 Task: Find connections with filter location Promissão with filter topic #Knowyoursocialwith filter profile language French with filter current company International tractors limited with filter school Bhagalpur careers with filter industry Book and Periodical Publishing with filter service category Demand Generation with filter keywords title Massage Therapy
Action: Mouse moved to (224, 302)
Screenshot: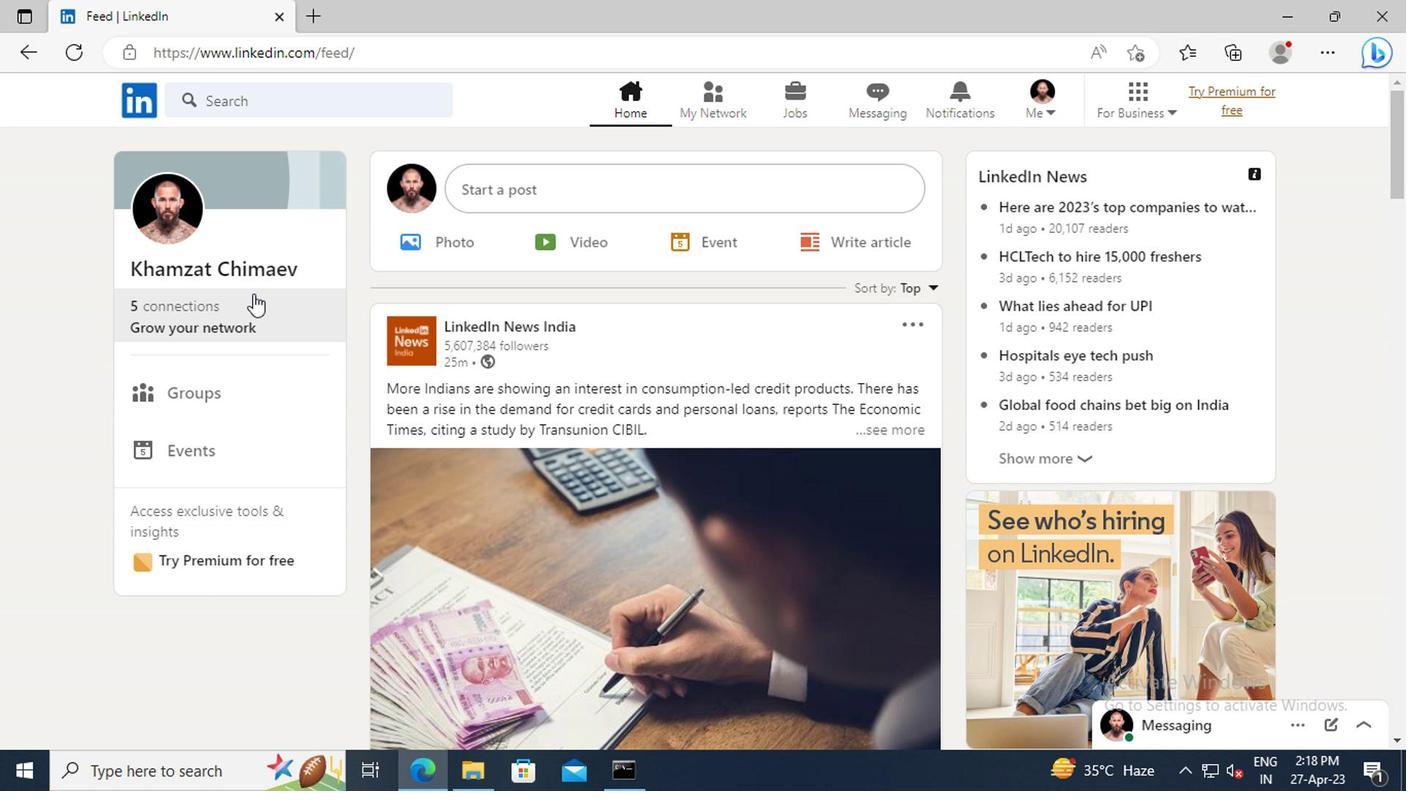 
Action: Mouse pressed left at (224, 302)
Screenshot: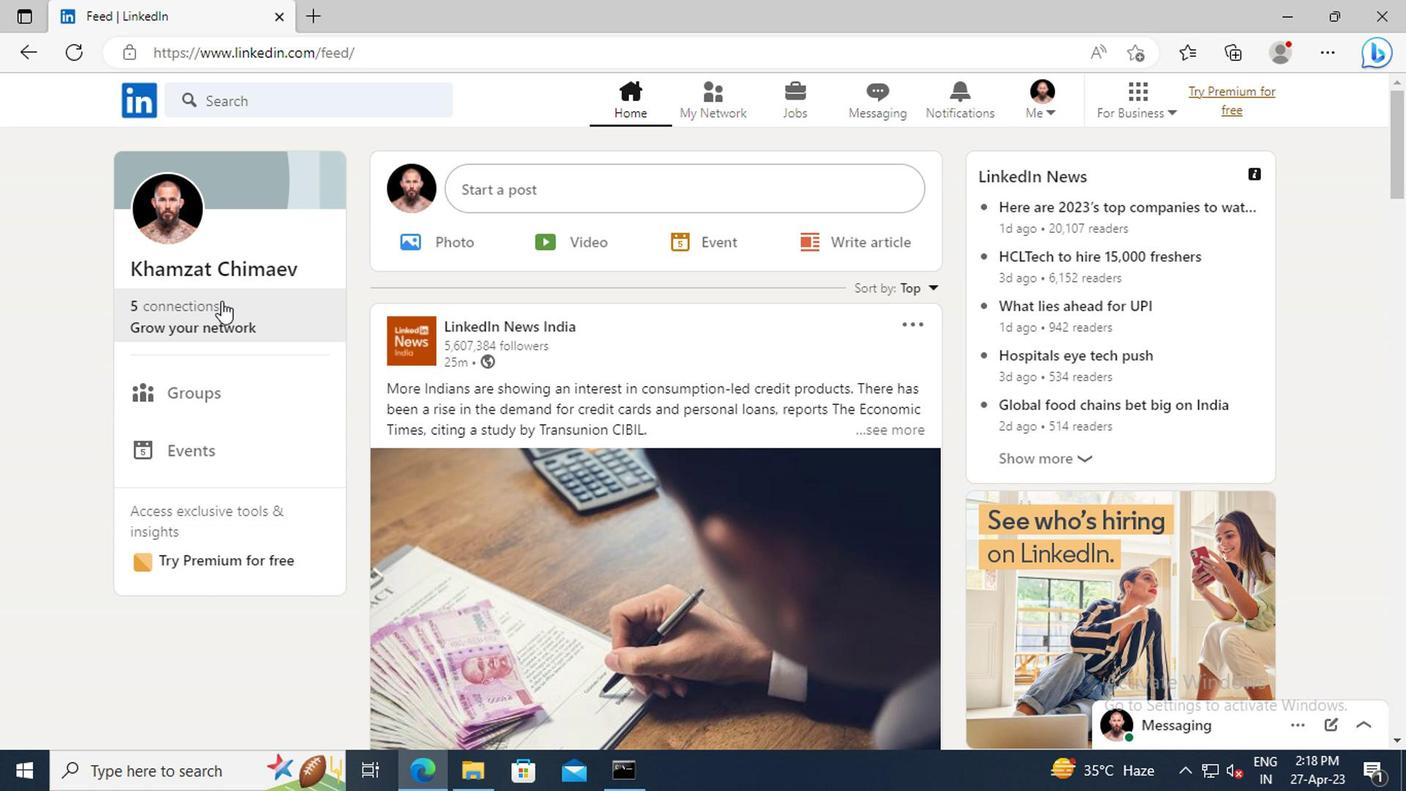 
Action: Mouse moved to (233, 221)
Screenshot: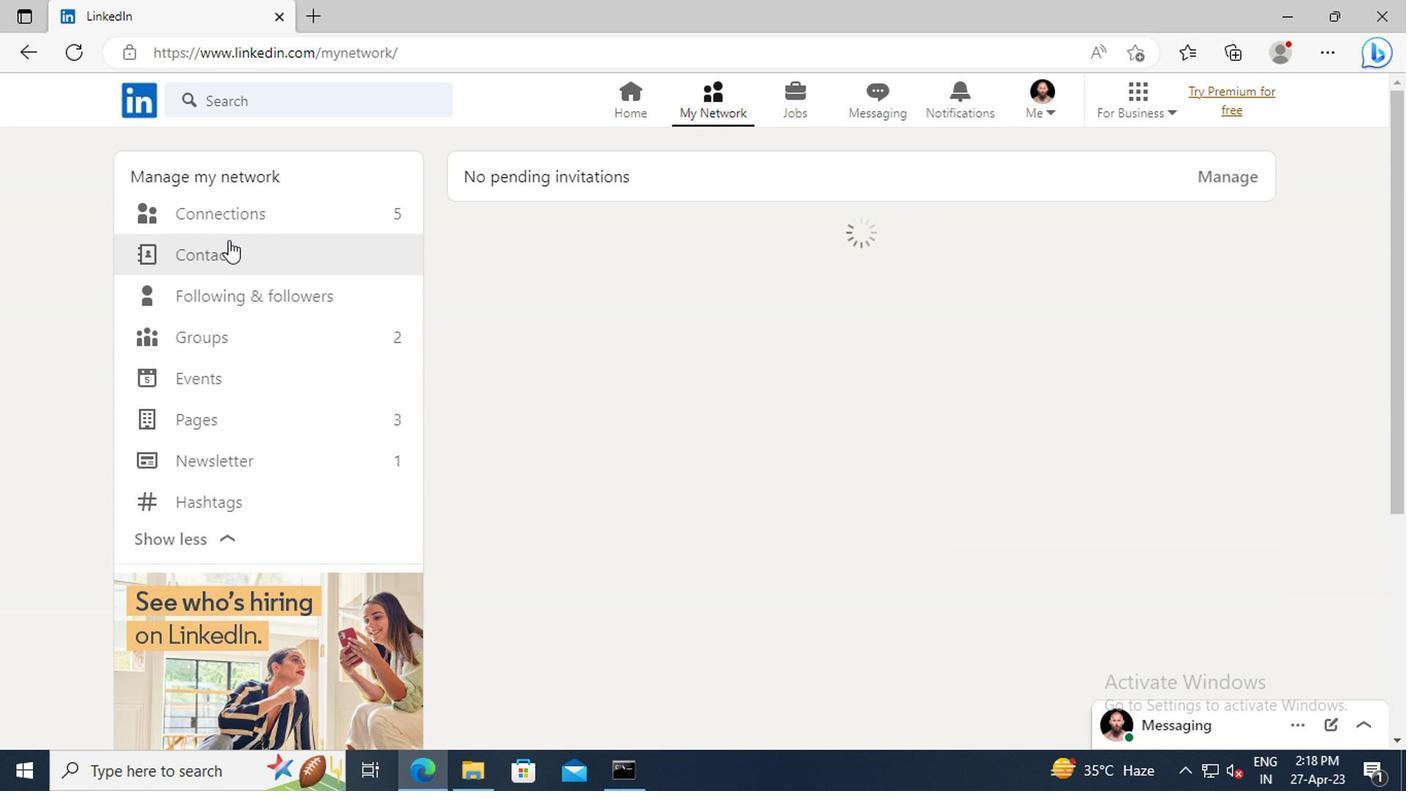 
Action: Mouse pressed left at (233, 221)
Screenshot: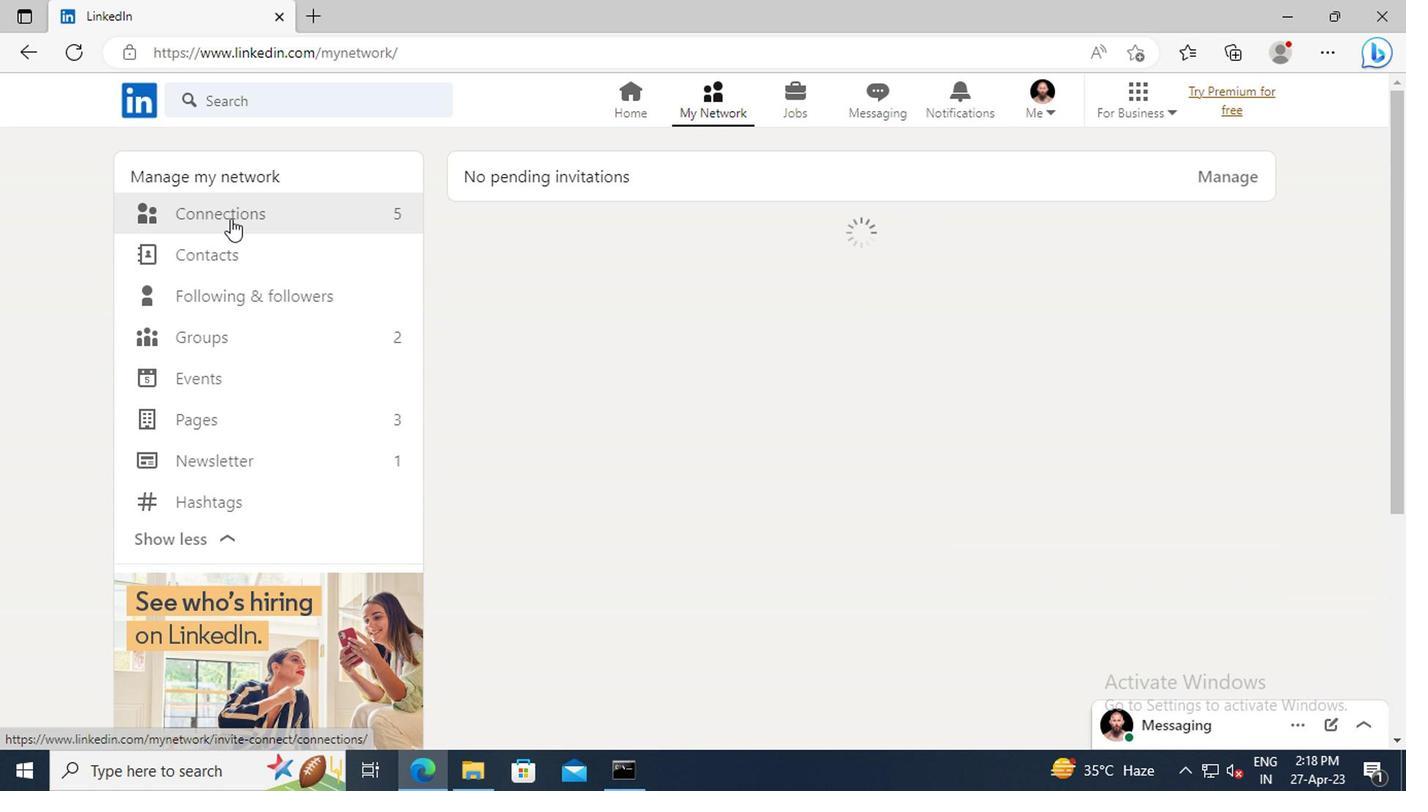 
Action: Mouse moved to (861, 221)
Screenshot: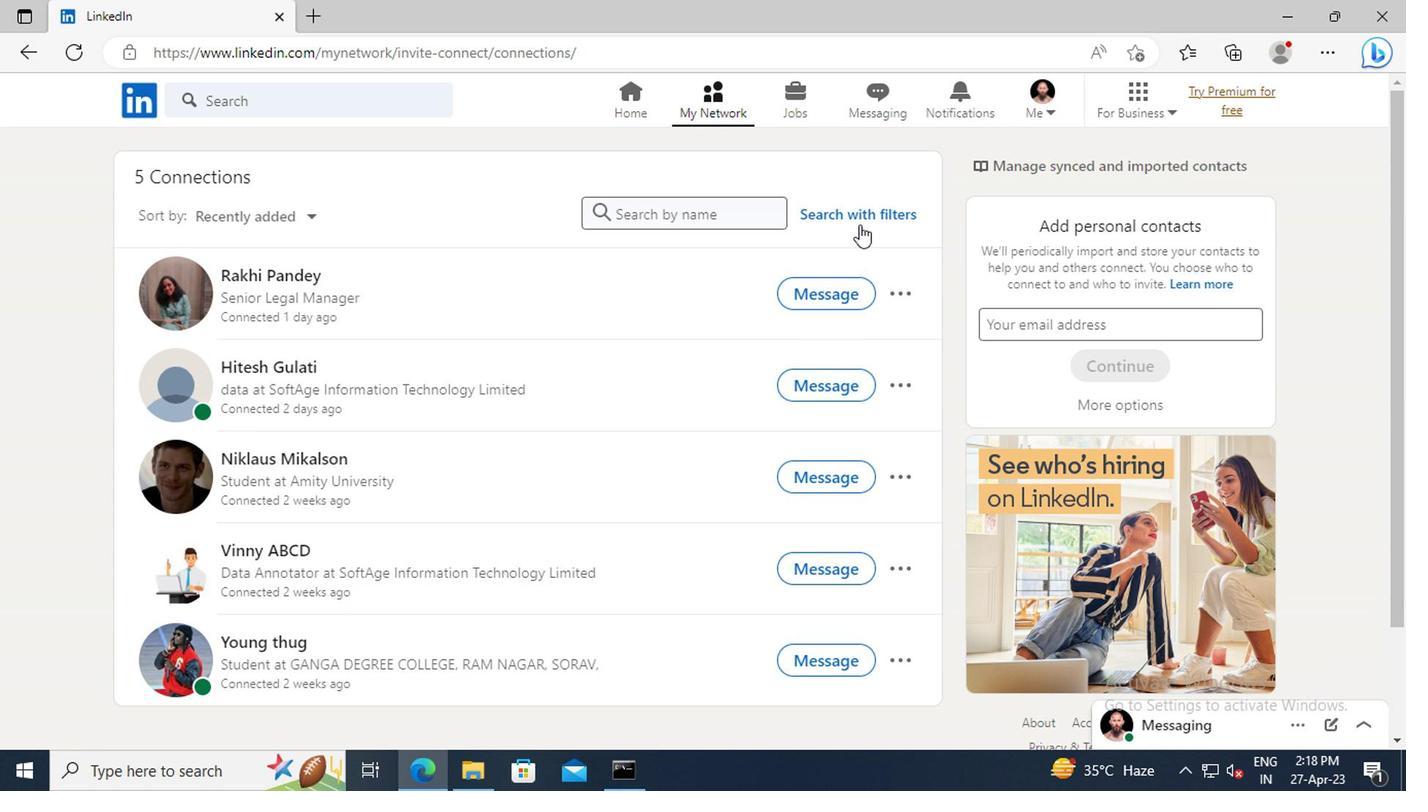 
Action: Mouse pressed left at (861, 221)
Screenshot: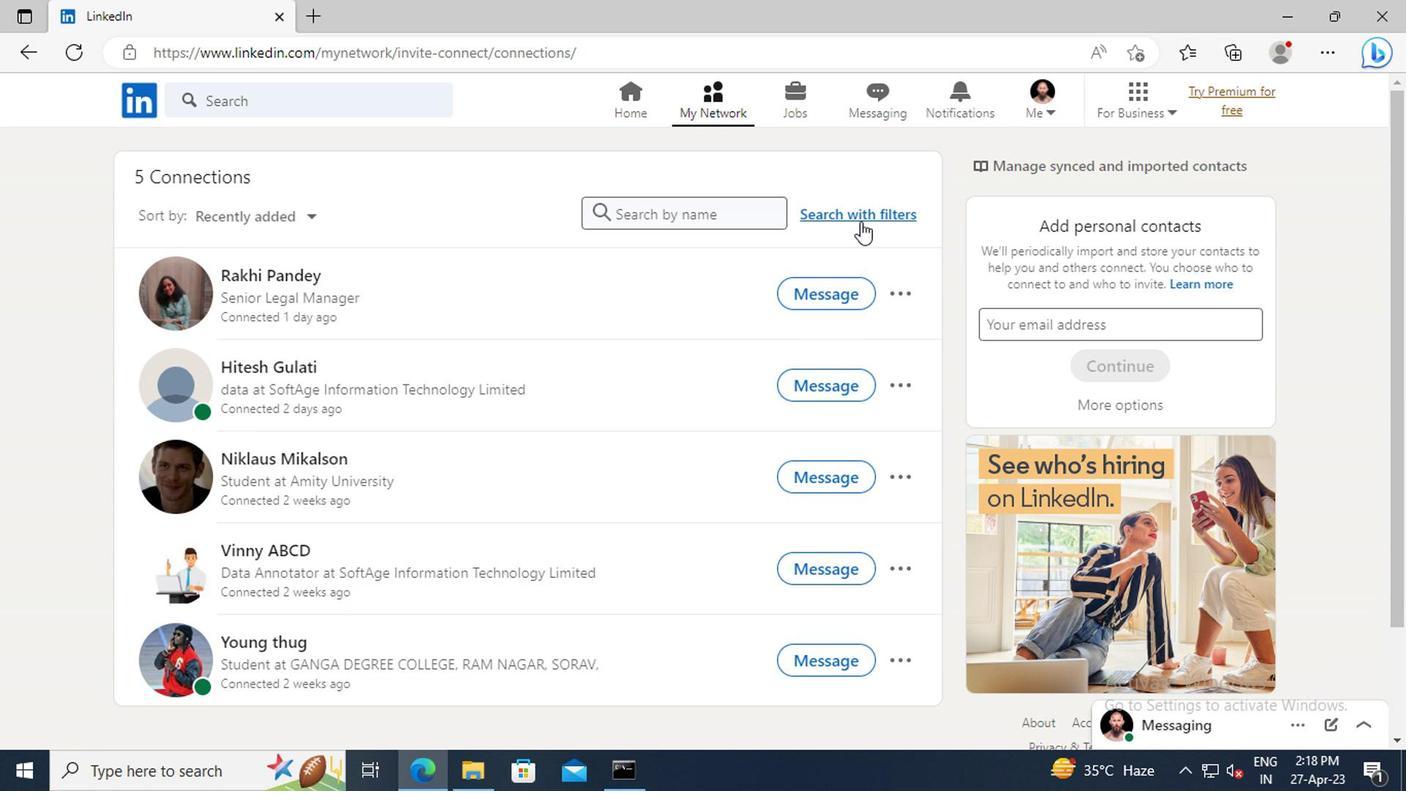 
Action: Mouse moved to (784, 169)
Screenshot: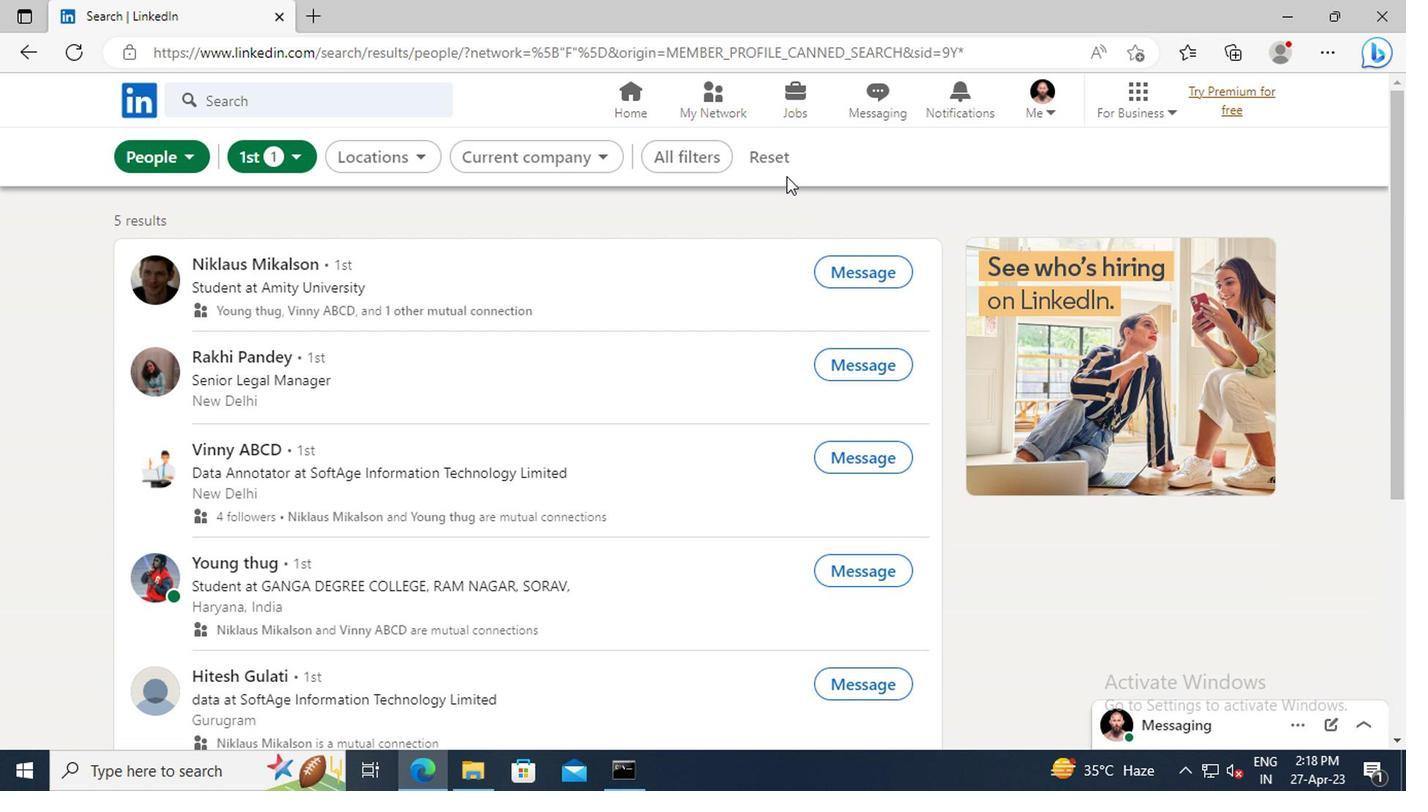
Action: Mouse pressed left at (784, 169)
Screenshot: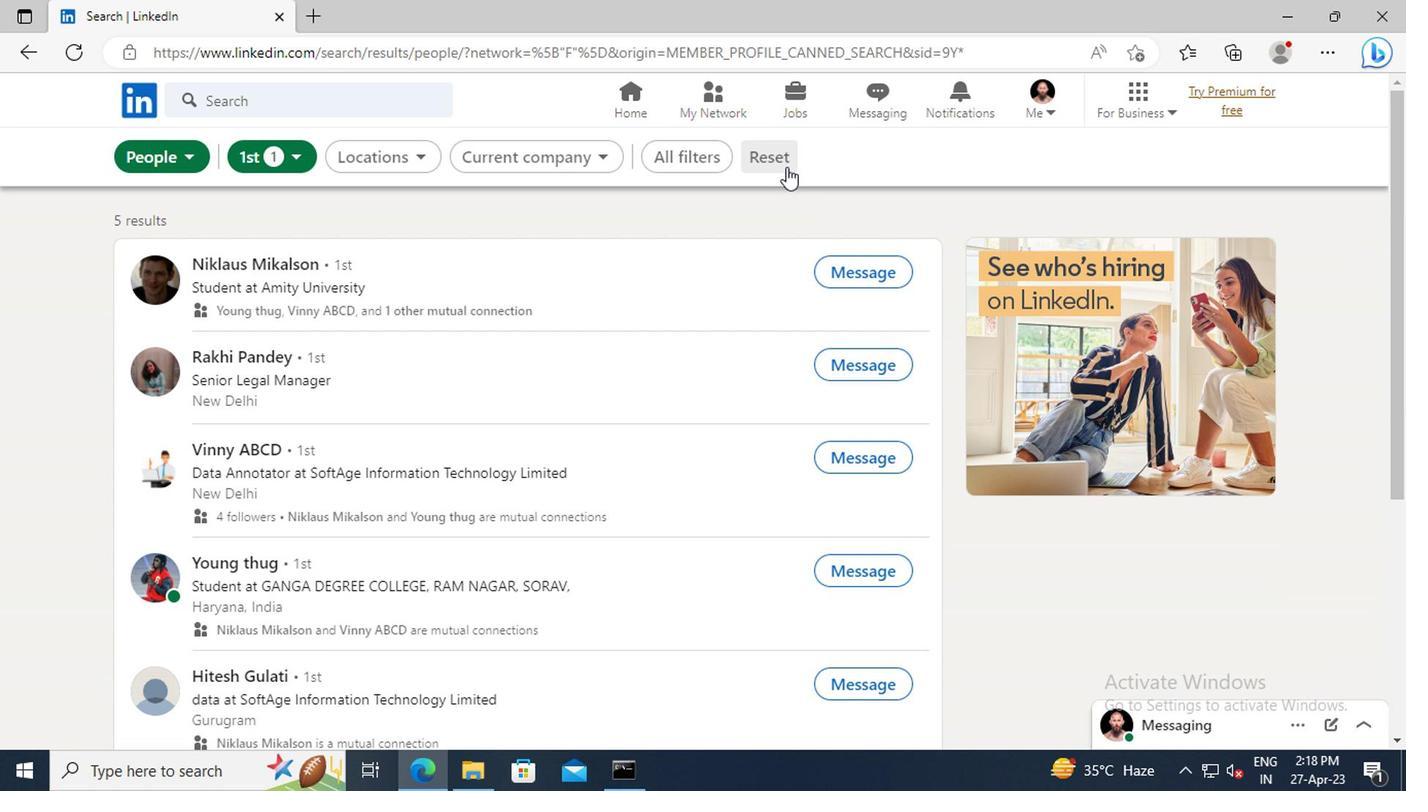 
Action: Mouse moved to (753, 163)
Screenshot: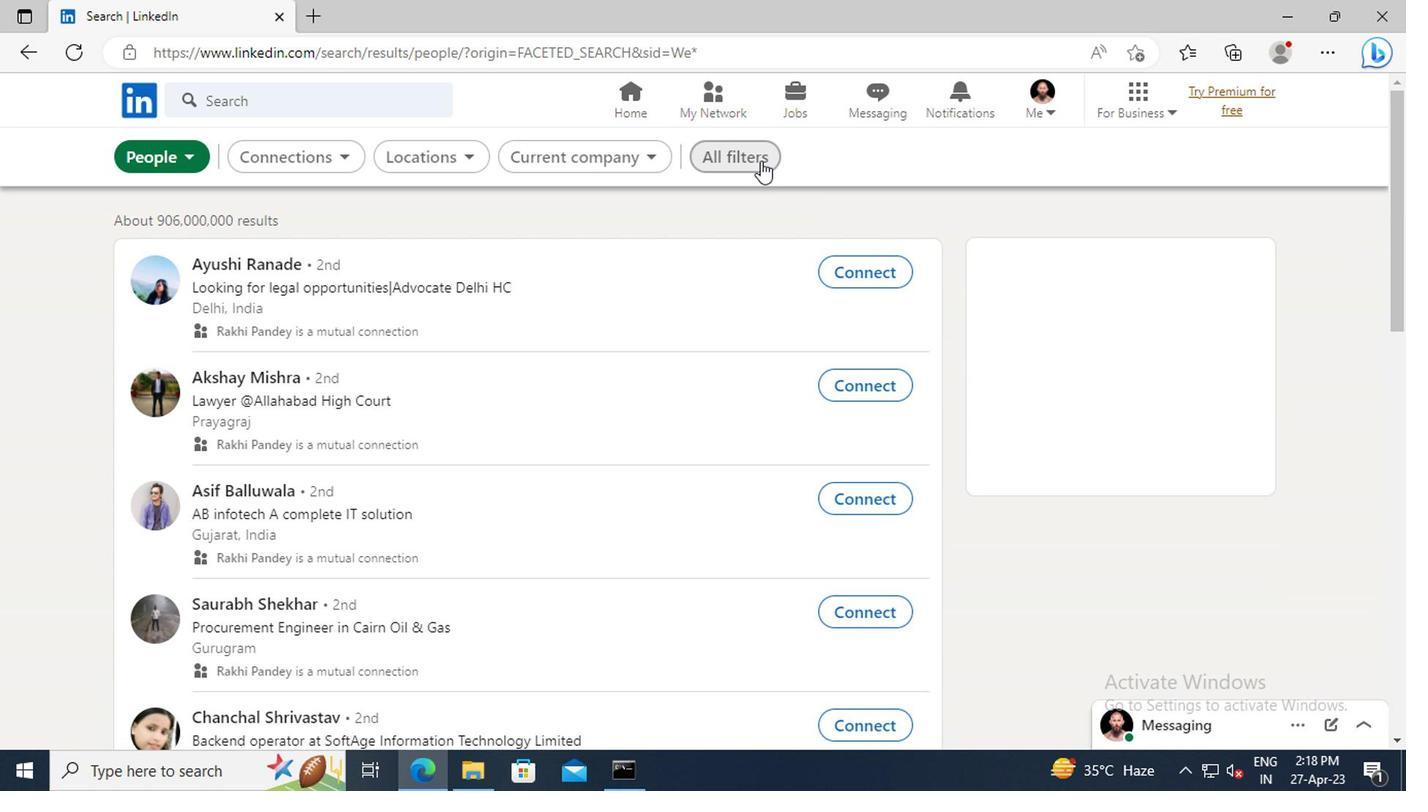 
Action: Mouse pressed left at (753, 163)
Screenshot: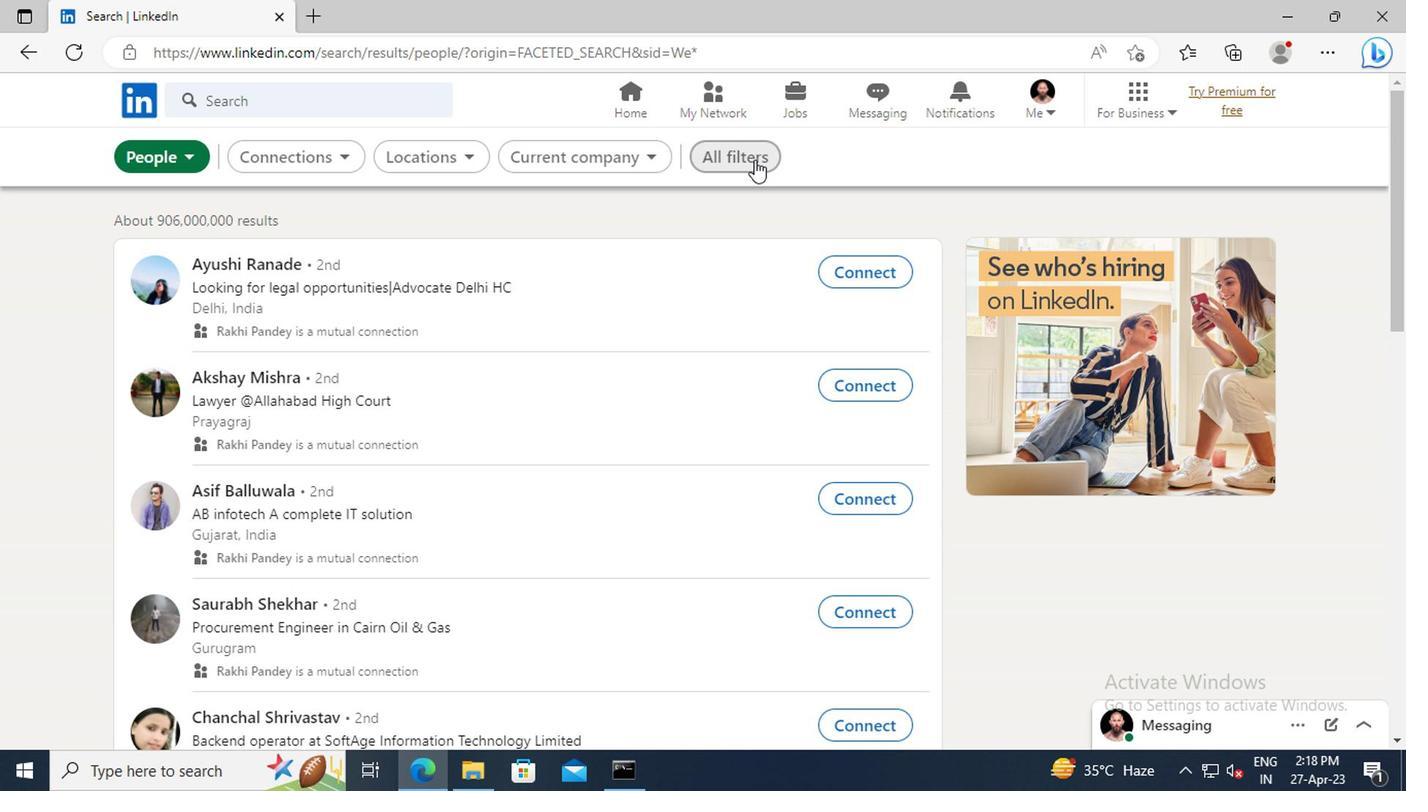 
Action: Mouse moved to (1102, 406)
Screenshot: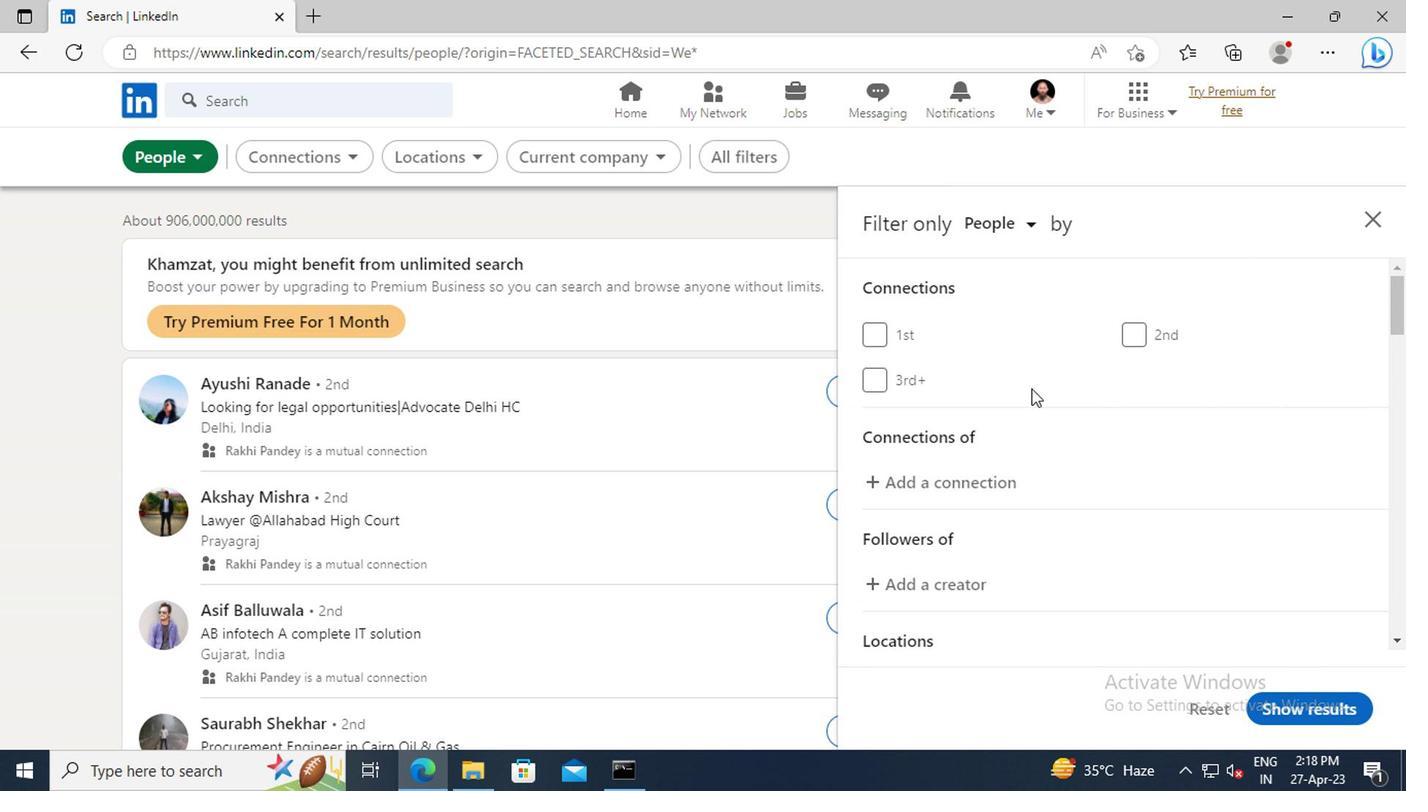 
Action: Mouse scrolled (1102, 405) with delta (0, 0)
Screenshot: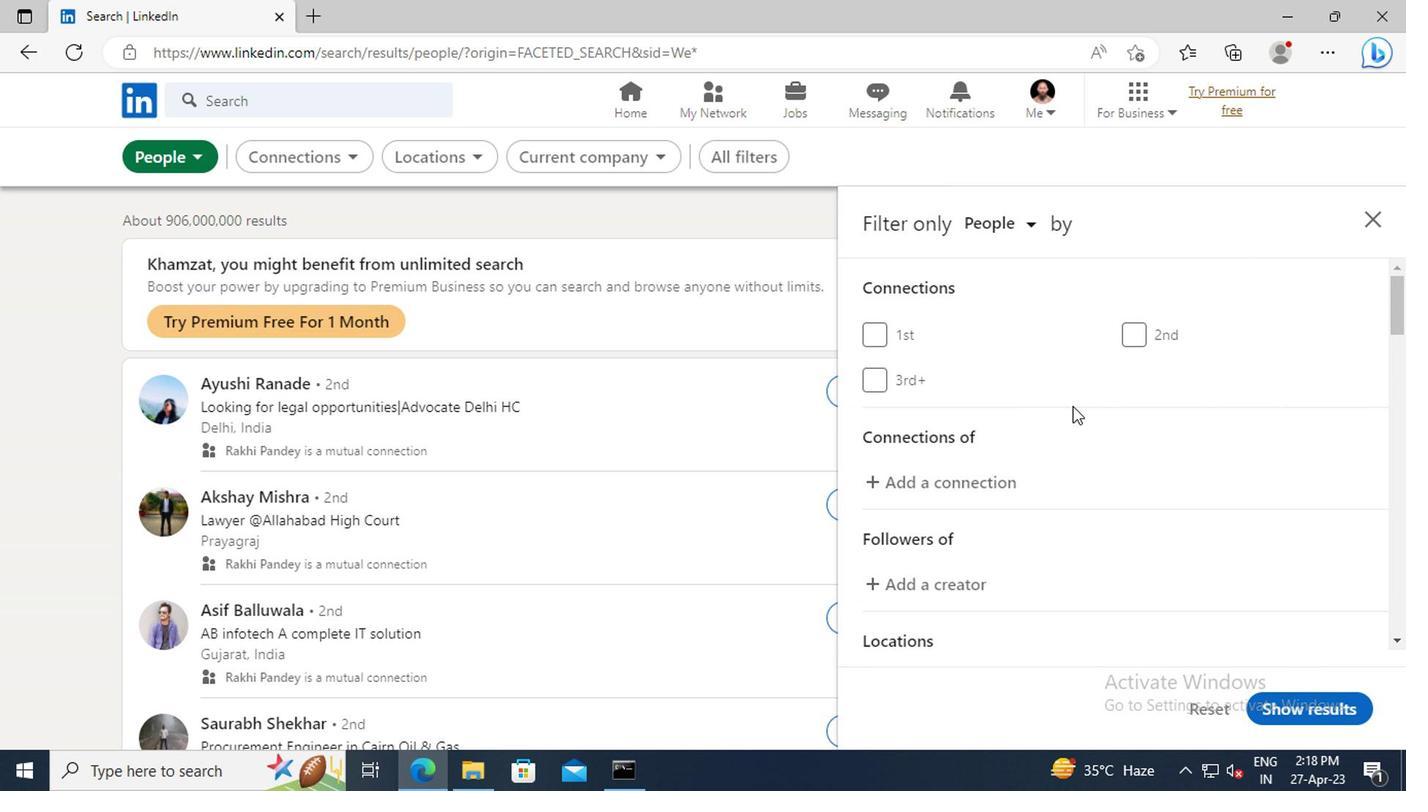 
Action: Mouse scrolled (1102, 405) with delta (0, 0)
Screenshot: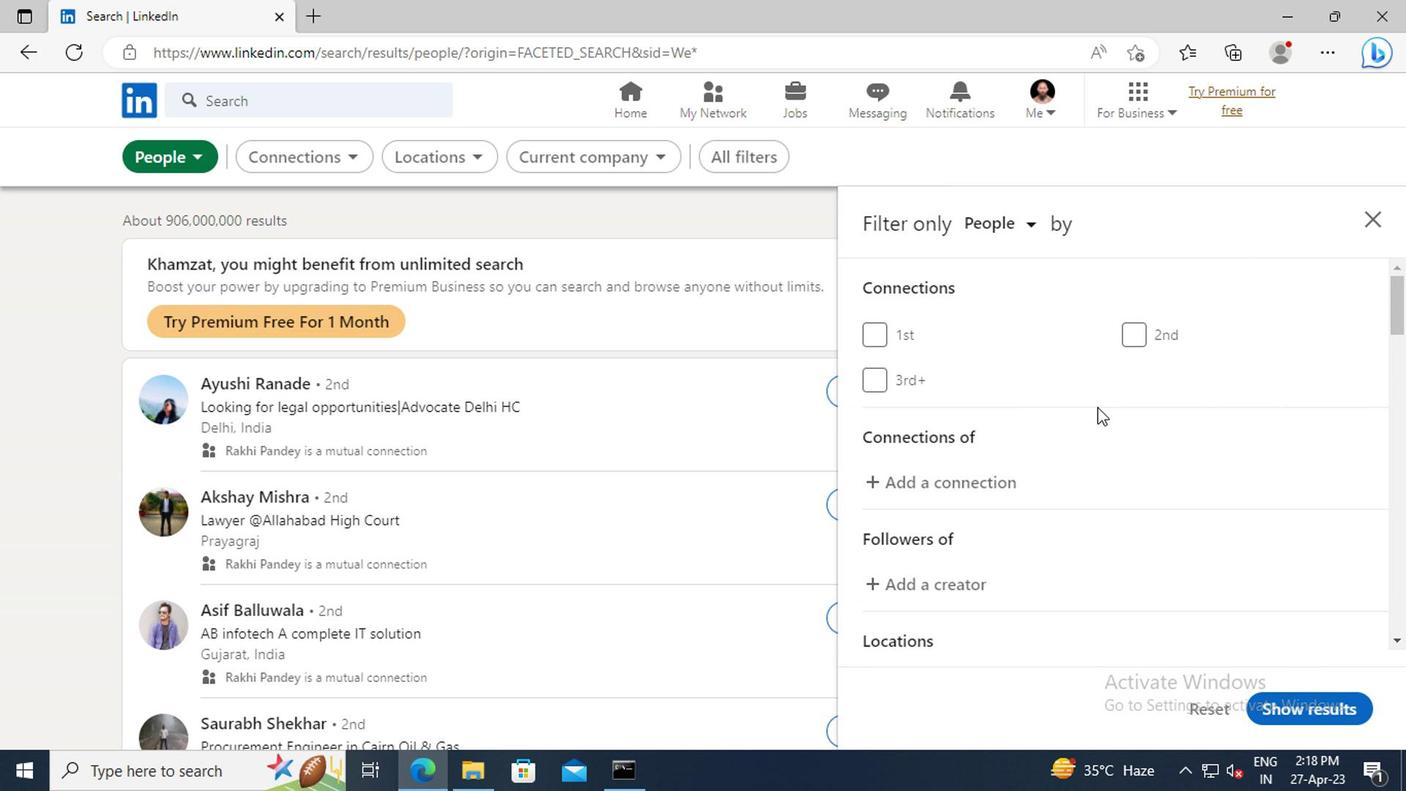 
Action: Mouse moved to (1102, 406)
Screenshot: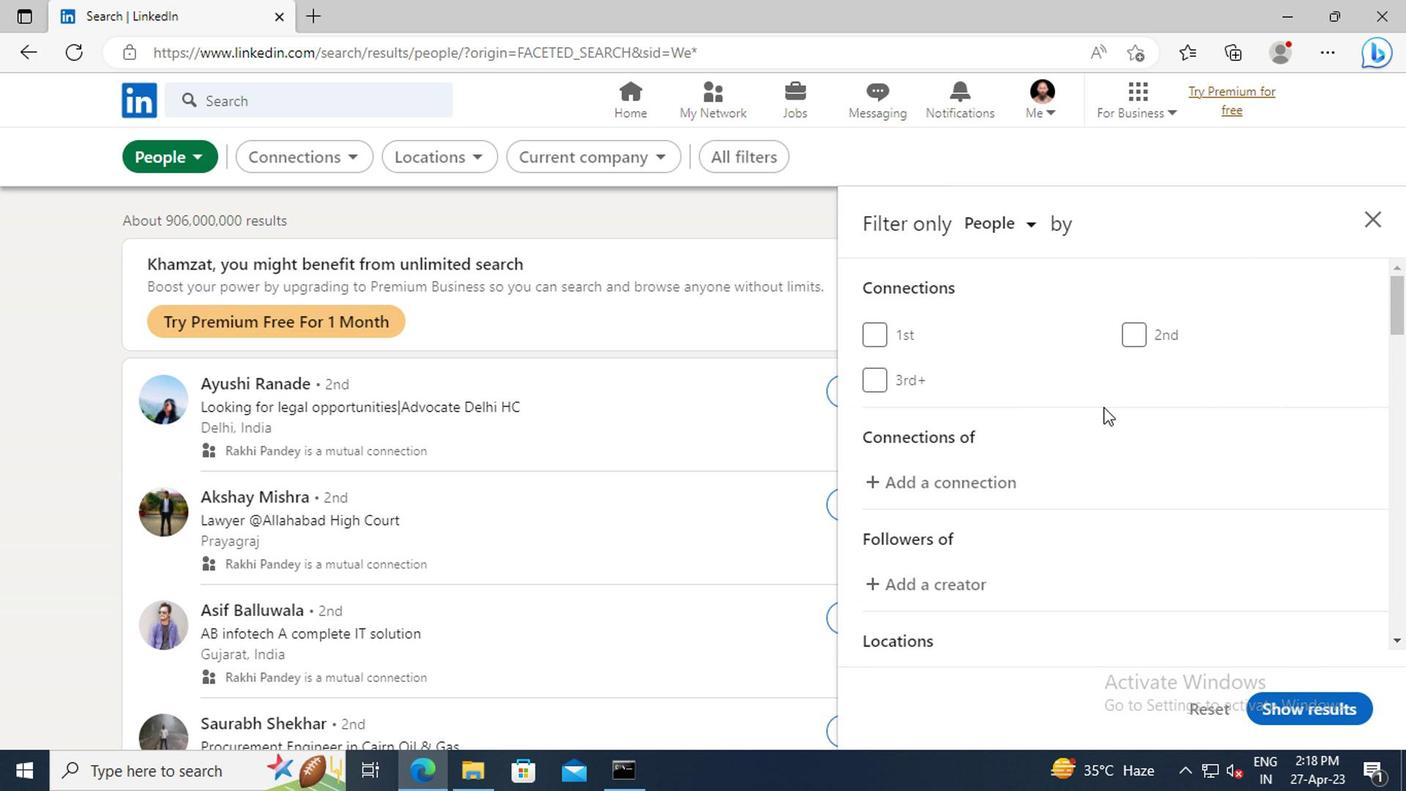 
Action: Mouse scrolled (1102, 405) with delta (0, 0)
Screenshot: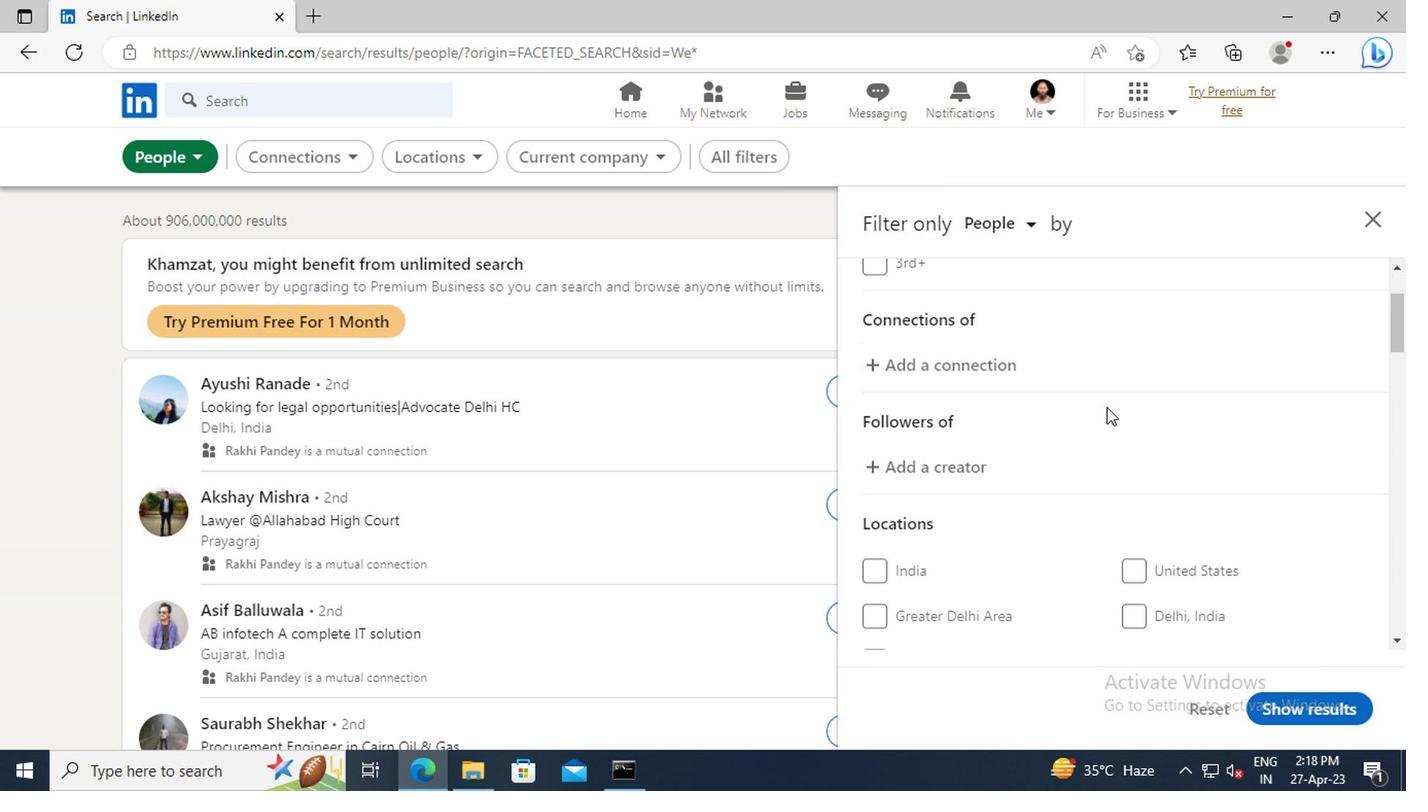 
Action: Mouse scrolled (1102, 405) with delta (0, 0)
Screenshot: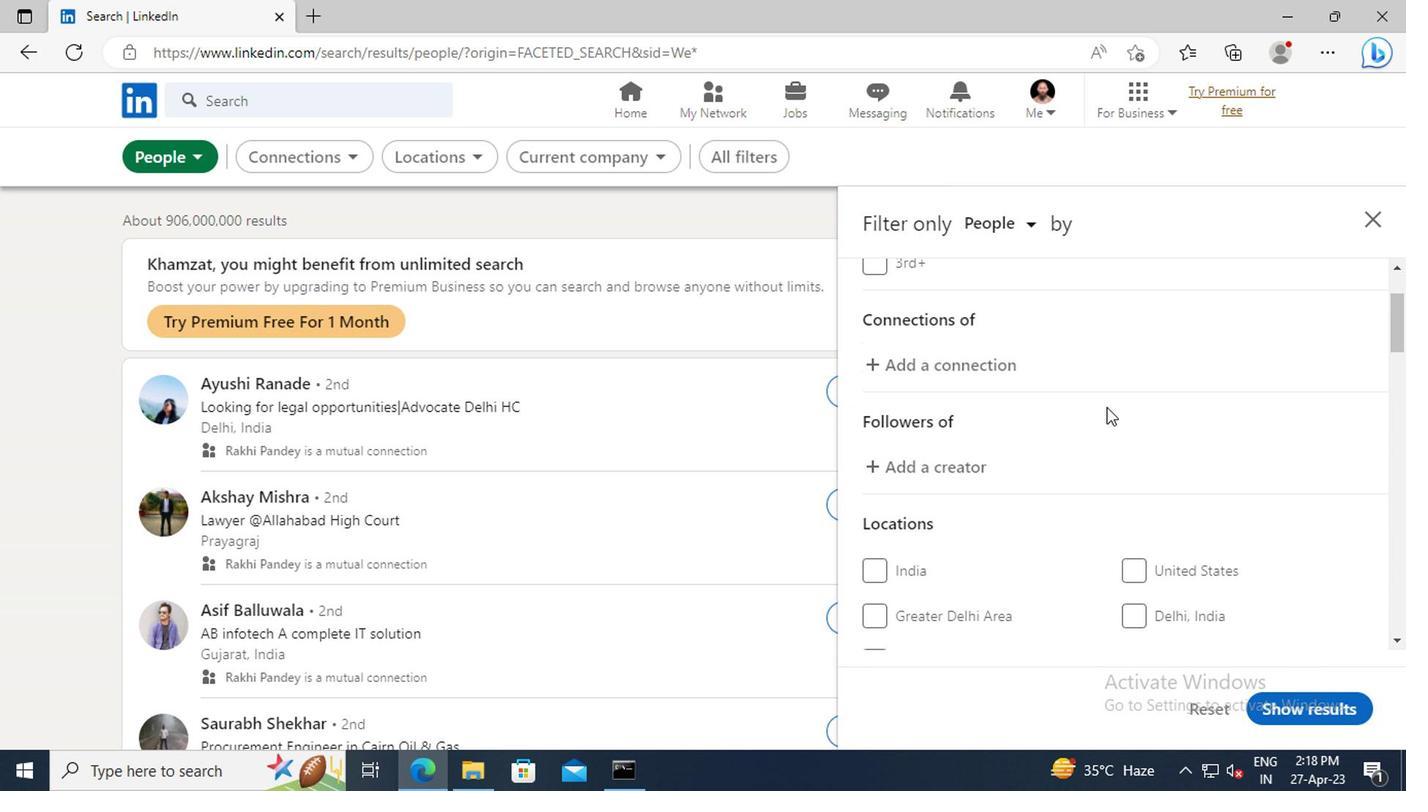 
Action: Mouse moved to (1163, 533)
Screenshot: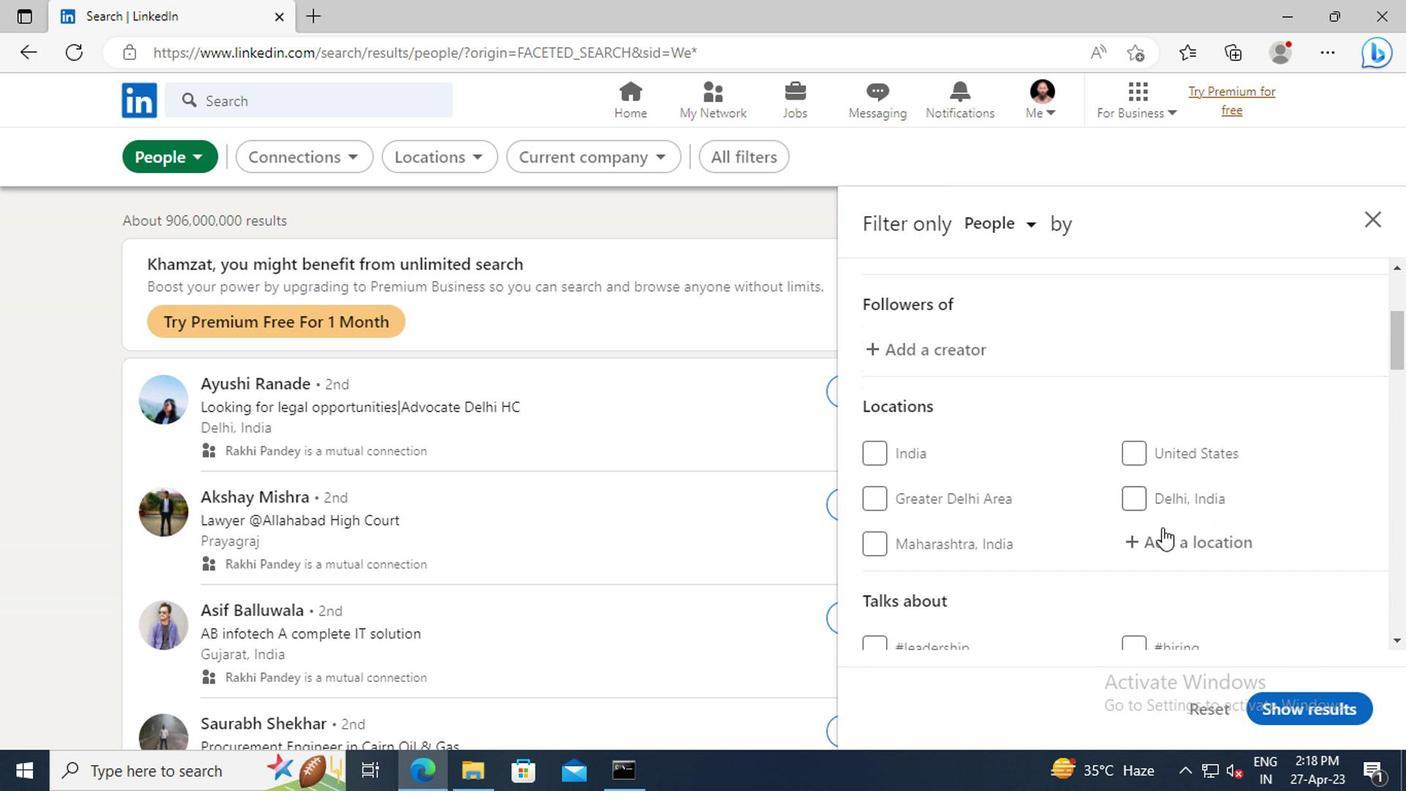 
Action: Mouse pressed left at (1163, 533)
Screenshot: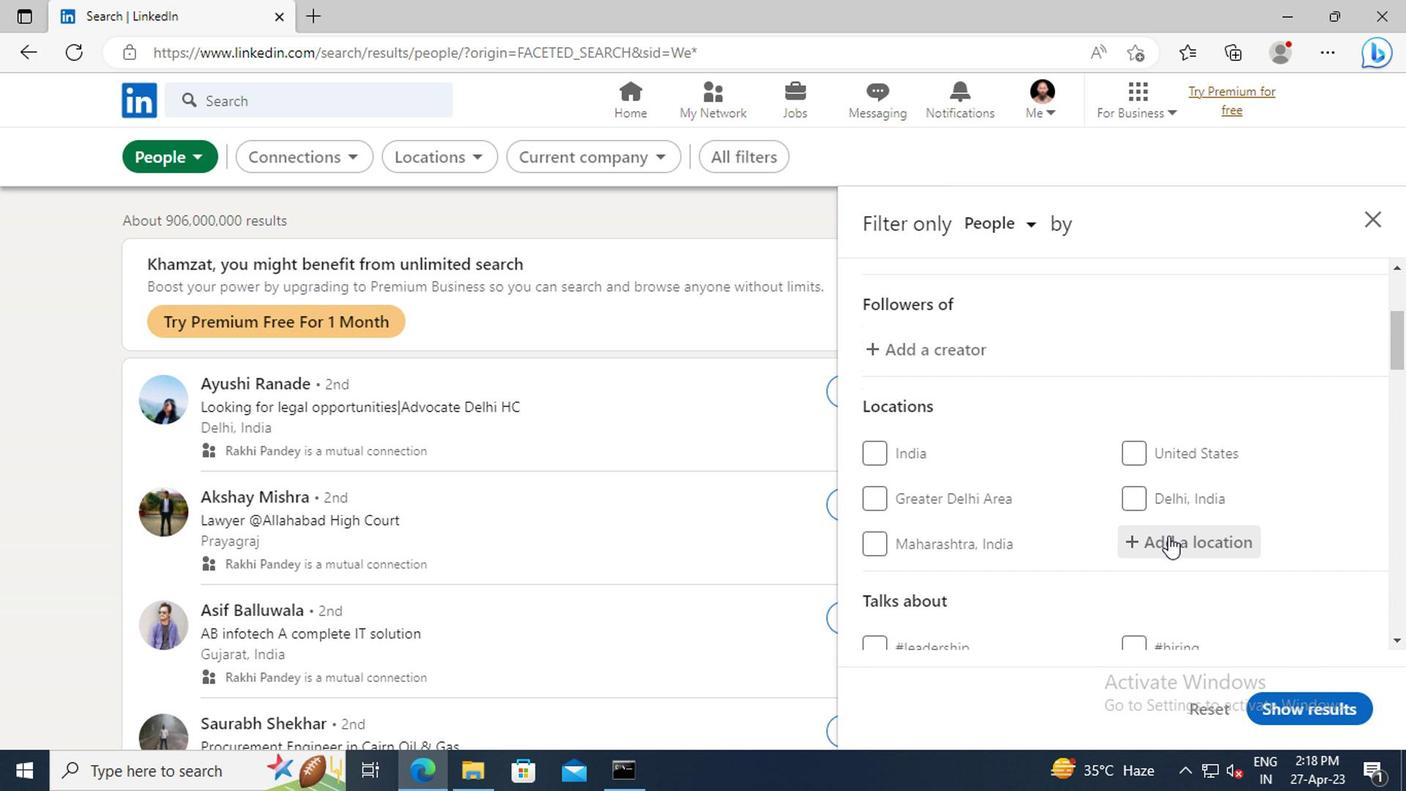 
Action: Key pressed <Key.shift>PROMISSAO
Screenshot: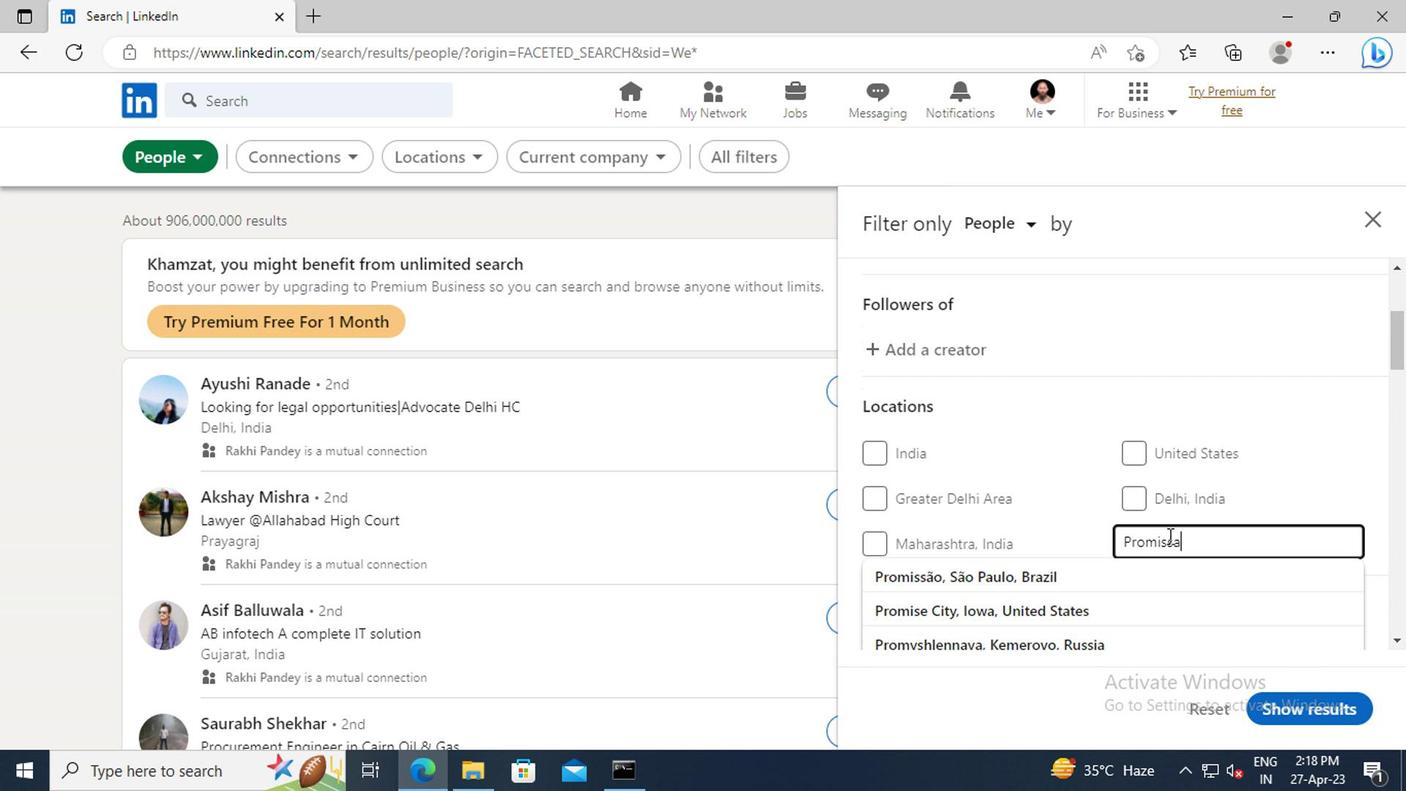 
Action: Mouse moved to (1168, 572)
Screenshot: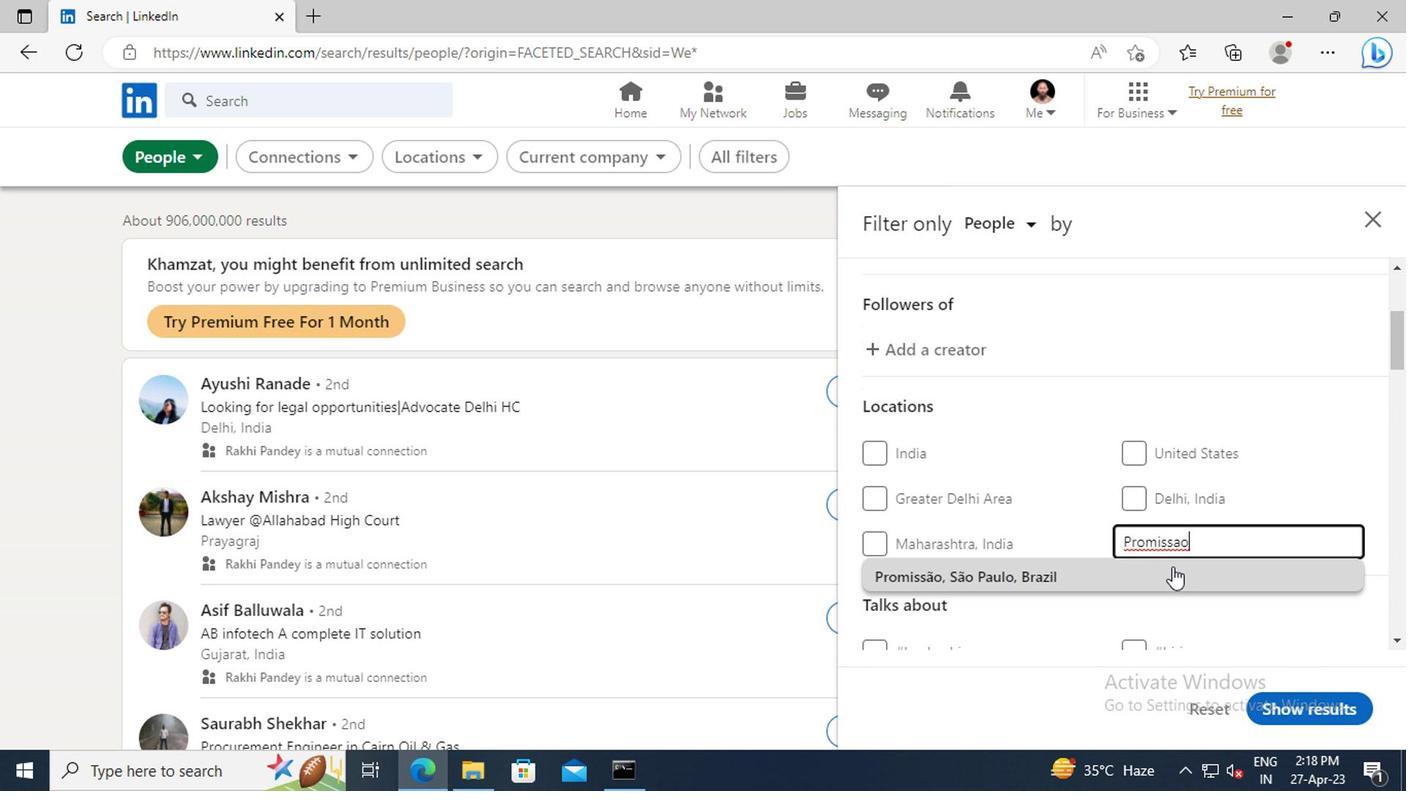 
Action: Mouse pressed left at (1168, 572)
Screenshot: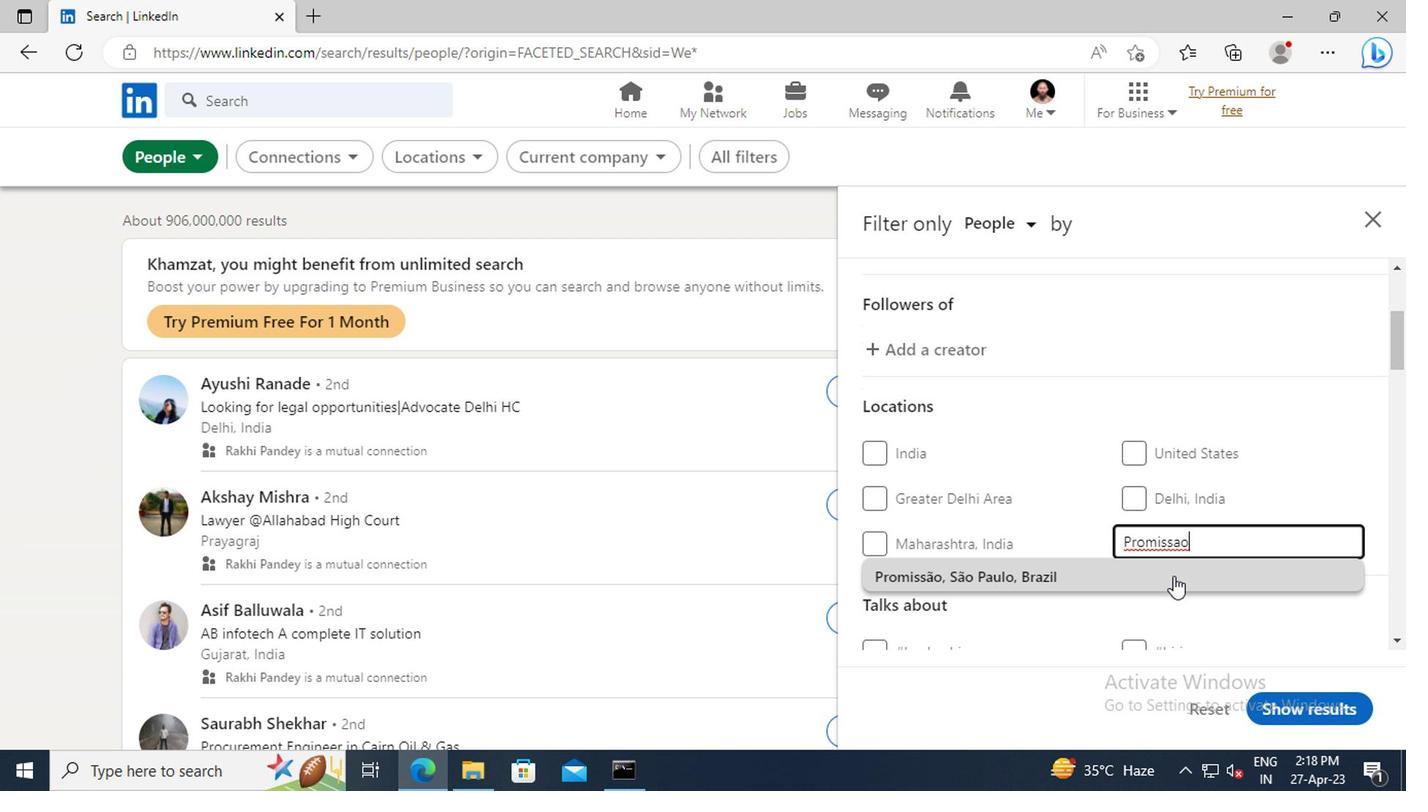 
Action: Mouse moved to (1198, 479)
Screenshot: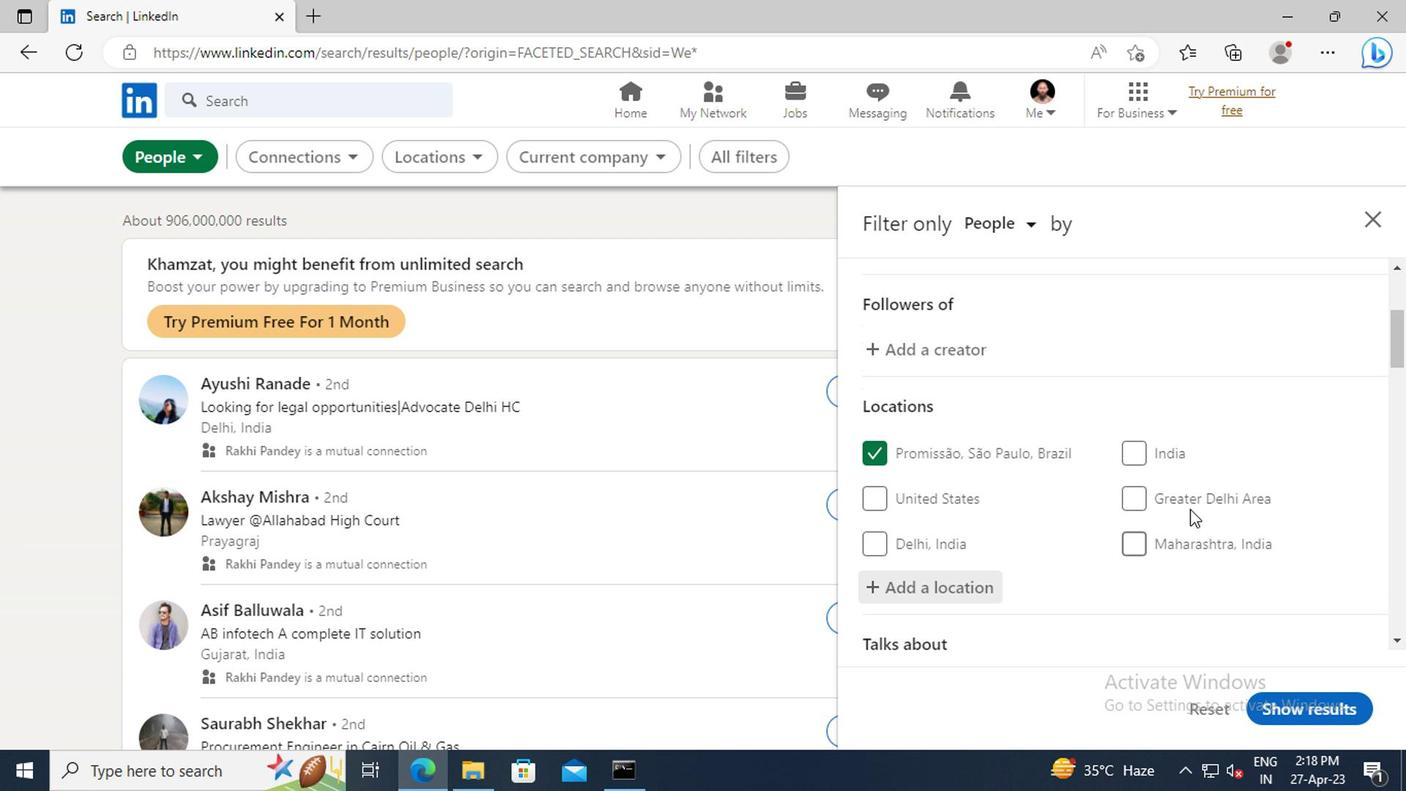 
Action: Mouse scrolled (1198, 479) with delta (0, 0)
Screenshot: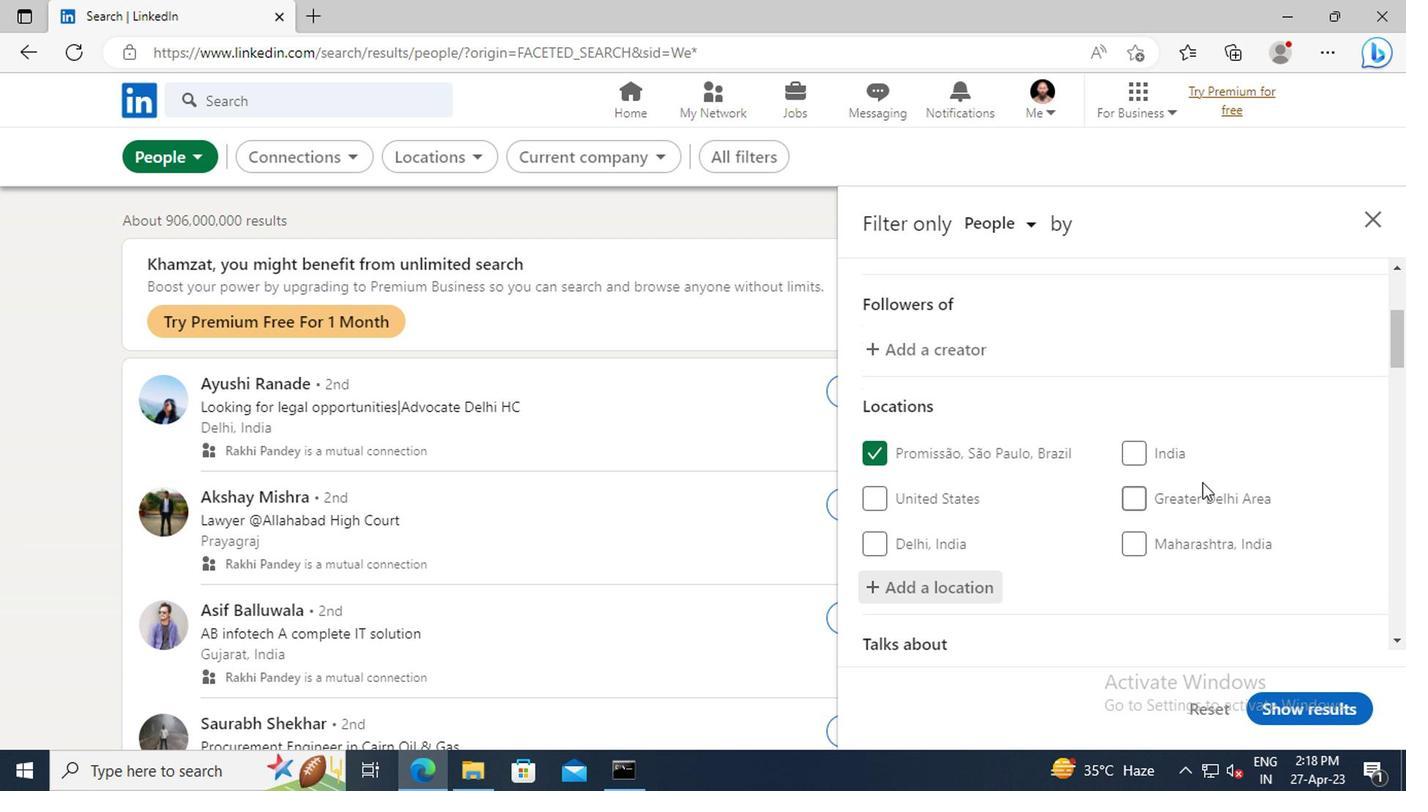 
Action: Mouse scrolled (1198, 479) with delta (0, 0)
Screenshot: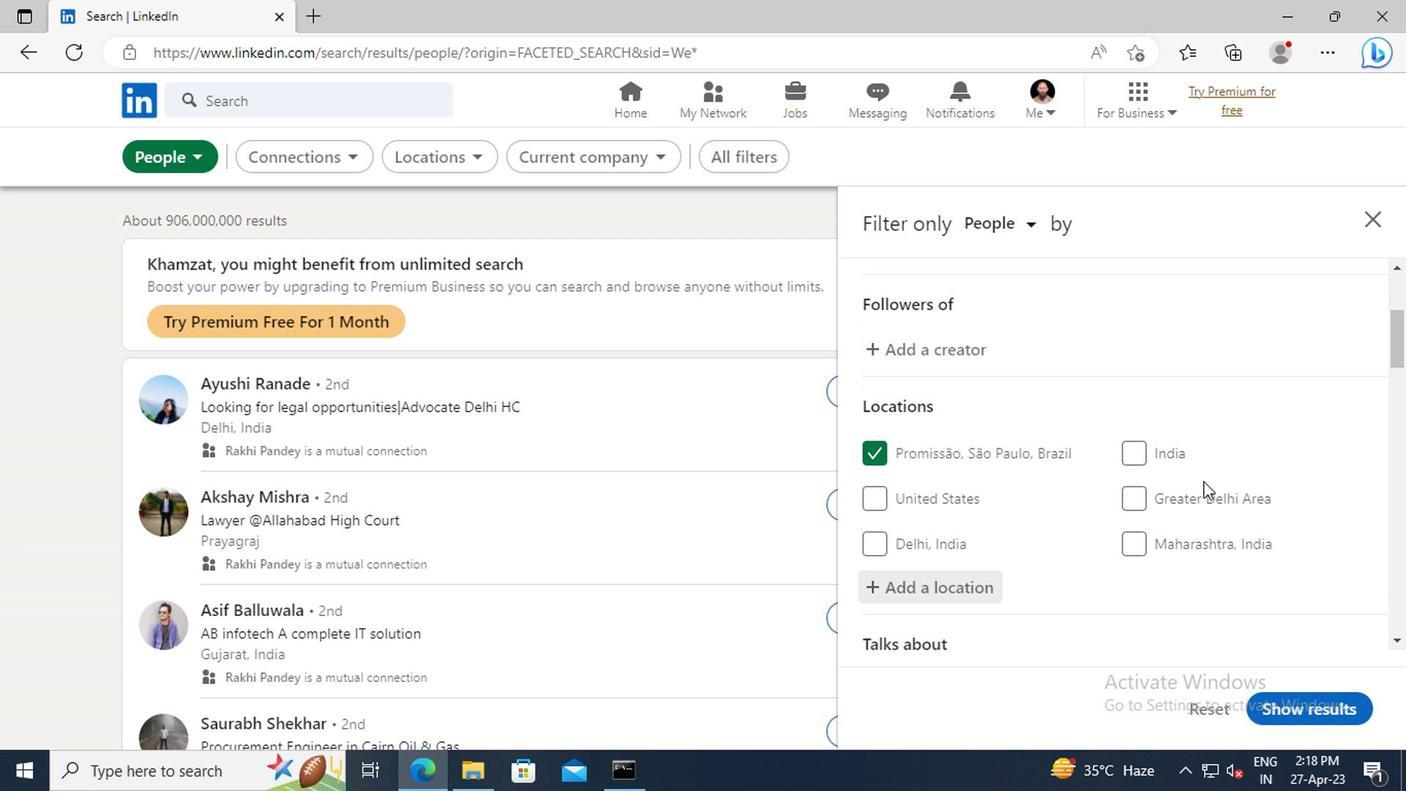 
Action: Mouse scrolled (1198, 479) with delta (0, 0)
Screenshot: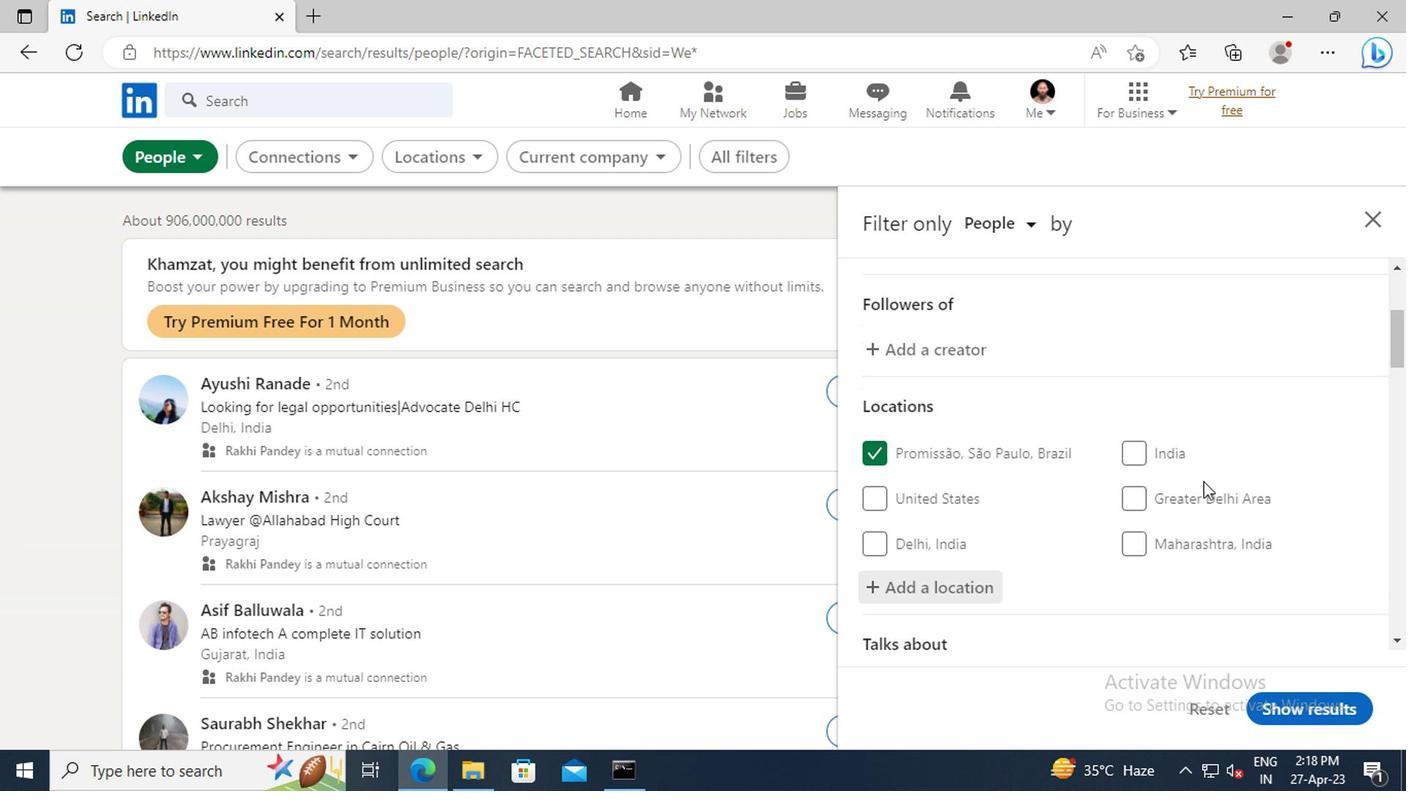 
Action: Mouse scrolled (1198, 479) with delta (0, 0)
Screenshot: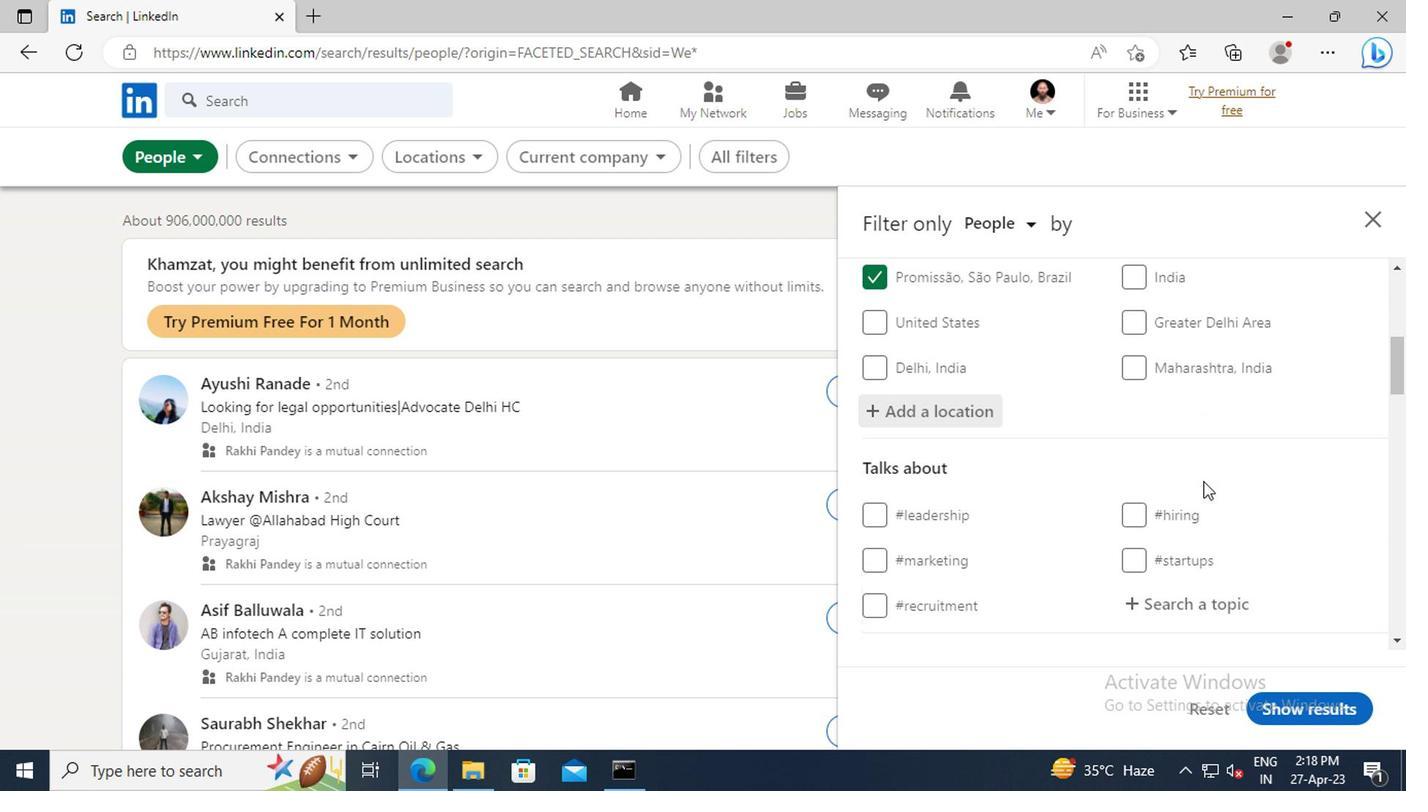
Action: Mouse scrolled (1198, 479) with delta (0, 0)
Screenshot: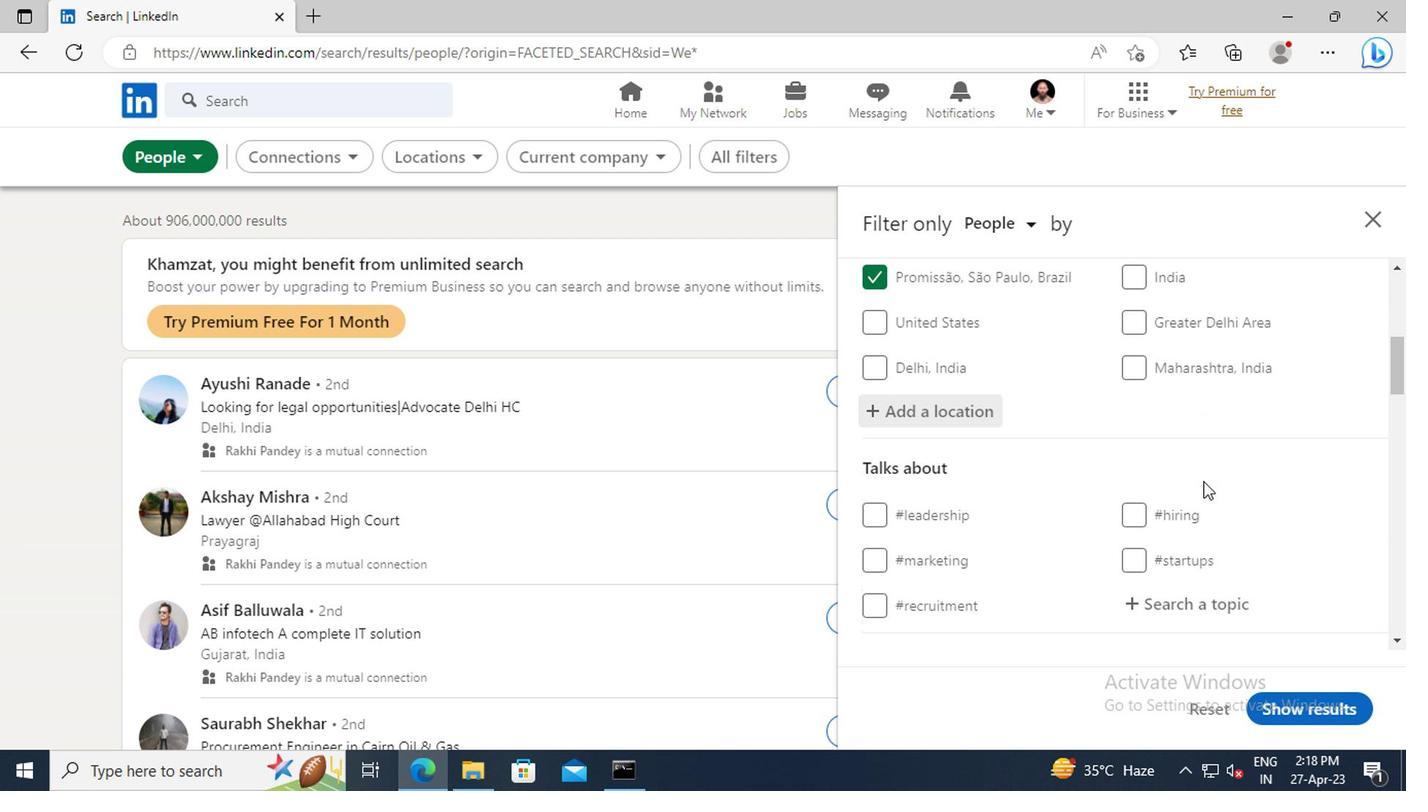 
Action: Mouse moved to (1194, 493)
Screenshot: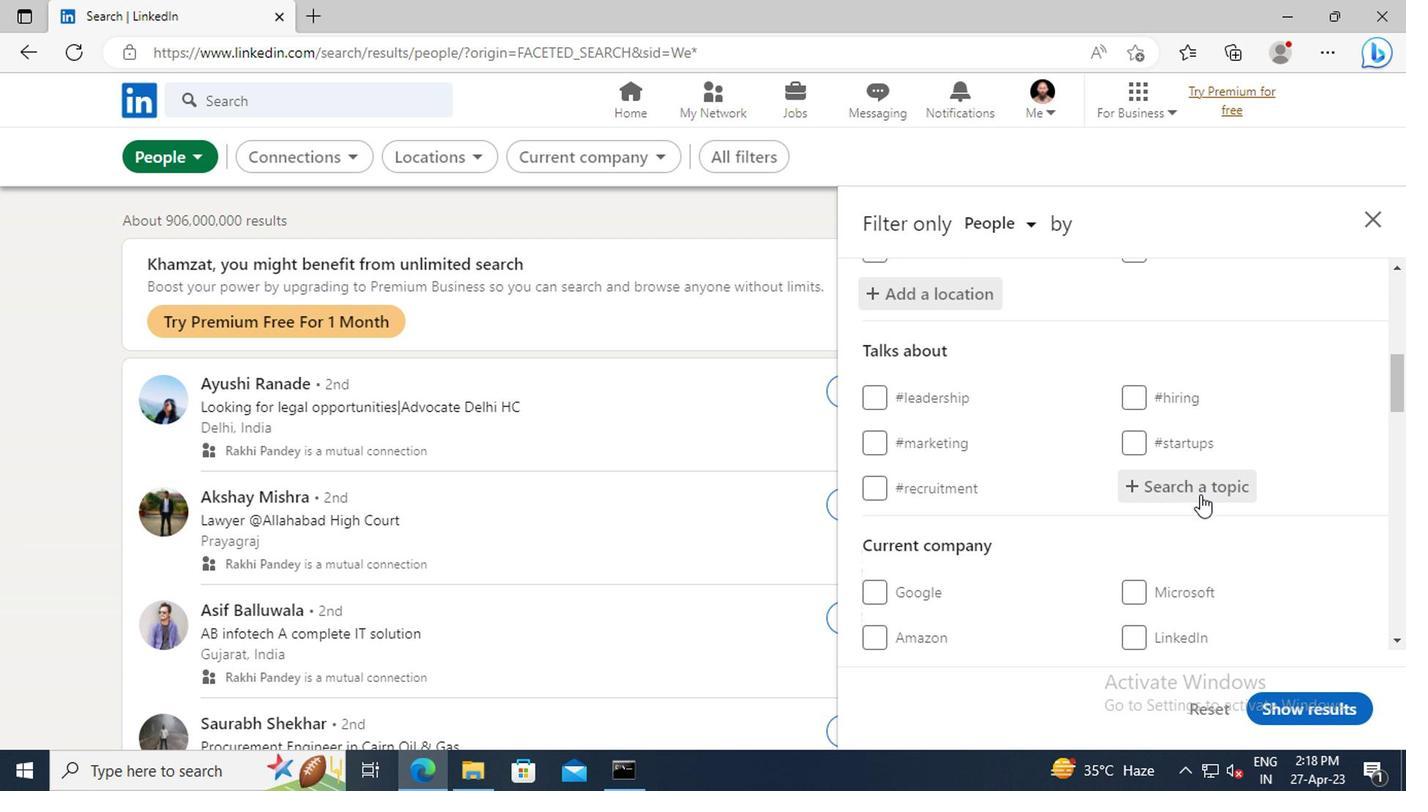 
Action: Mouse pressed left at (1194, 493)
Screenshot: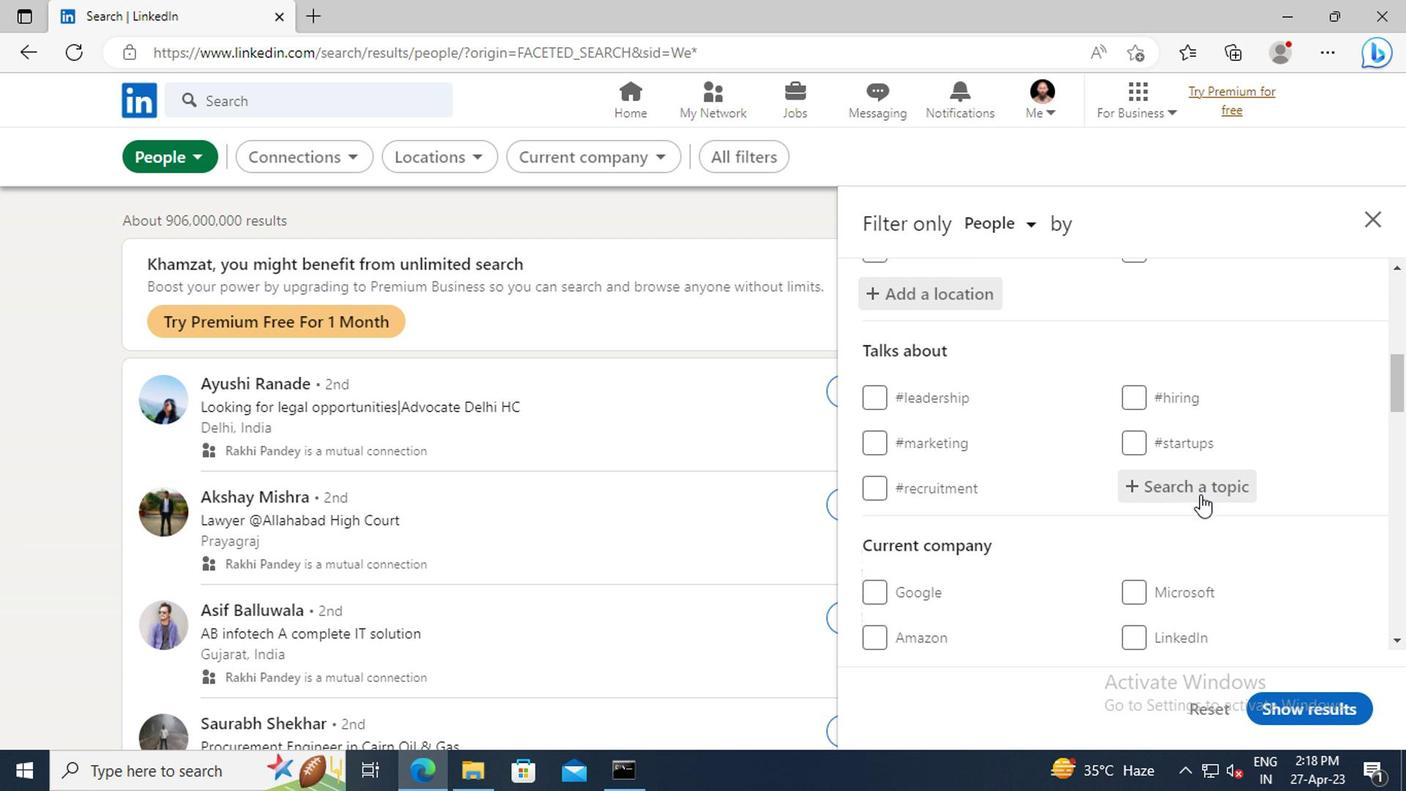 
Action: Key pressed <Key.shift>#KNOWYOURSOCIALWITH<Key.enter>
Screenshot: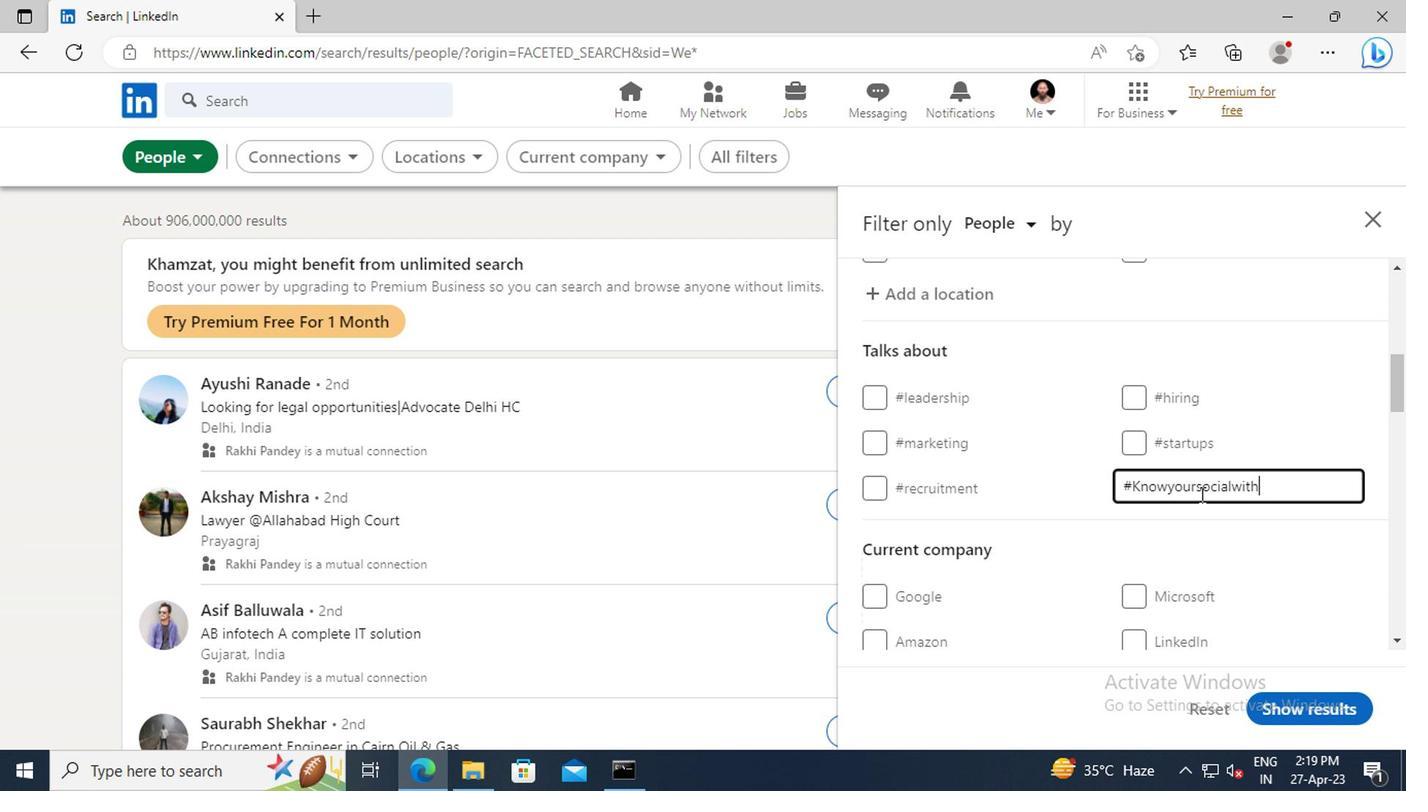
Action: Mouse moved to (1175, 480)
Screenshot: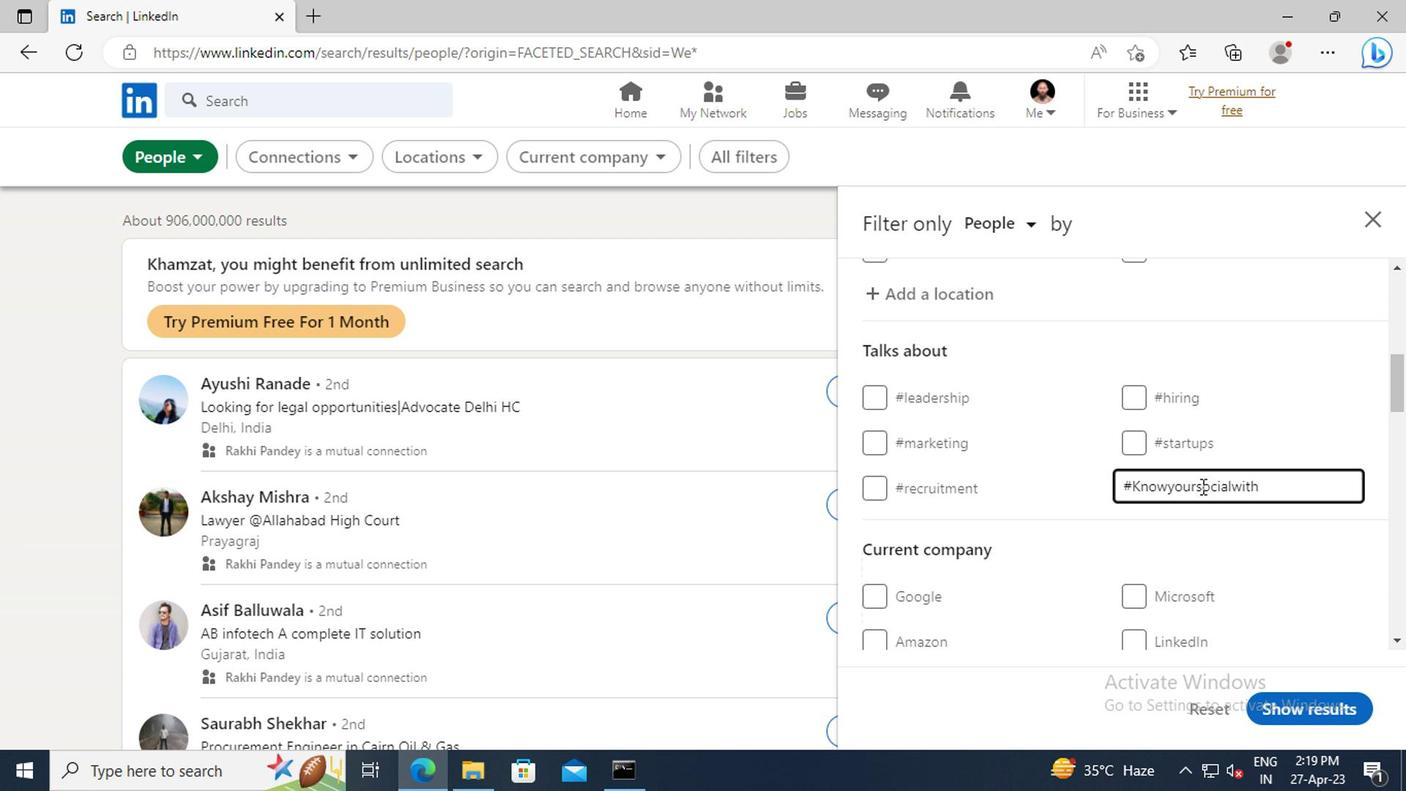 
Action: Mouse scrolled (1175, 479) with delta (0, 0)
Screenshot: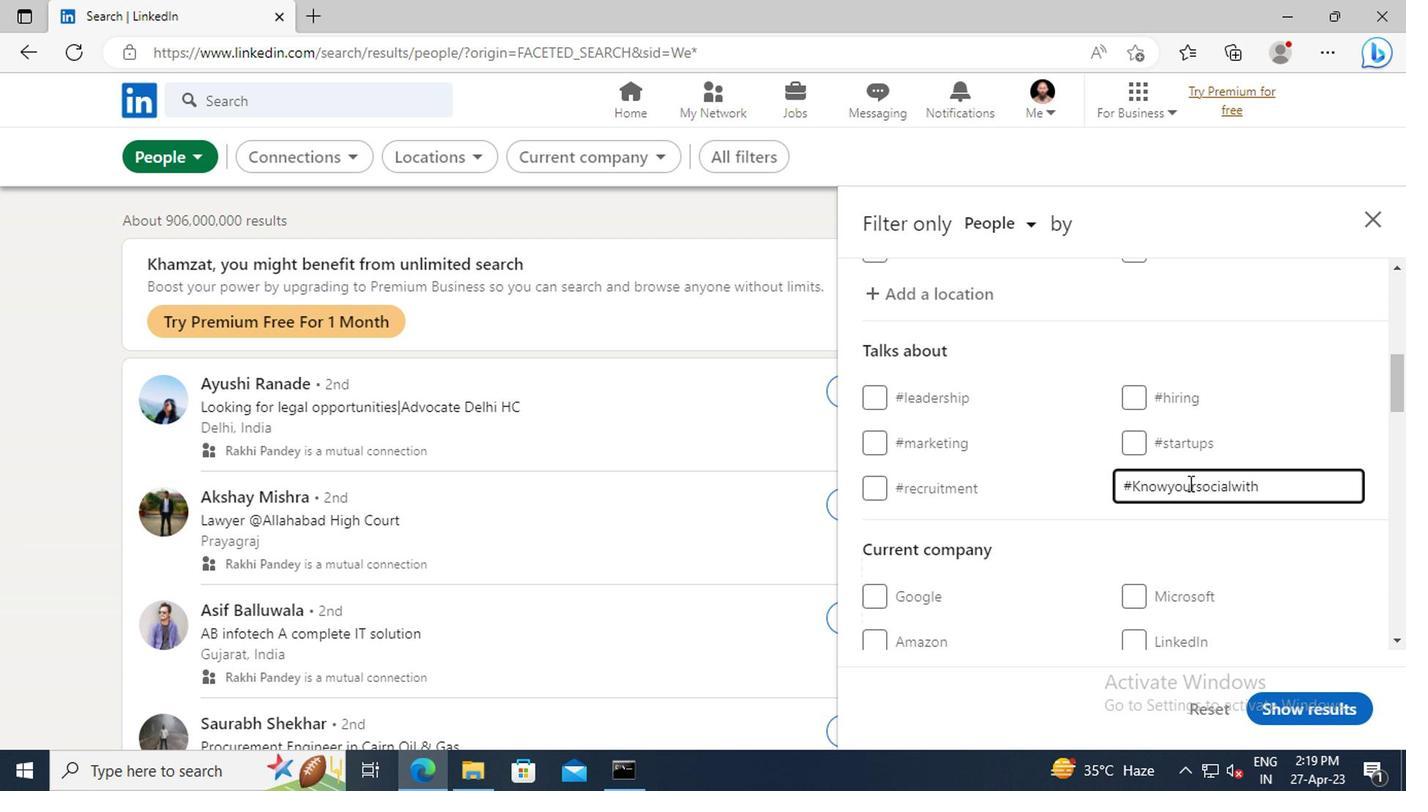 
Action: Mouse scrolled (1175, 479) with delta (0, 0)
Screenshot: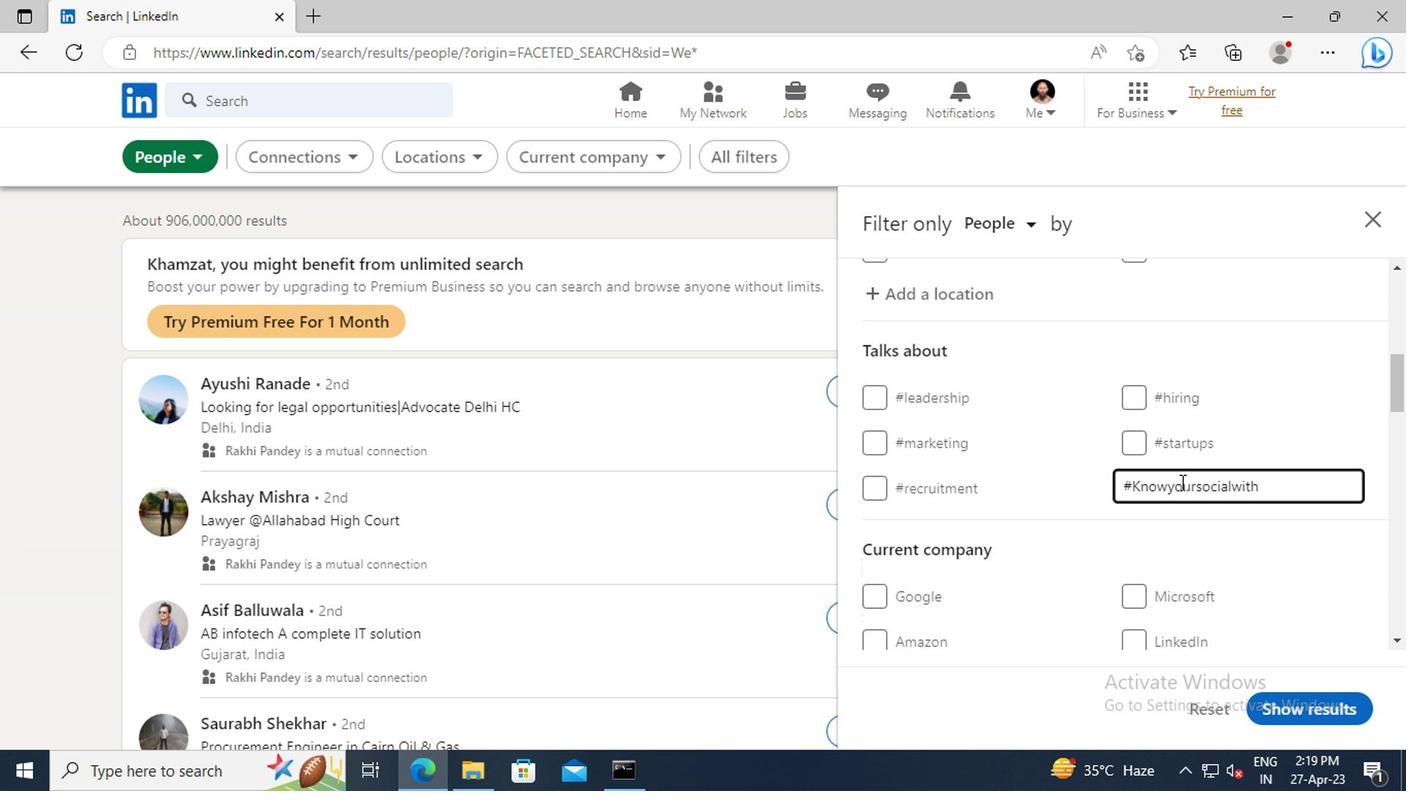 
Action: Mouse scrolled (1175, 479) with delta (0, 0)
Screenshot: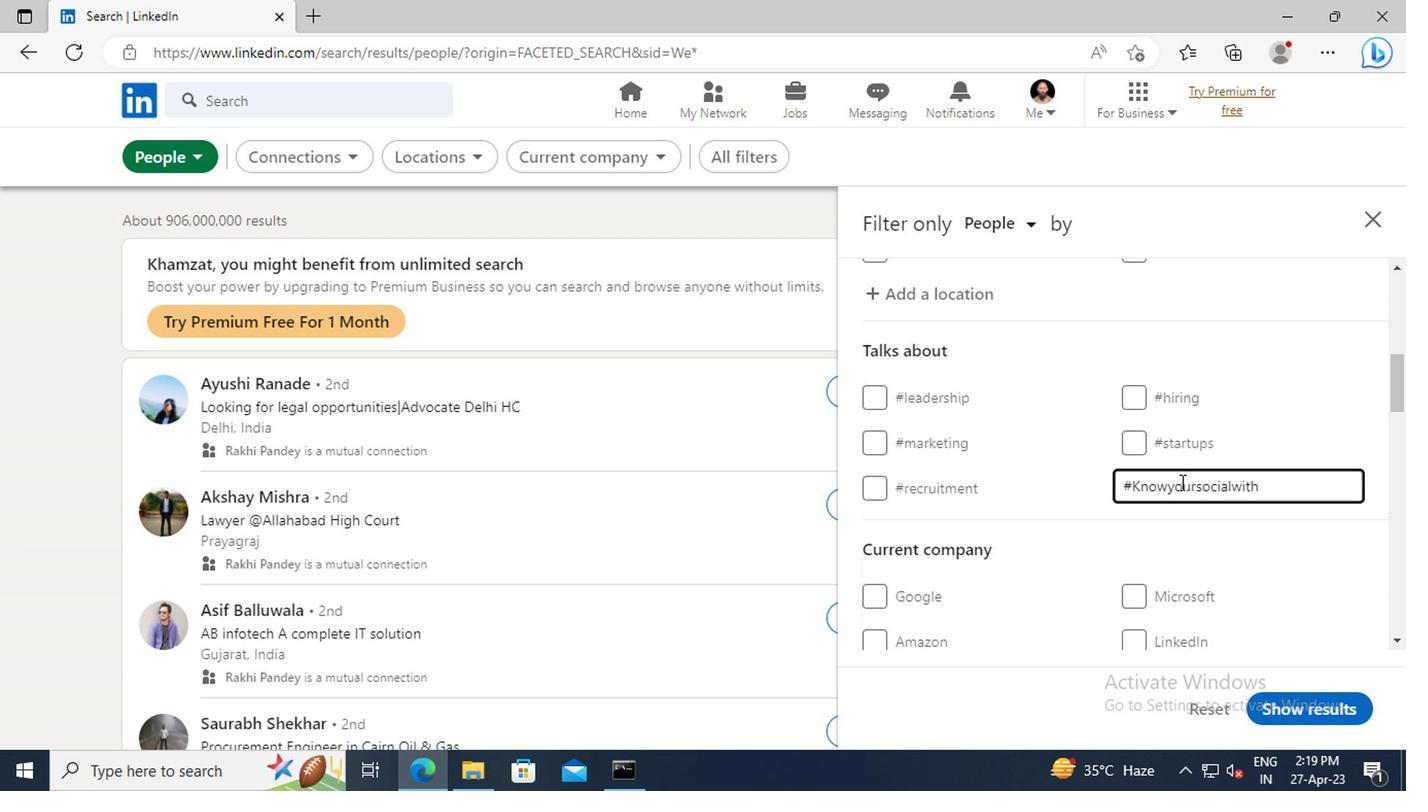 
Action: Mouse scrolled (1175, 479) with delta (0, 0)
Screenshot: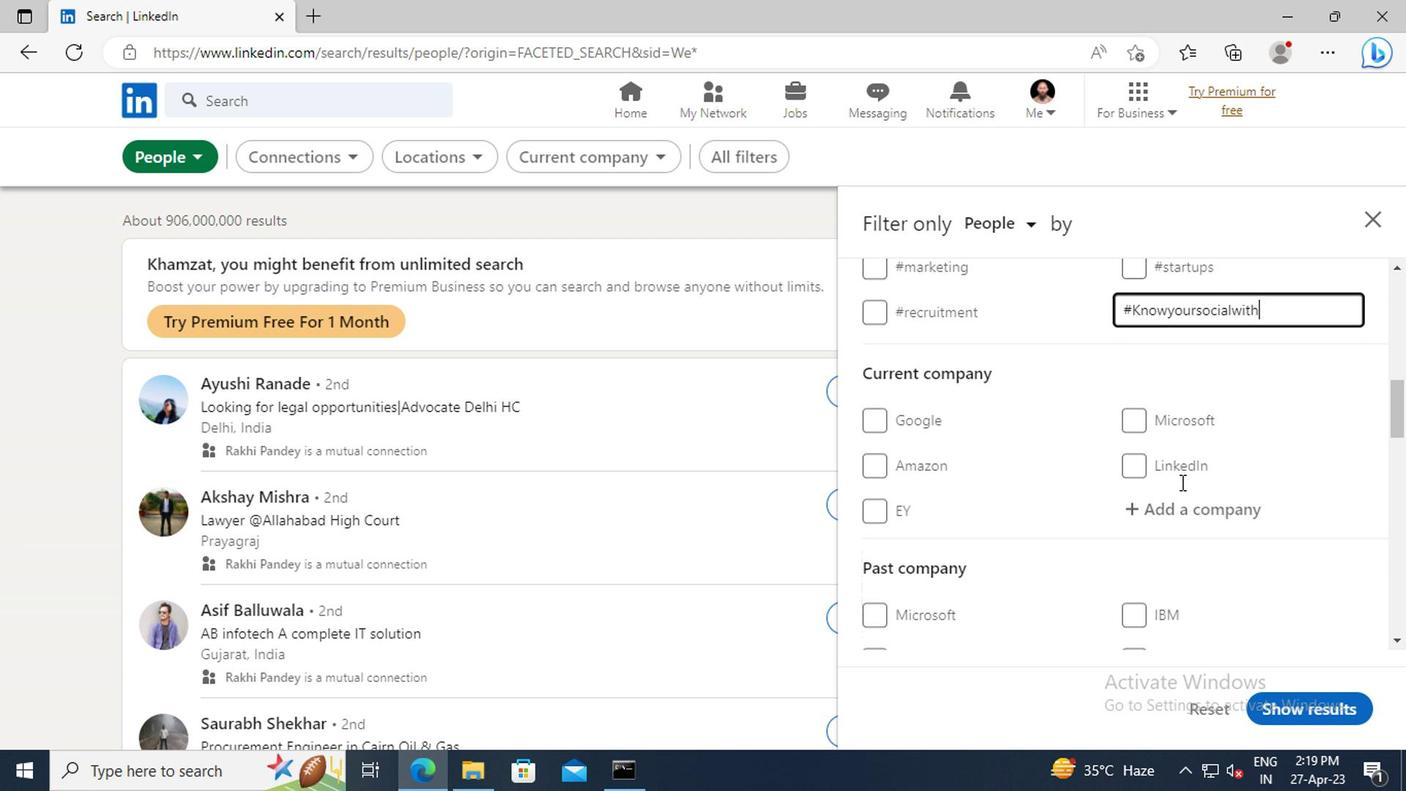 
Action: Mouse scrolled (1175, 479) with delta (0, 0)
Screenshot: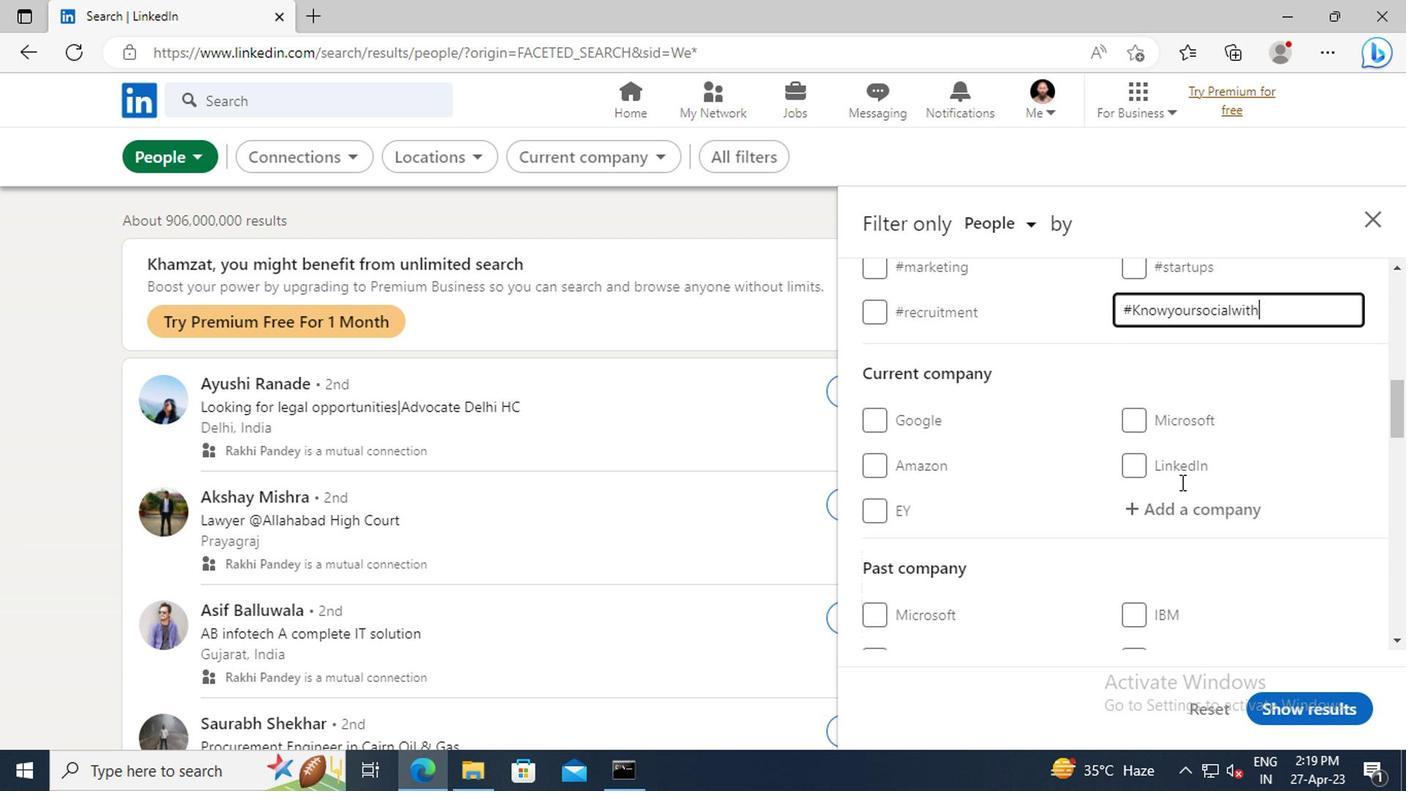 
Action: Mouse scrolled (1175, 479) with delta (0, 0)
Screenshot: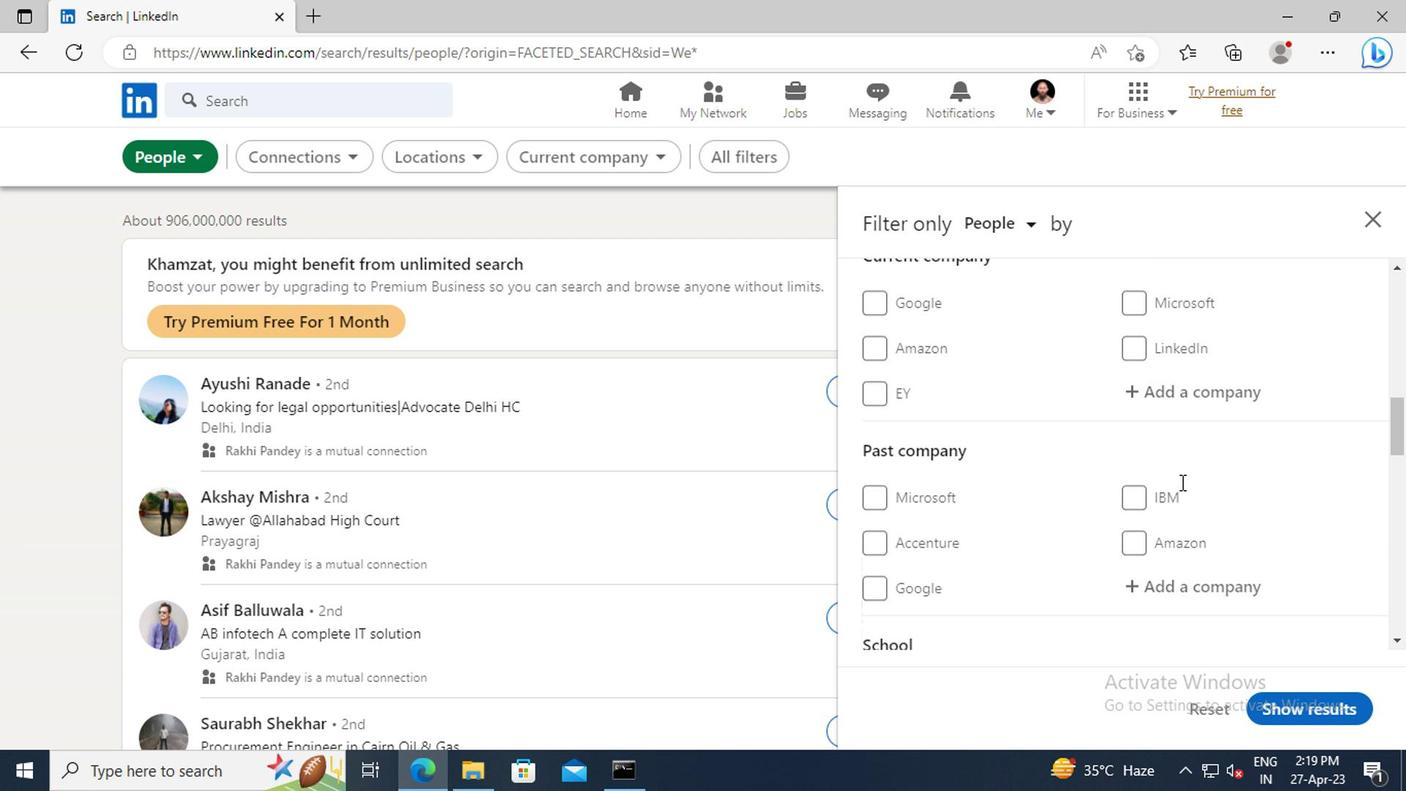 
Action: Mouse scrolled (1175, 479) with delta (0, 0)
Screenshot: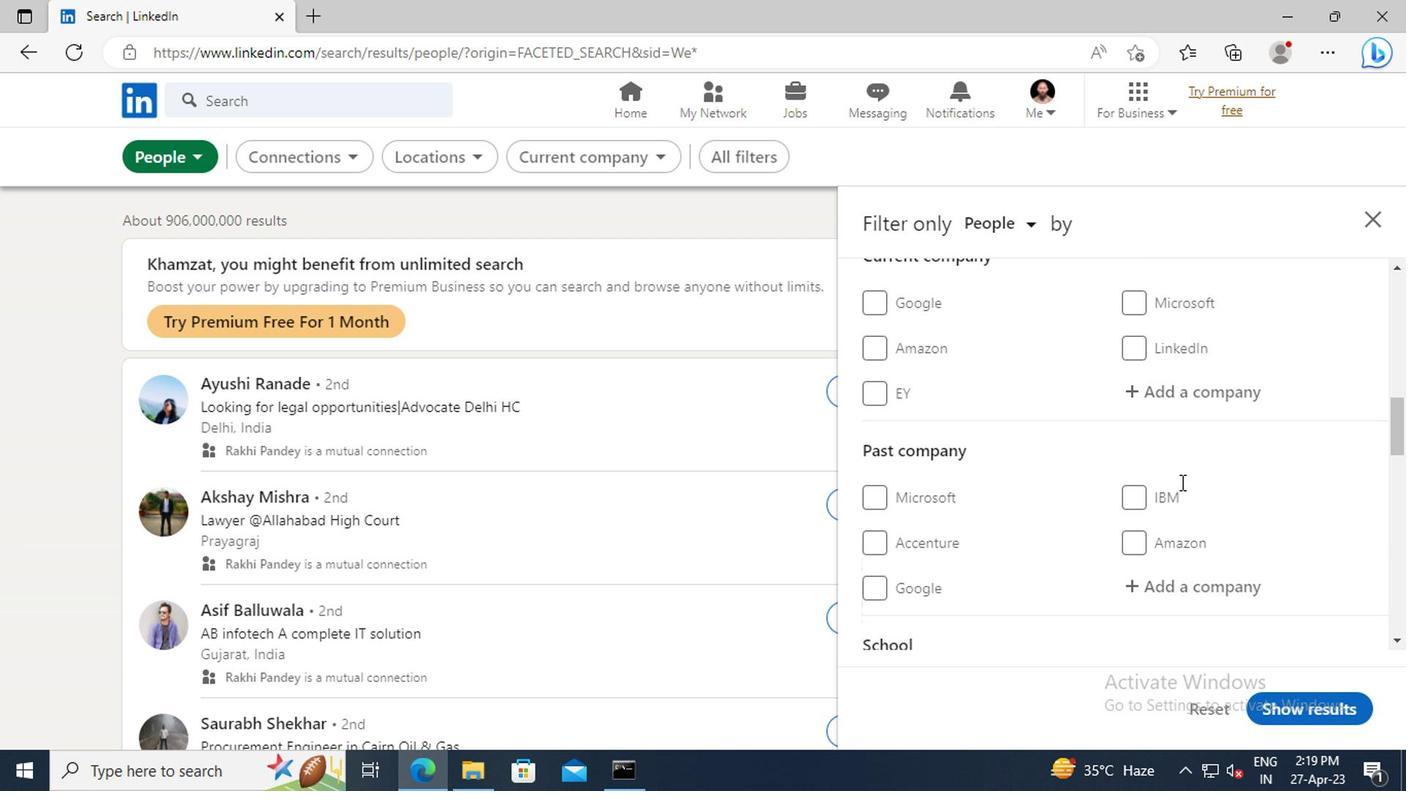 
Action: Mouse scrolled (1175, 479) with delta (0, 0)
Screenshot: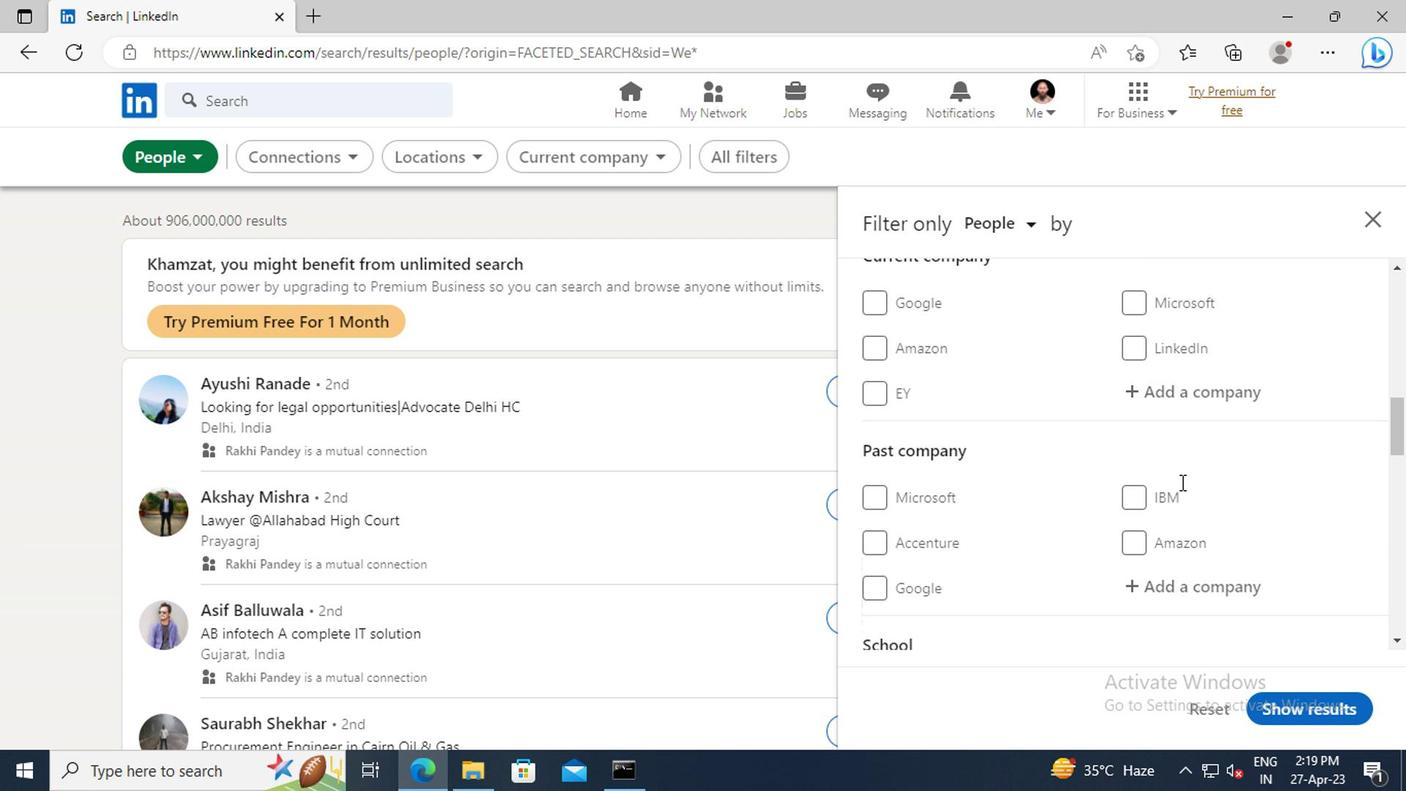 
Action: Mouse scrolled (1175, 479) with delta (0, 0)
Screenshot: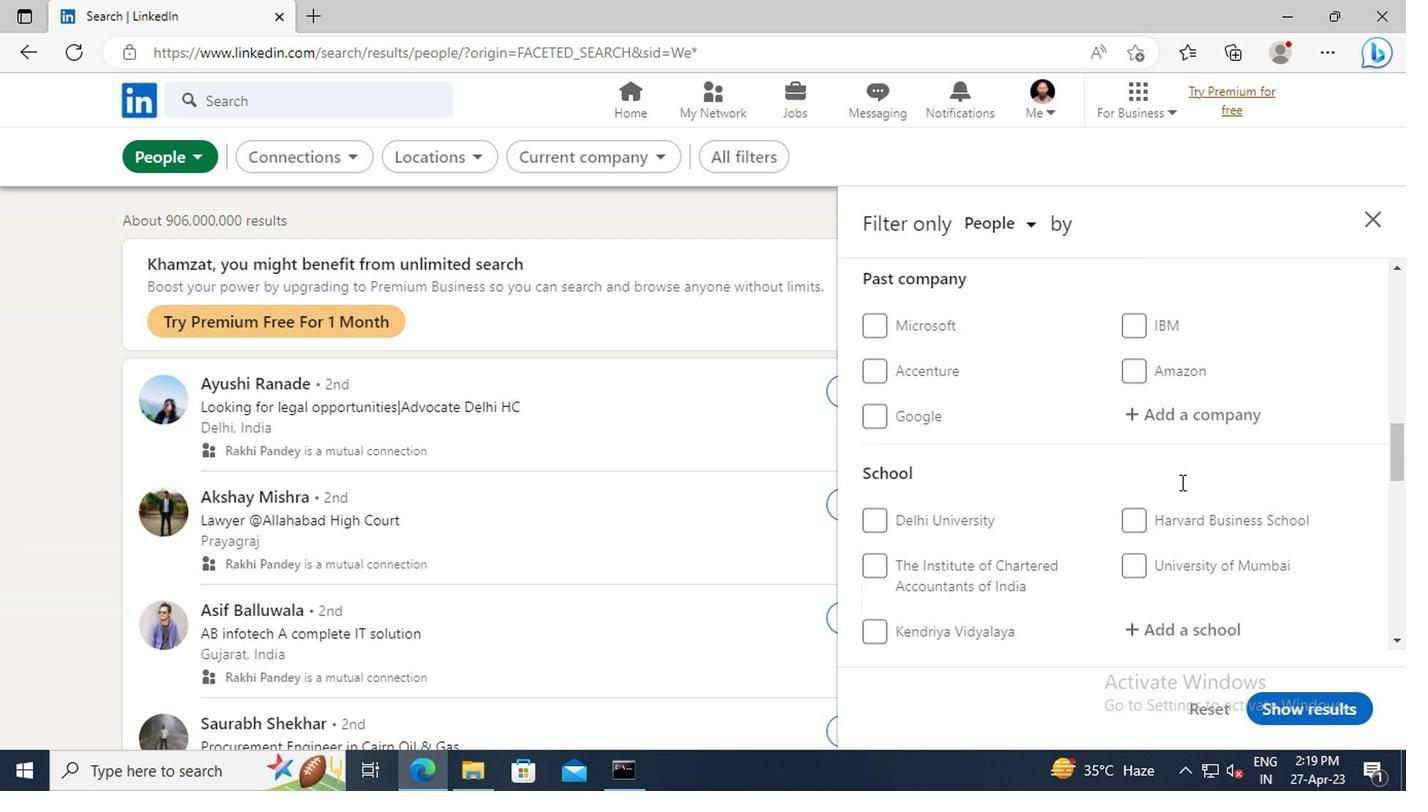 
Action: Mouse scrolled (1175, 479) with delta (0, 0)
Screenshot: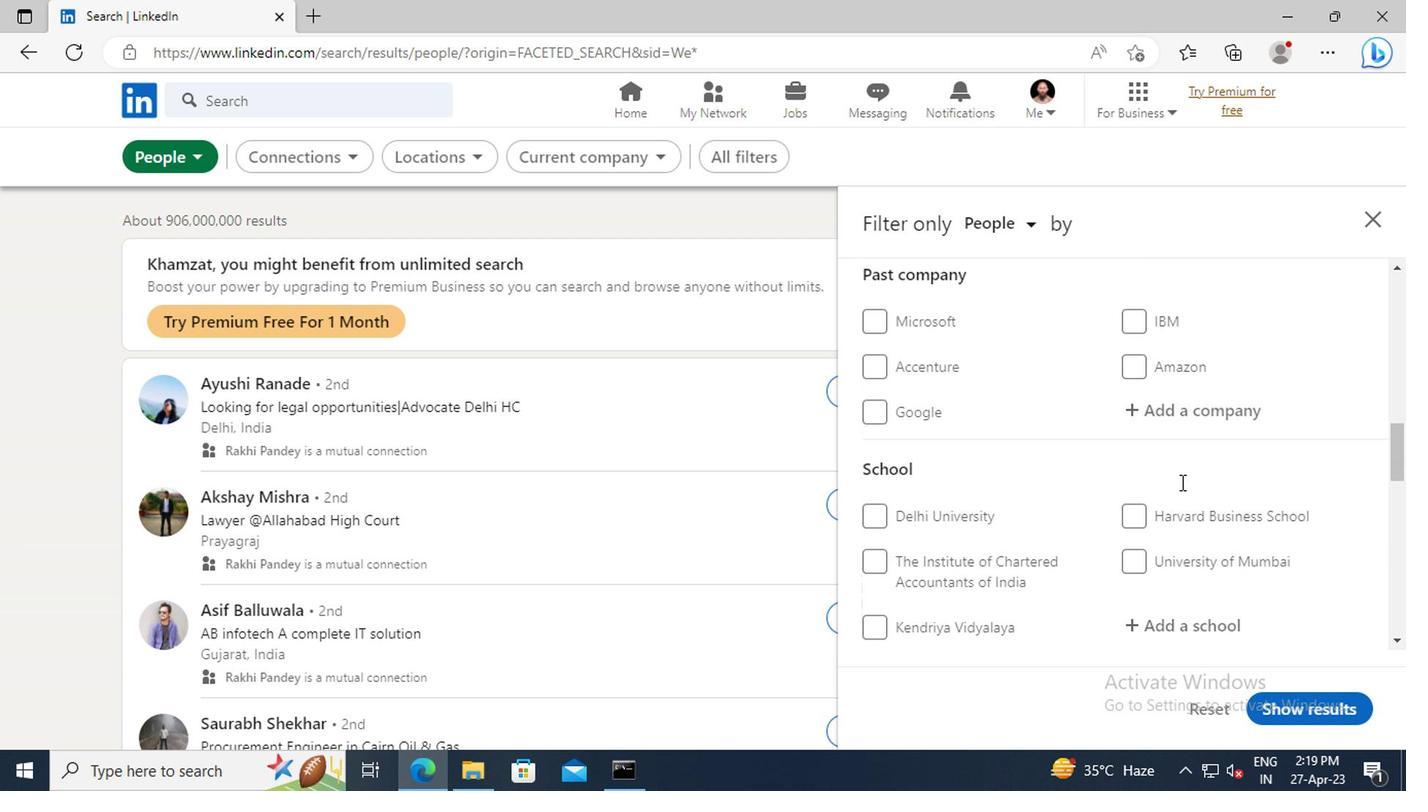 
Action: Mouse scrolled (1175, 479) with delta (0, 0)
Screenshot: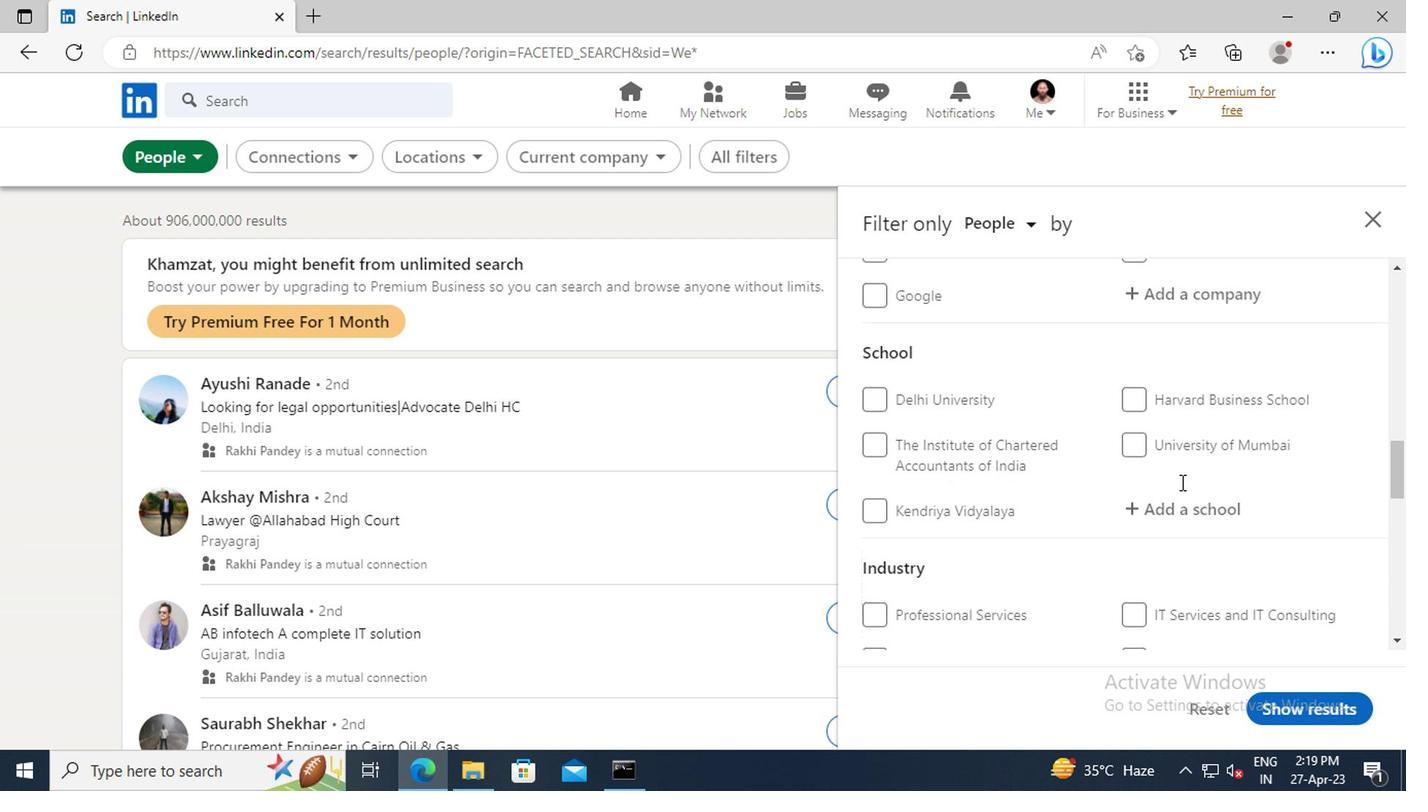 
Action: Mouse scrolled (1175, 479) with delta (0, 0)
Screenshot: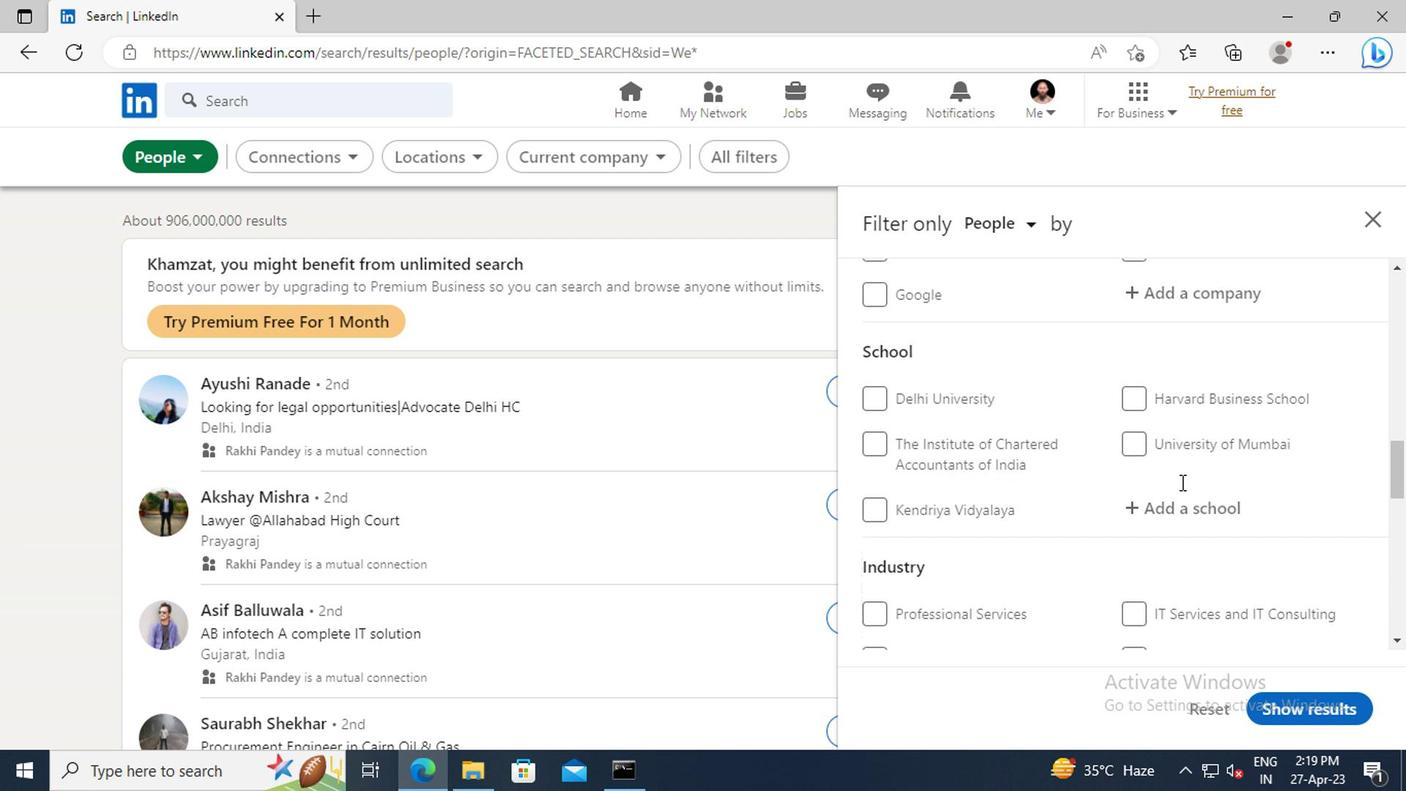 
Action: Mouse scrolled (1175, 479) with delta (0, 0)
Screenshot: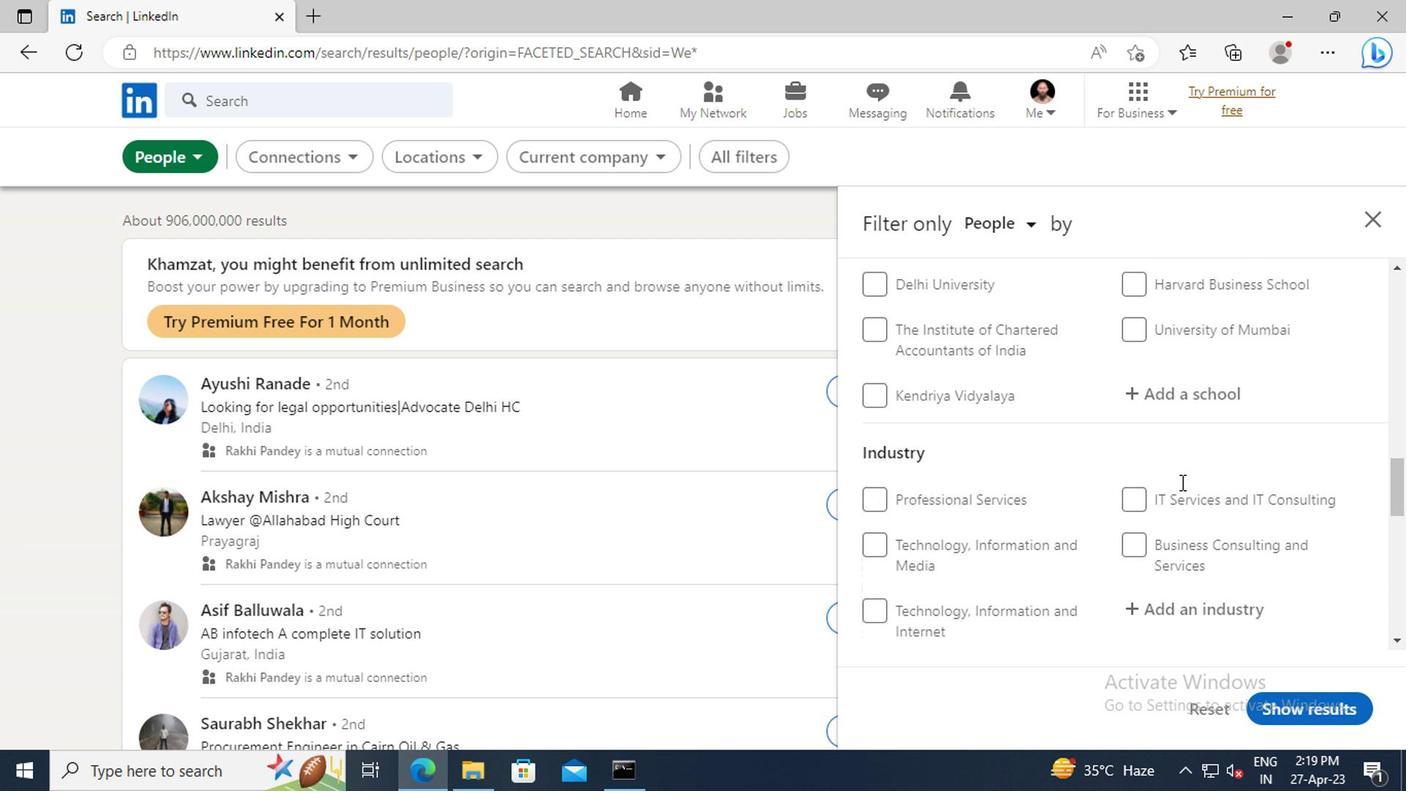 
Action: Mouse scrolled (1175, 479) with delta (0, 0)
Screenshot: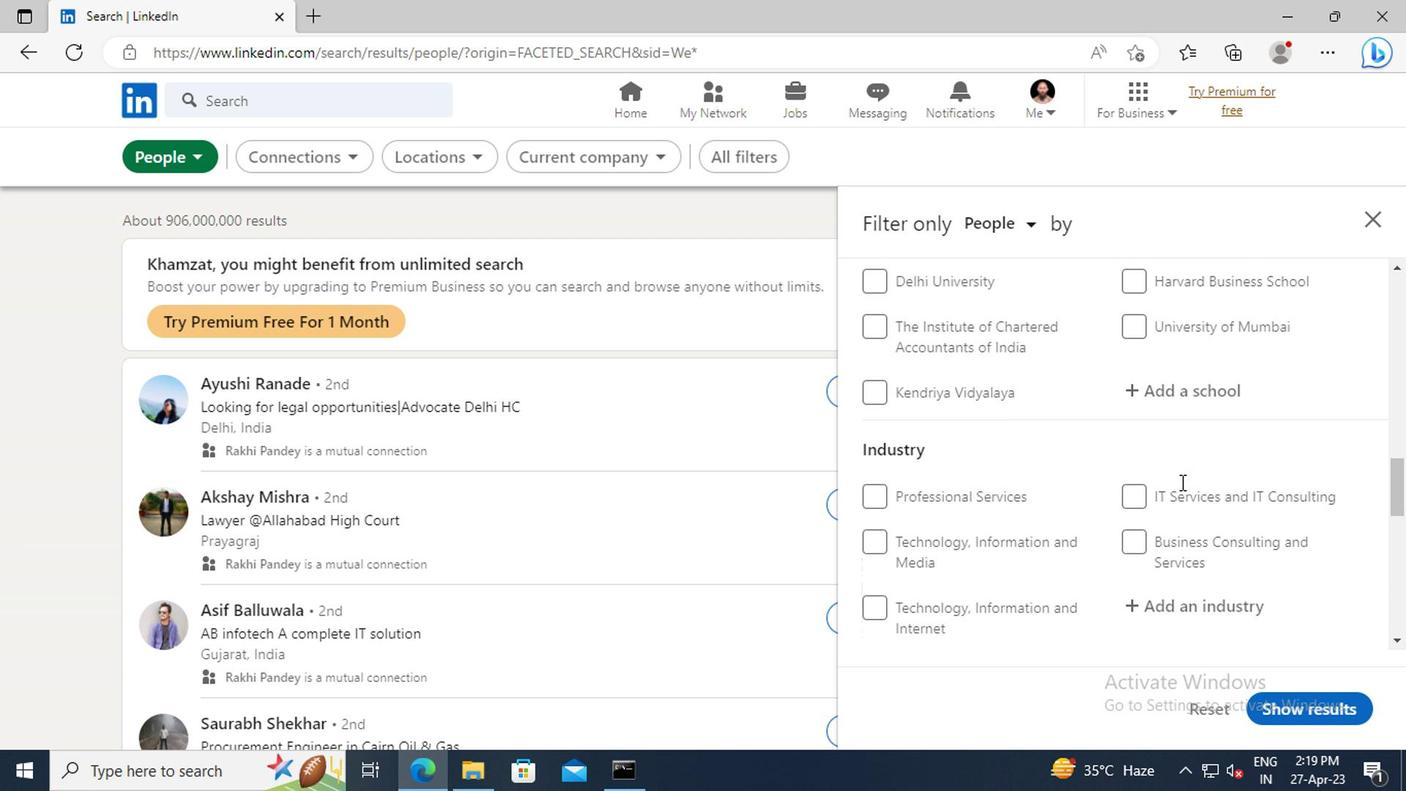
Action: Mouse scrolled (1175, 479) with delta (0, 0)
Screenshot: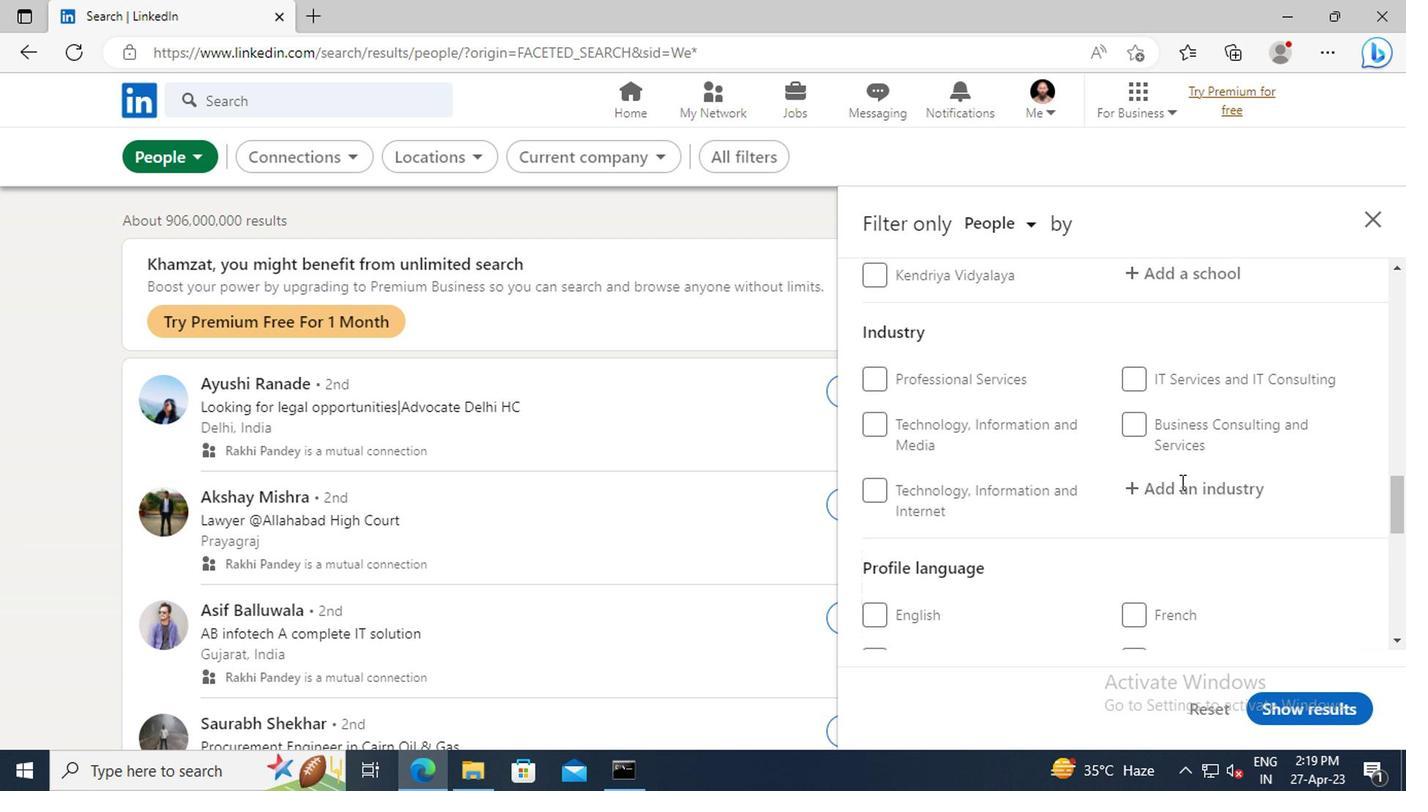 
Action: Mouse scrolled (1175, 479) with delta (0, 0)
Screenshot: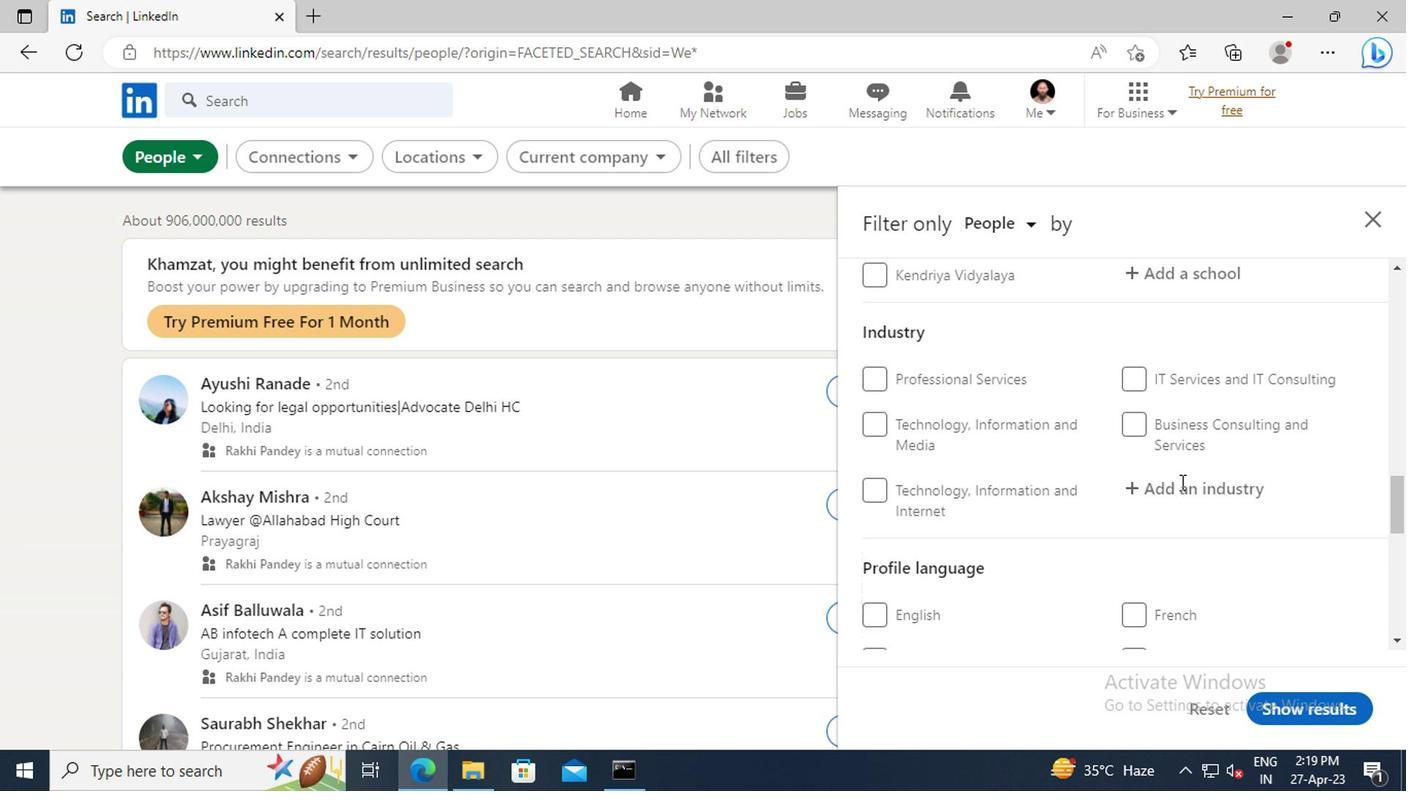 
Action: Mouse moved to (1132, 501)
Screenshot: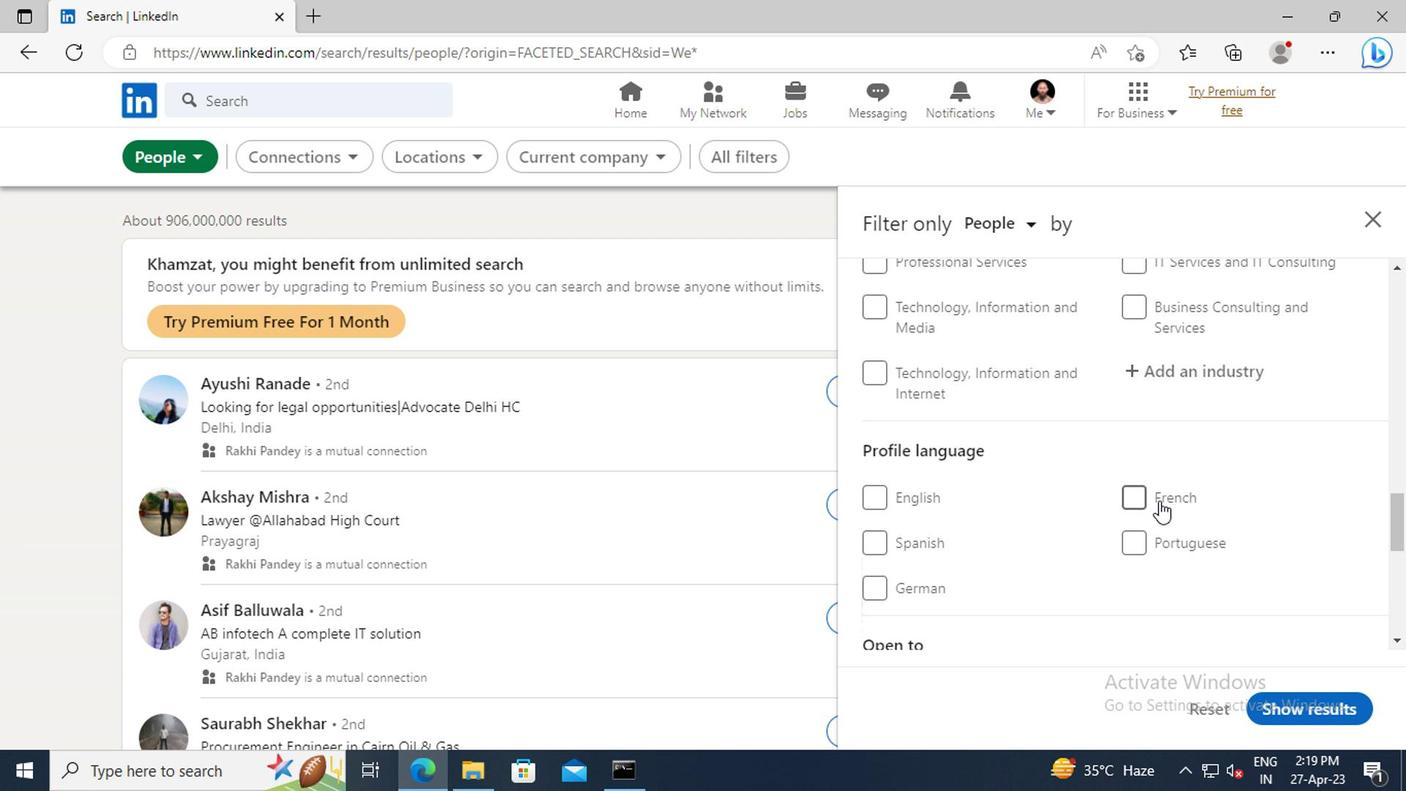 
Action: Mouse pressed left at (1132, 501)
Screenshot: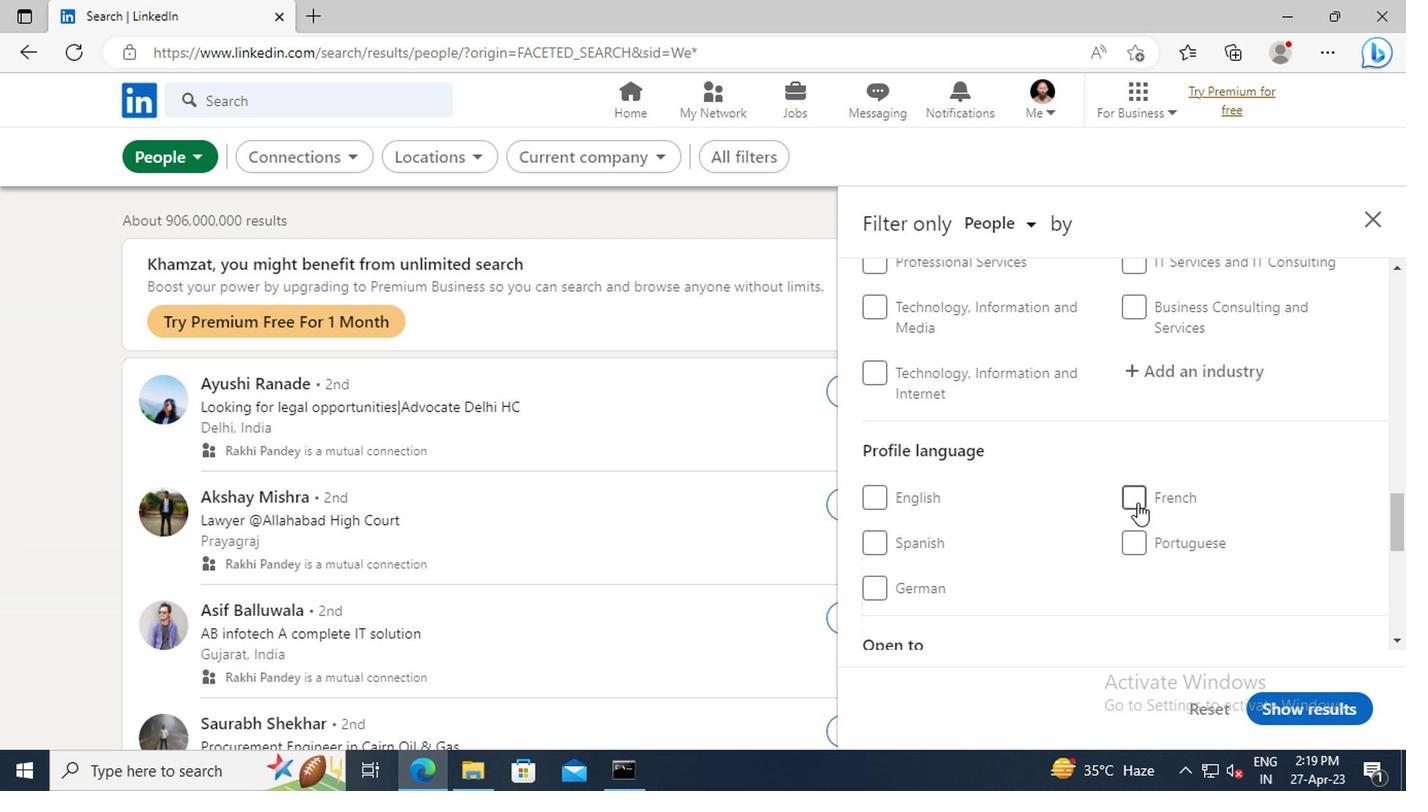 
Action: Mouse moved to (1160, 484)
Screenshot: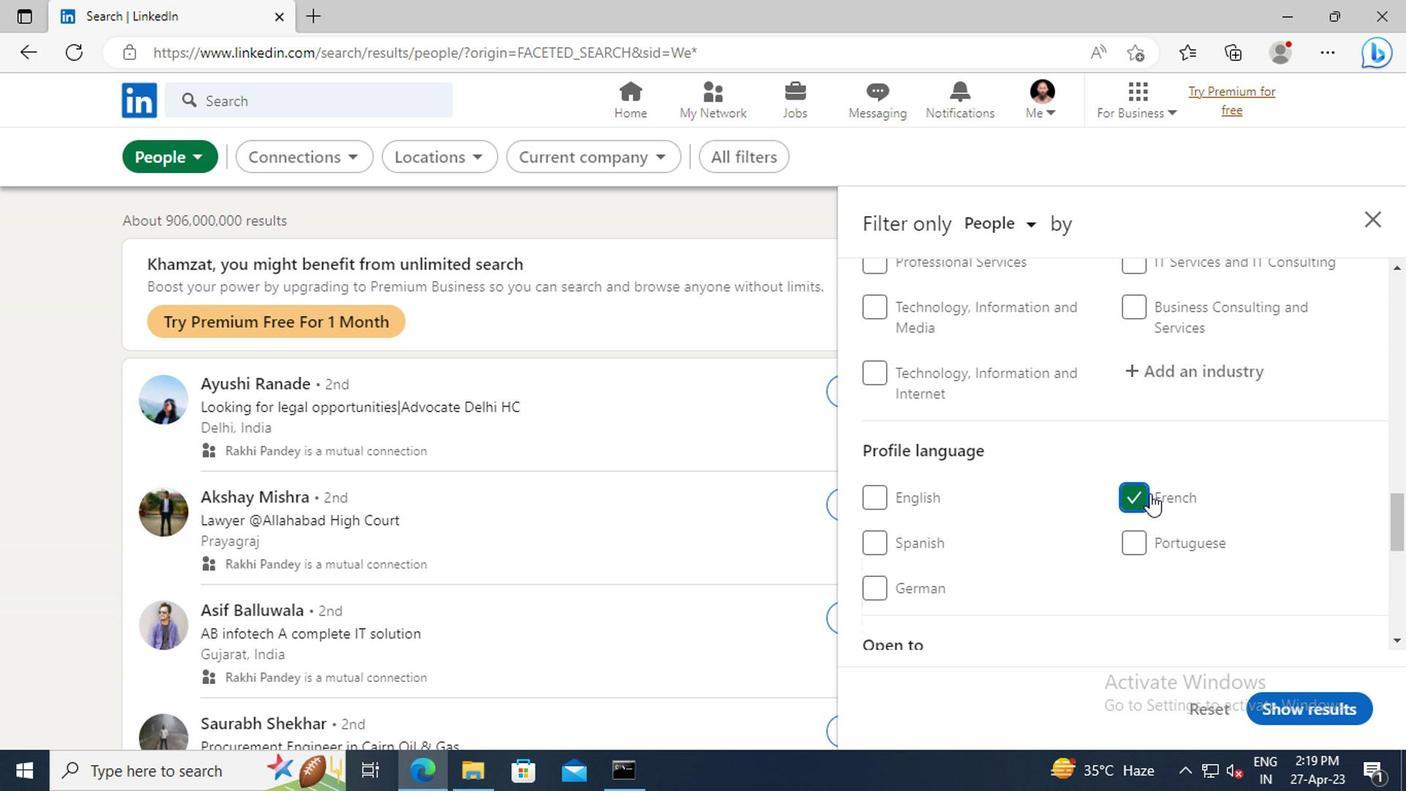 
Action: Mouse scrolled (1160, 484) with delta (0, 0)
Screenshot: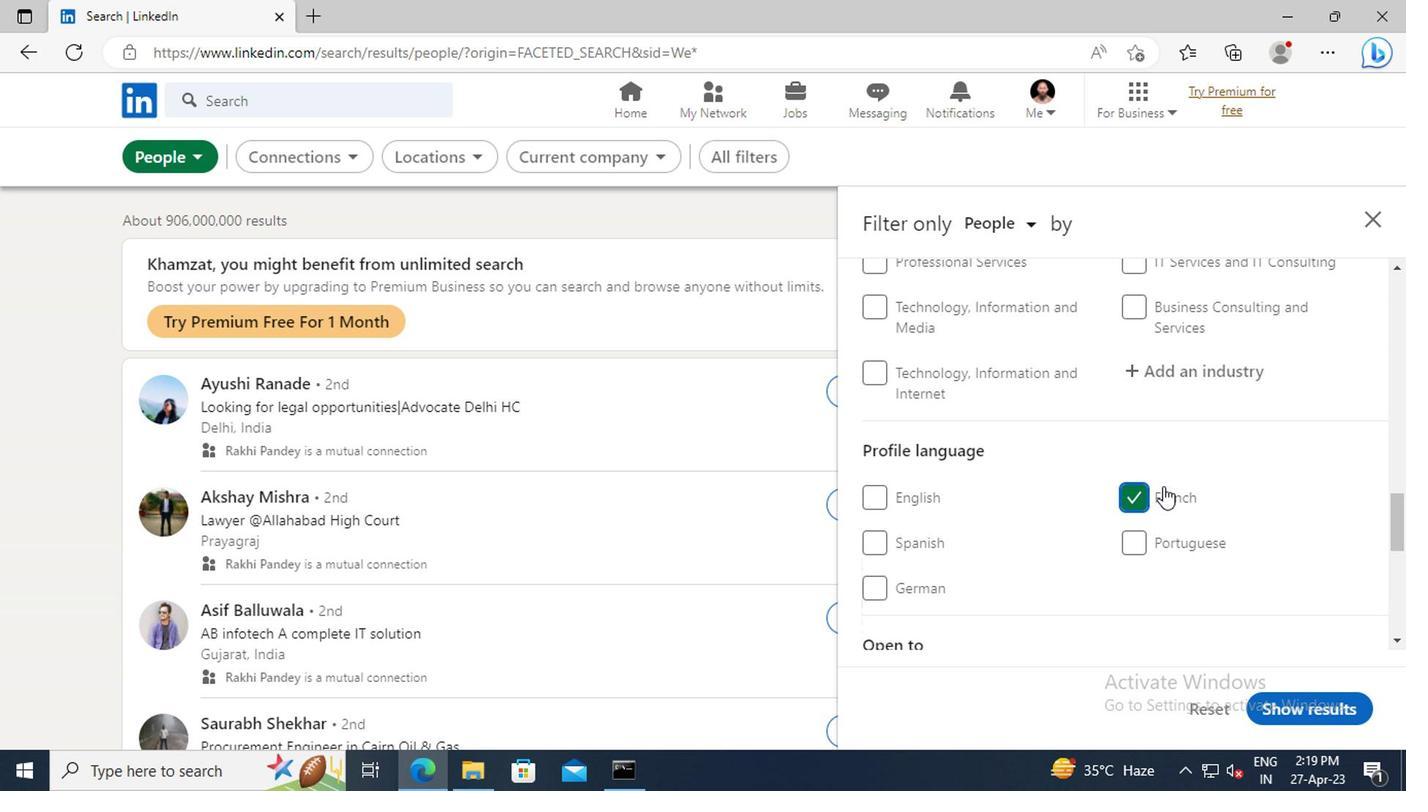 
Action: Mouse scrolled (1160, 484) with delta (0, 0)
Screenshot: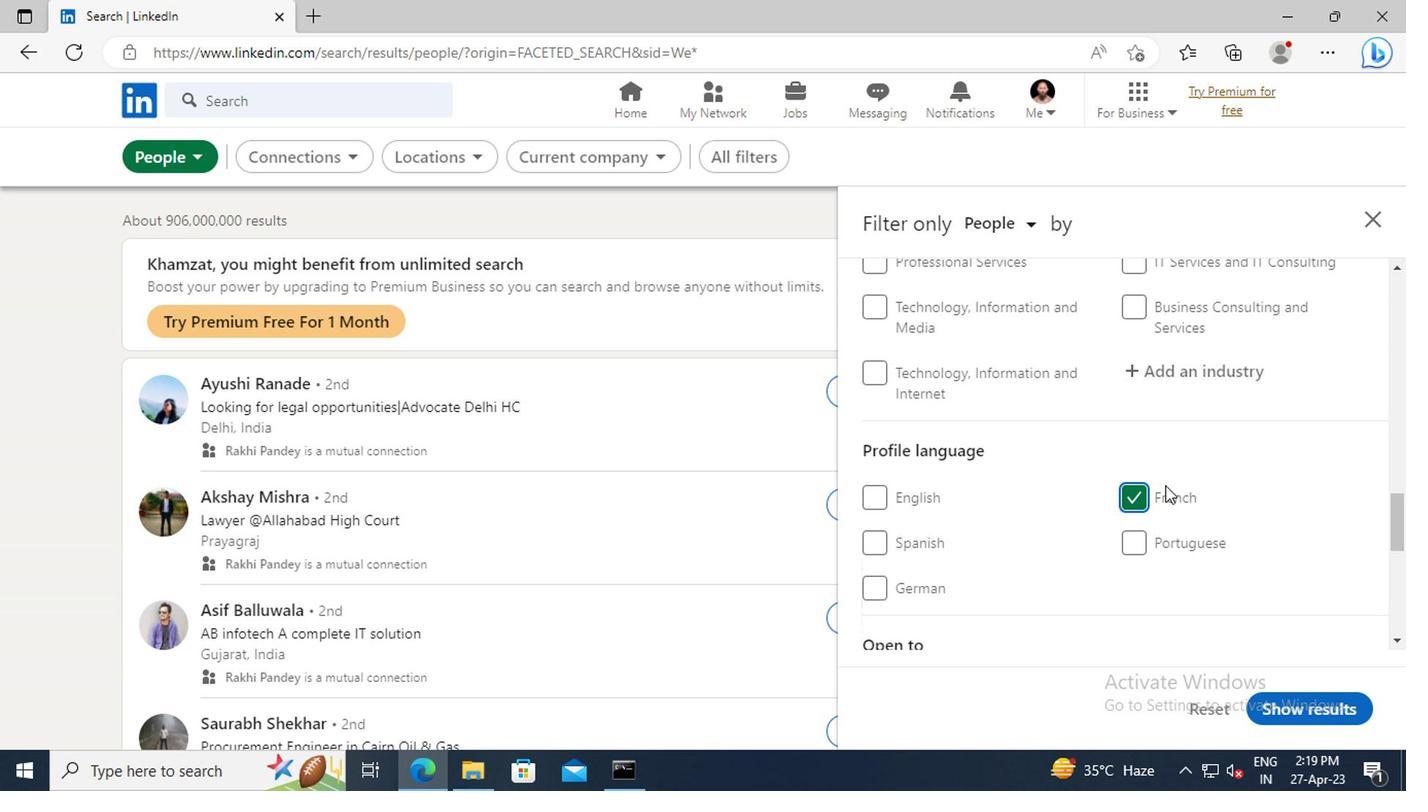 
Action: Mouse scrolled (1160, 484) with delta (0, 0)
Screenshot: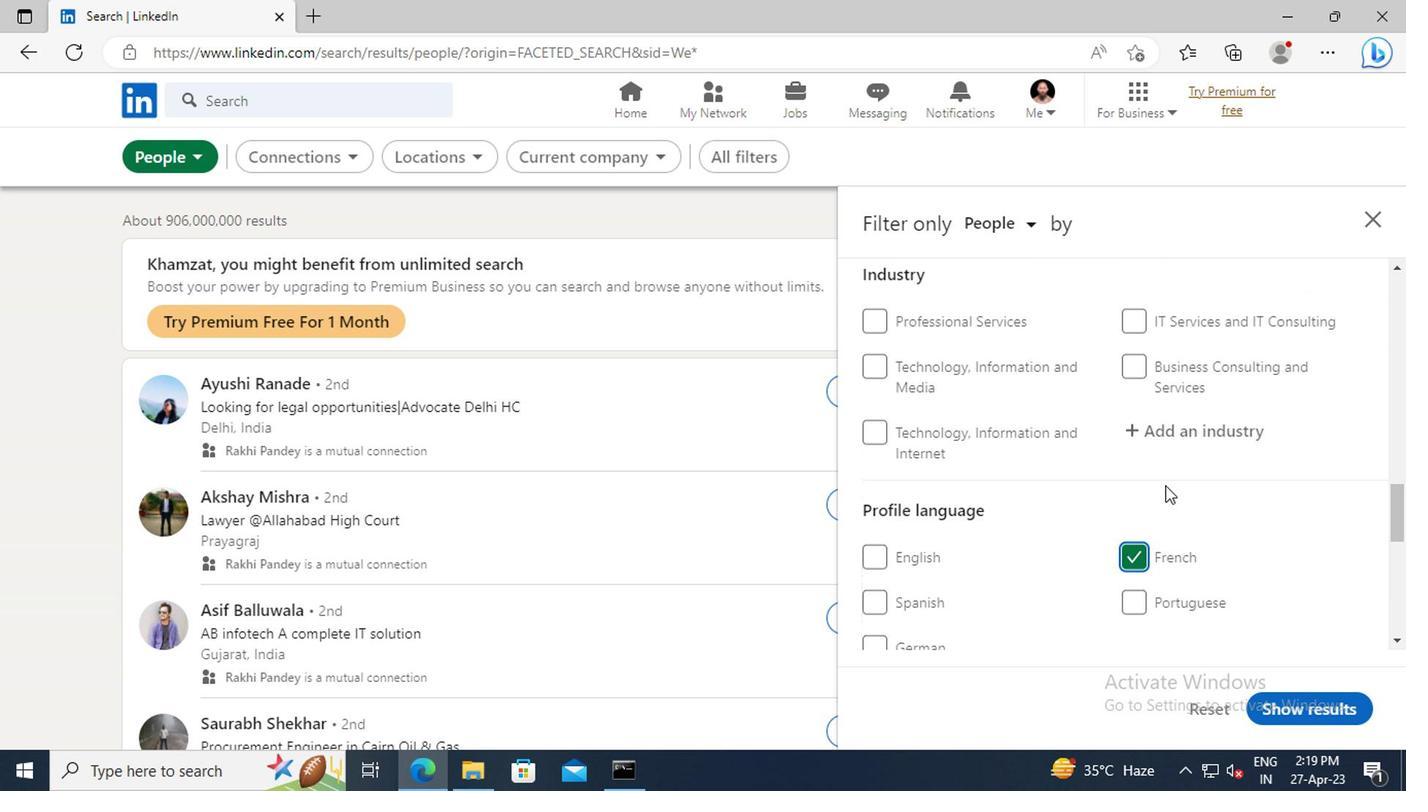 
Action: Mouse scrolled (1160, 484) with delta (0, 0)
Screenshot: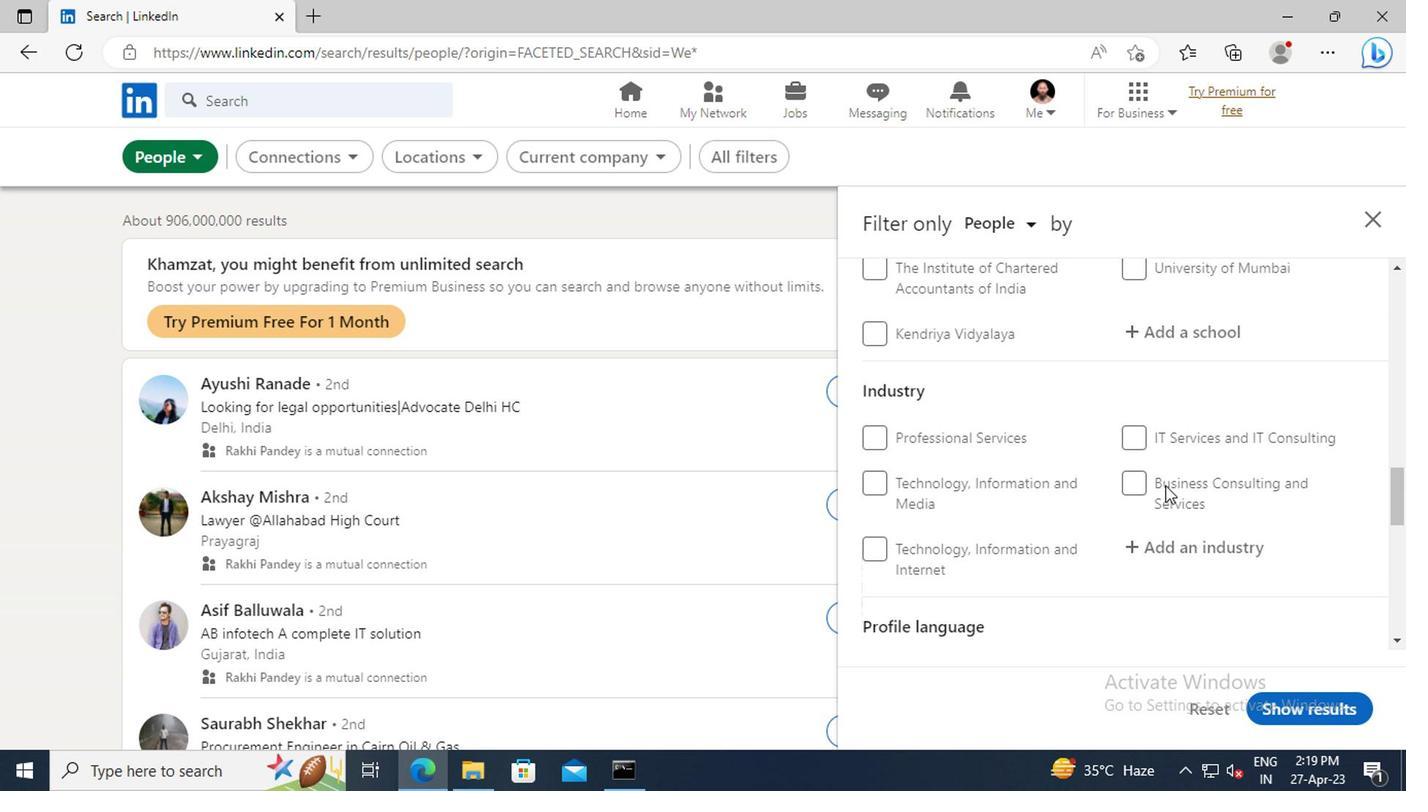 
Action: Mouse scrolled (1160, 484) with delta (0, 0)
Screenshot: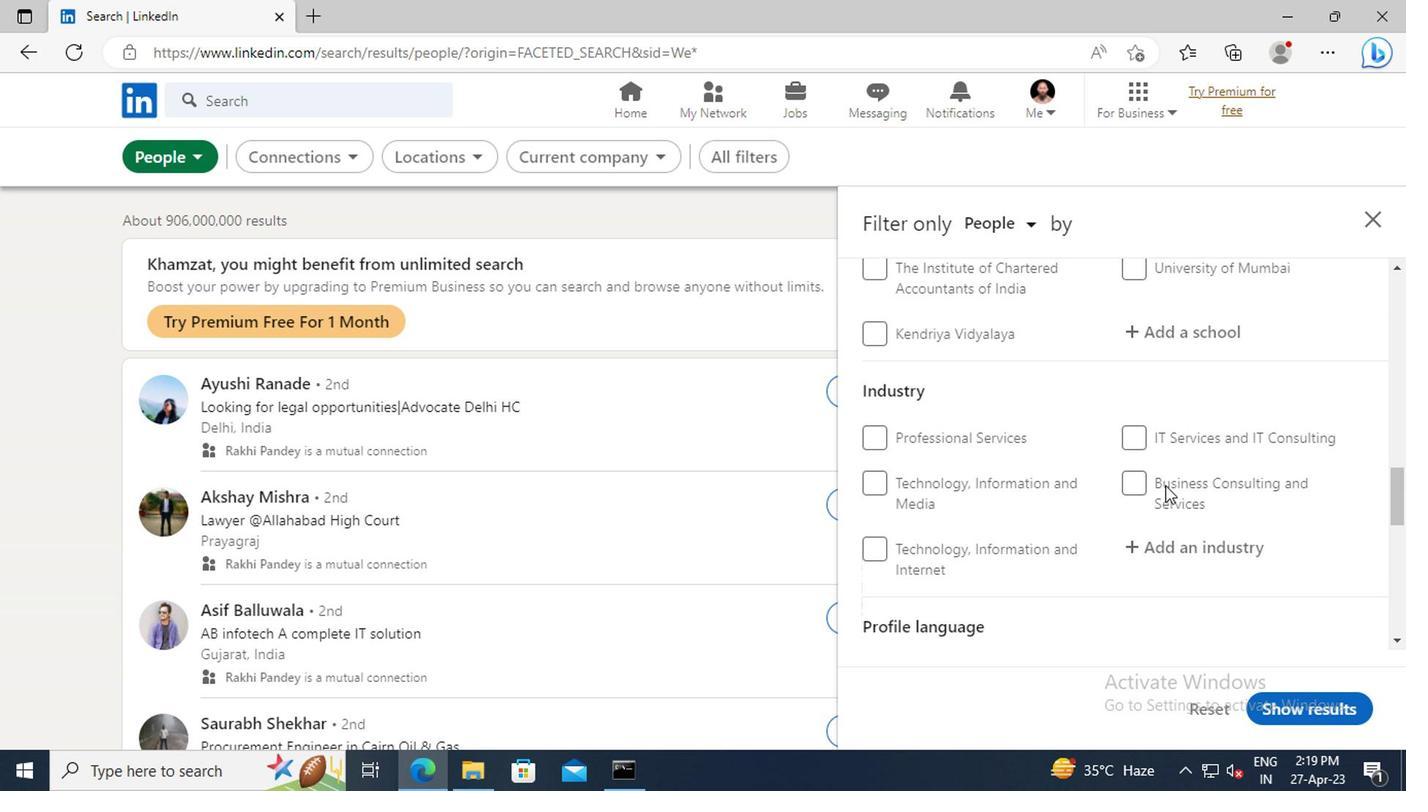 
Action: Mouse scrolled (1160, 484) with delta (0, 0)
Screenshot: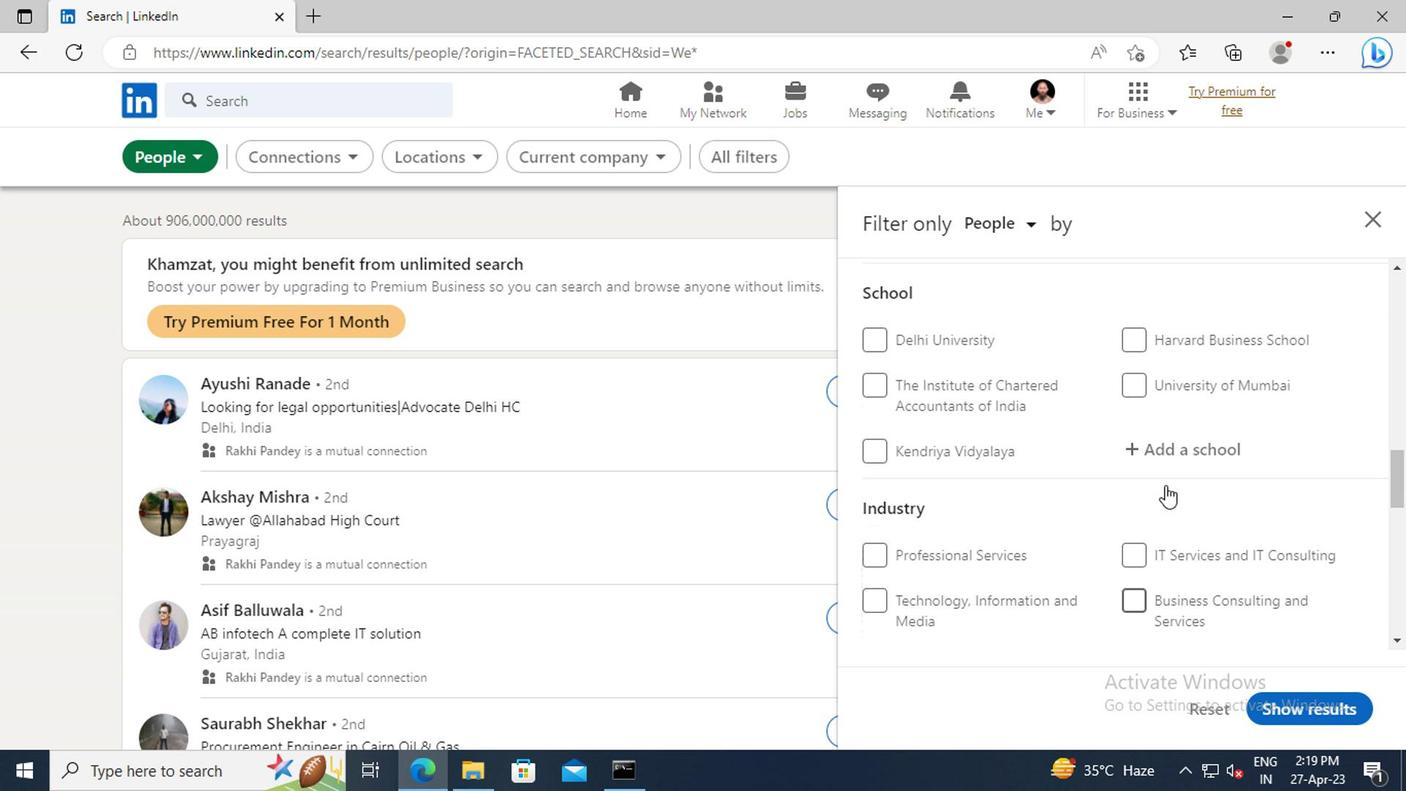 
Action: Mouse scrolled (1160, 484) with delta (0, 0)
Screenshot: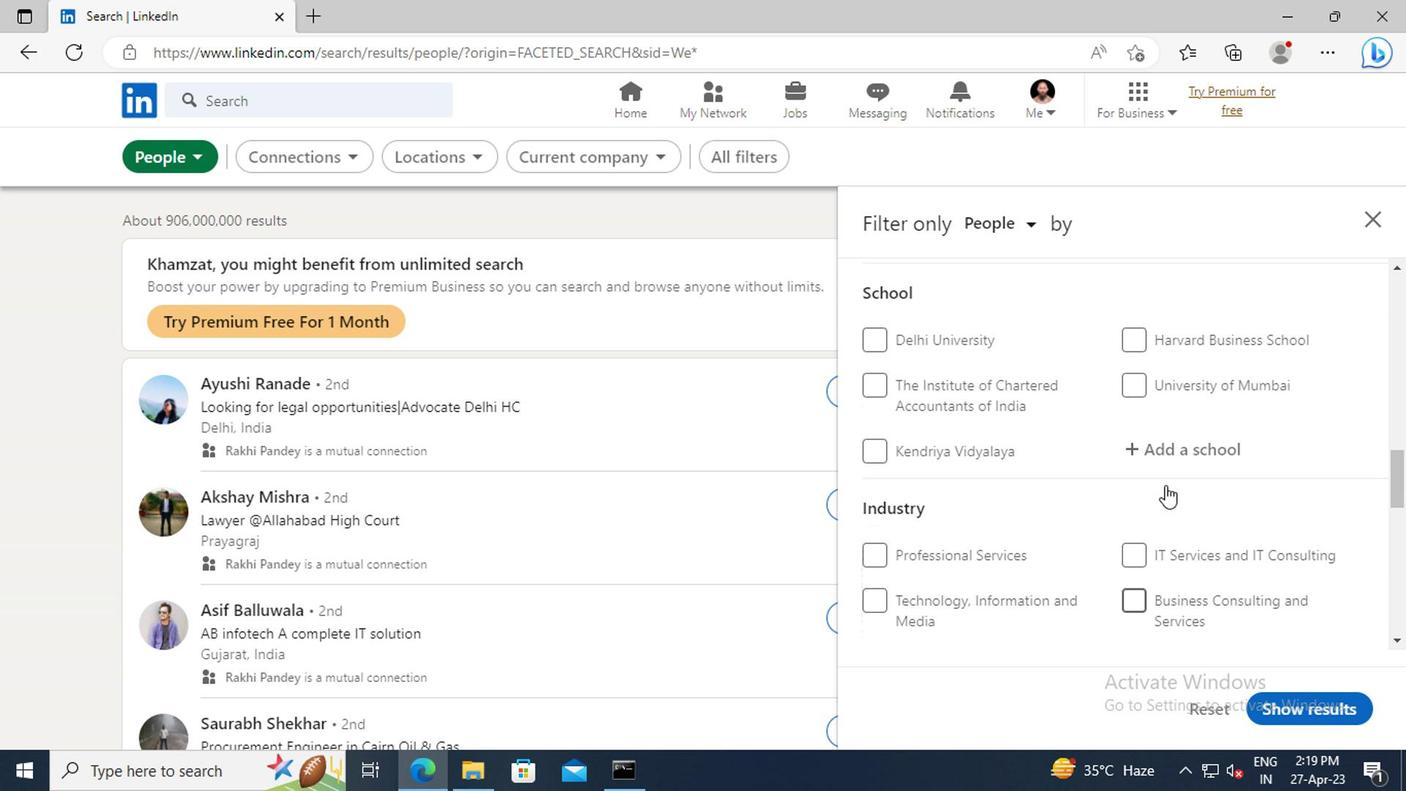 
Action: Mouse moved to (1160, 484)
Screenshot: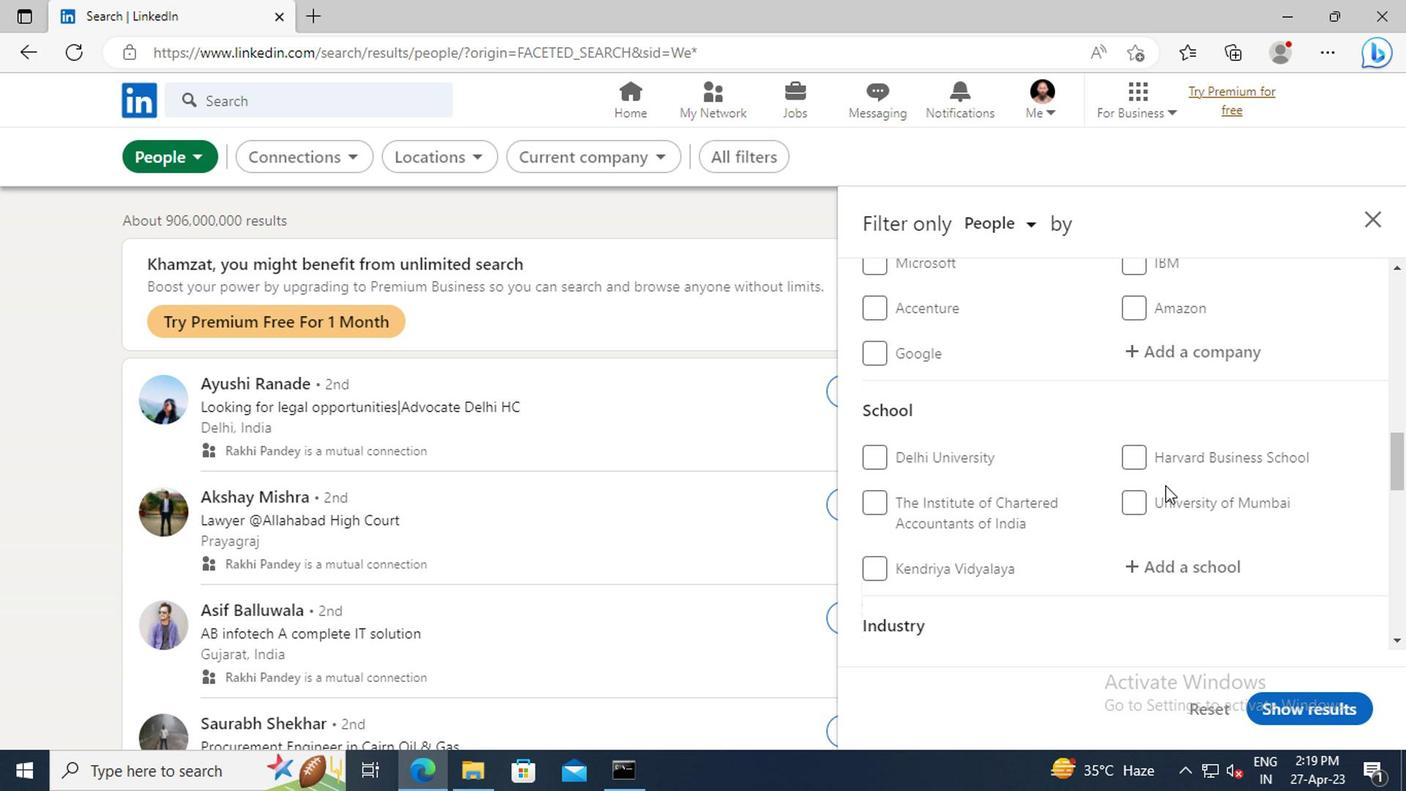 
Action: Mouse scrolled (1160, 484) with delta (0, 0)
Screenshot: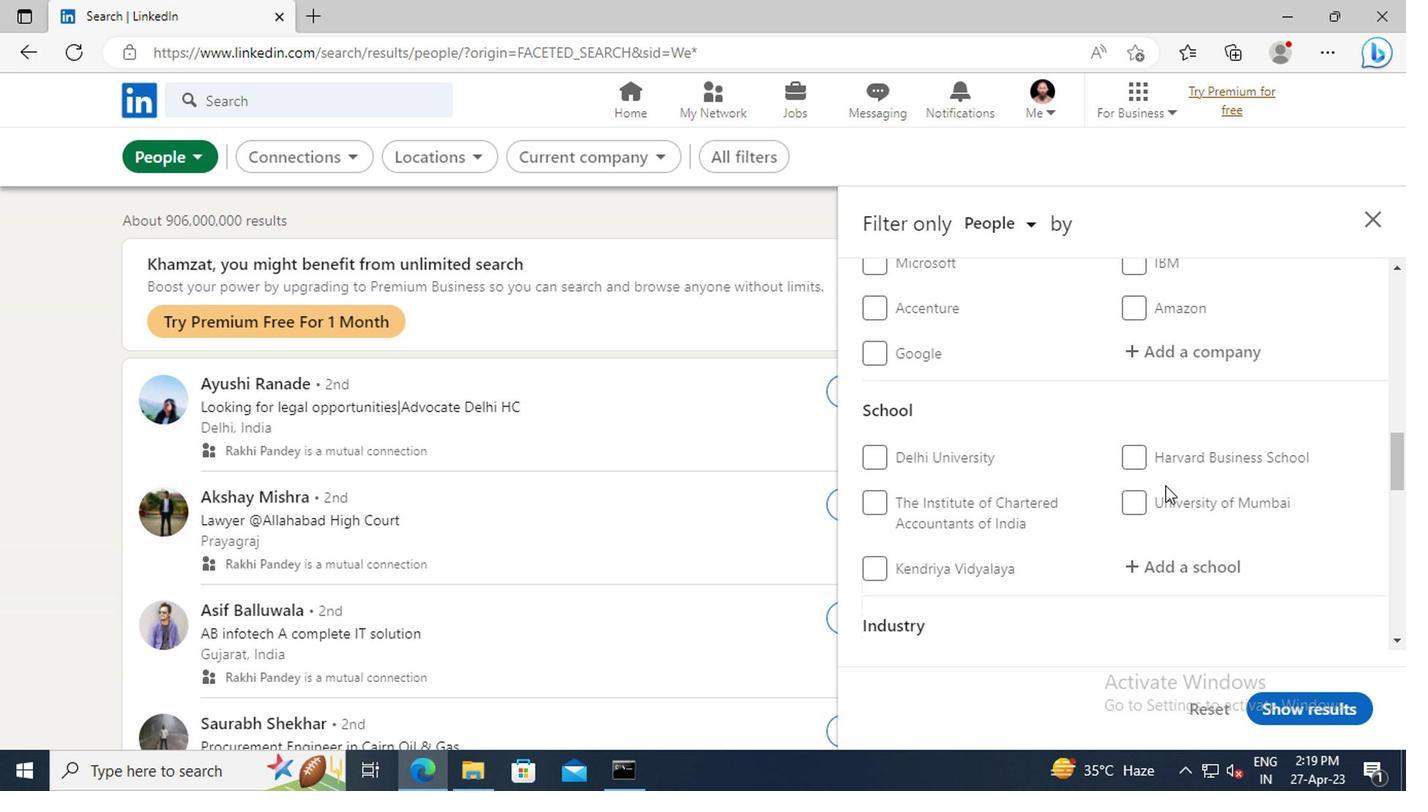 
Action: Mouse scrolled (1160, 484) with delta (0, 0)
Screenshot: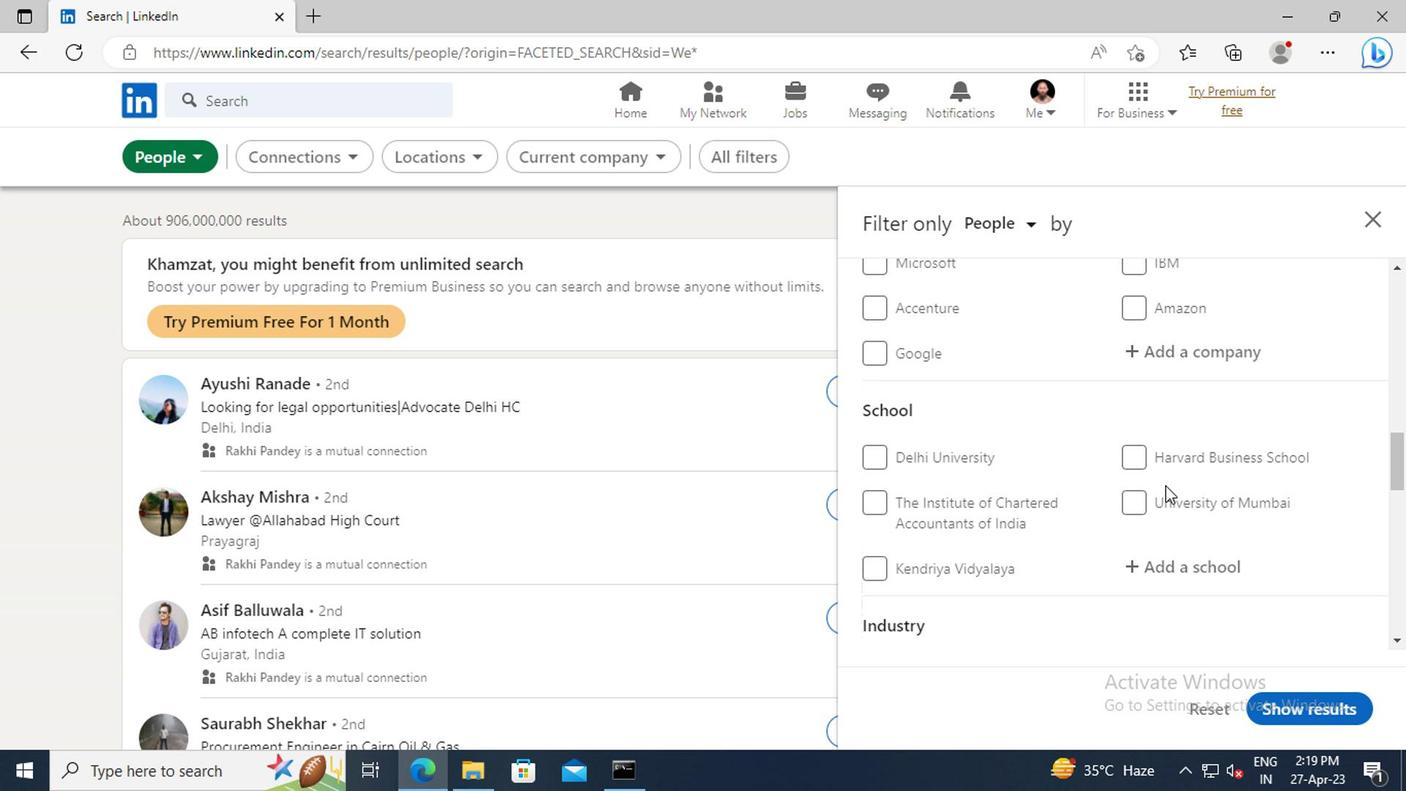 
Action: Mouse scrolled (1160, 484) with delta (0, 0)
Screenshot: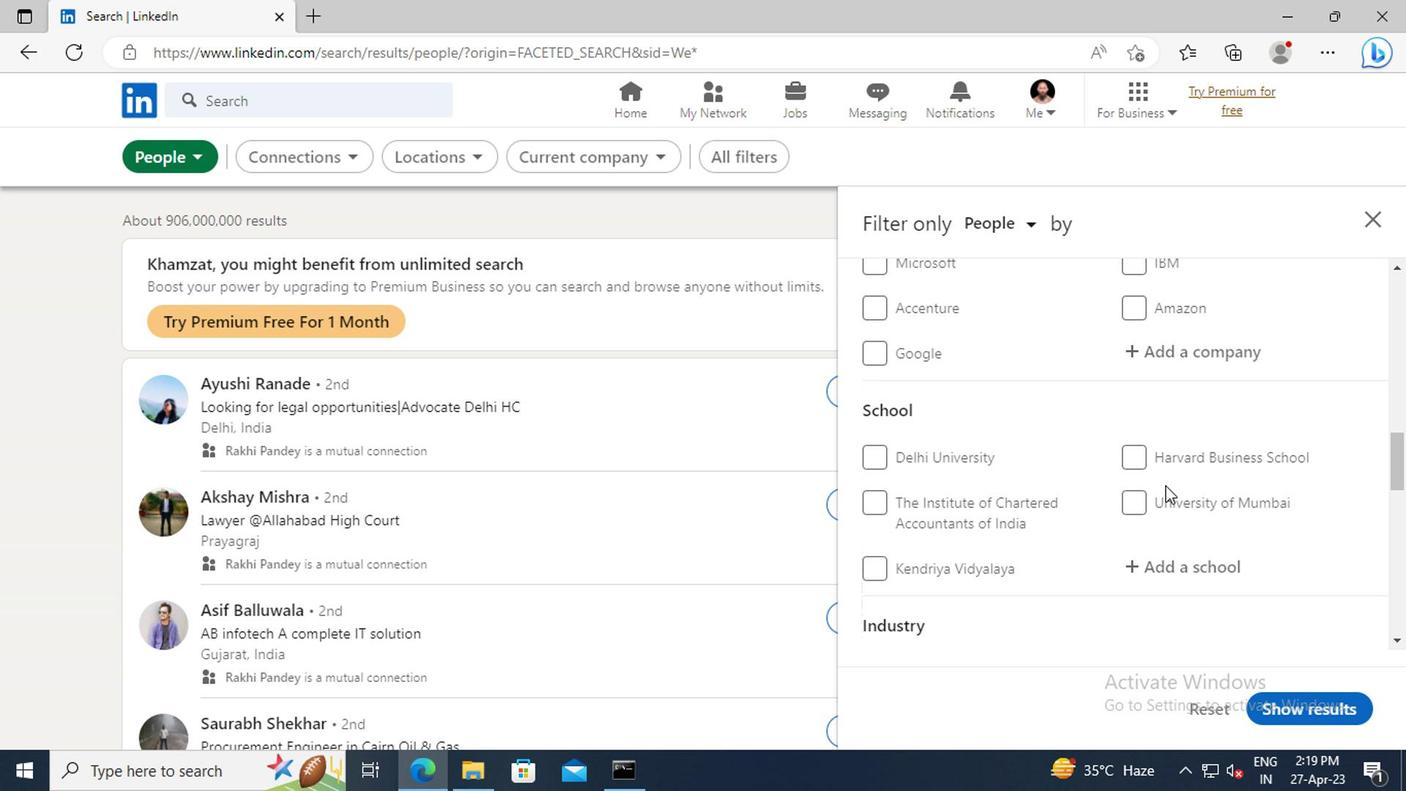 
Action: Mouse scrolled (1160, 484) with delta (0, 0)
Screenshot: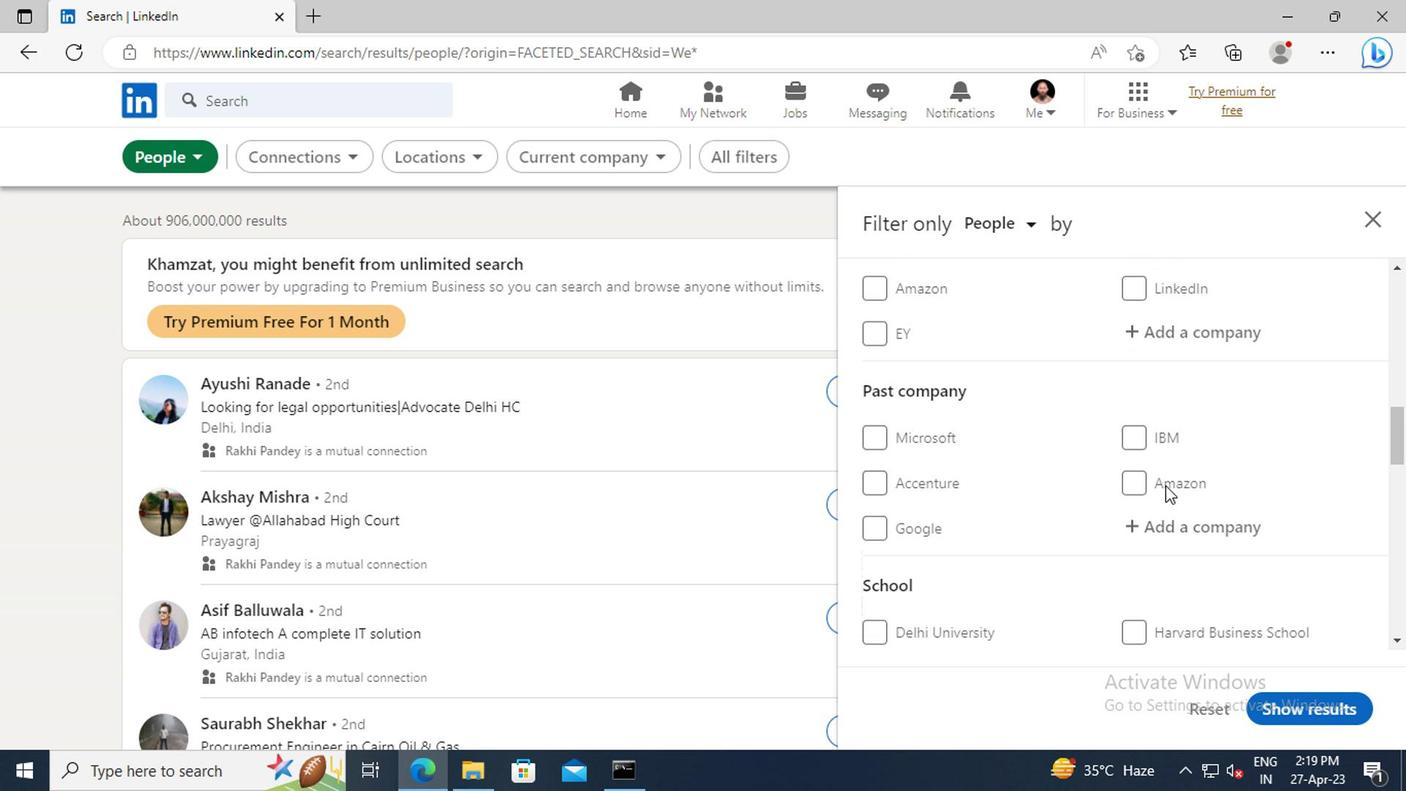 
Action: Mouse scrolled (1160, 484) with delta (0, 0)
Screenshot: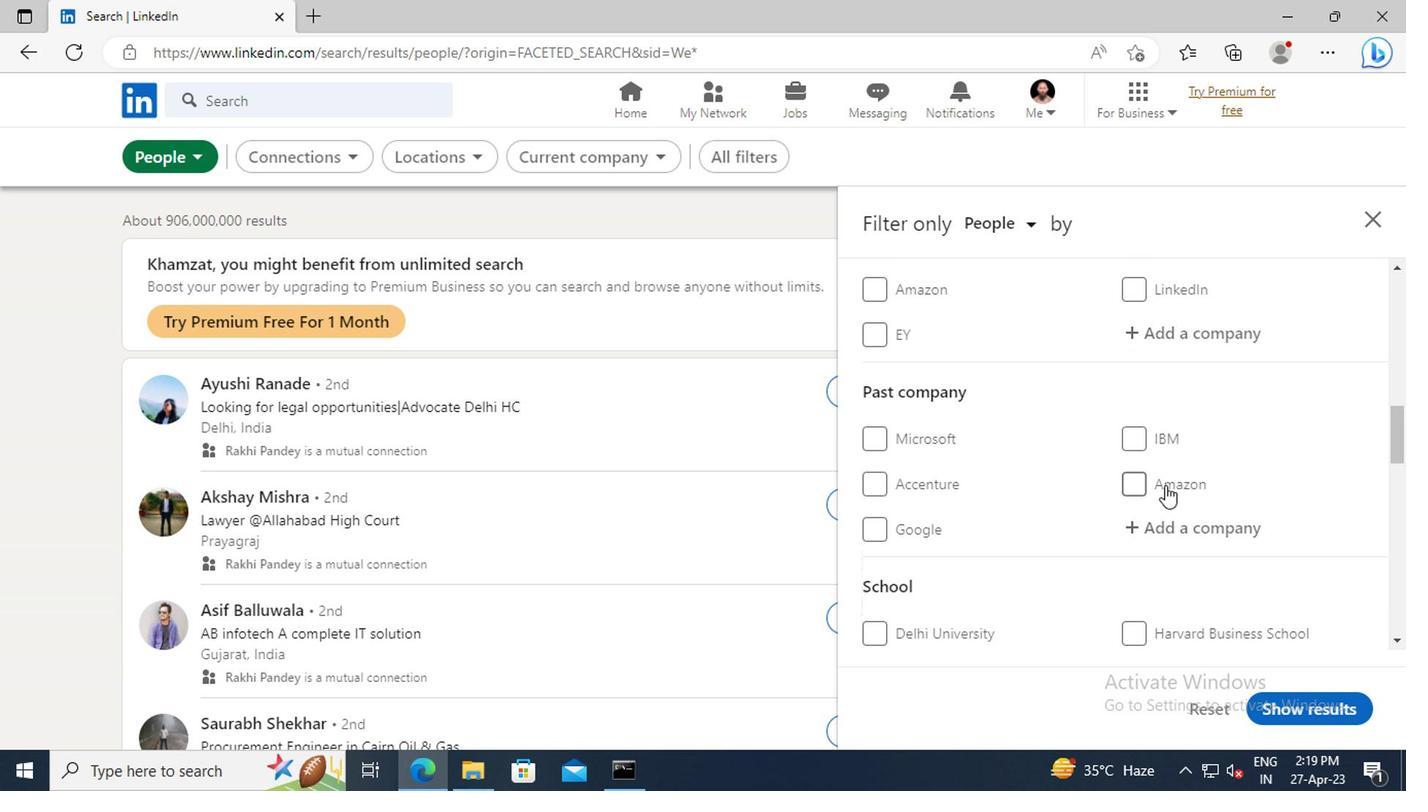 
Action: Mouse moved to (1158, 453)
Screenshot: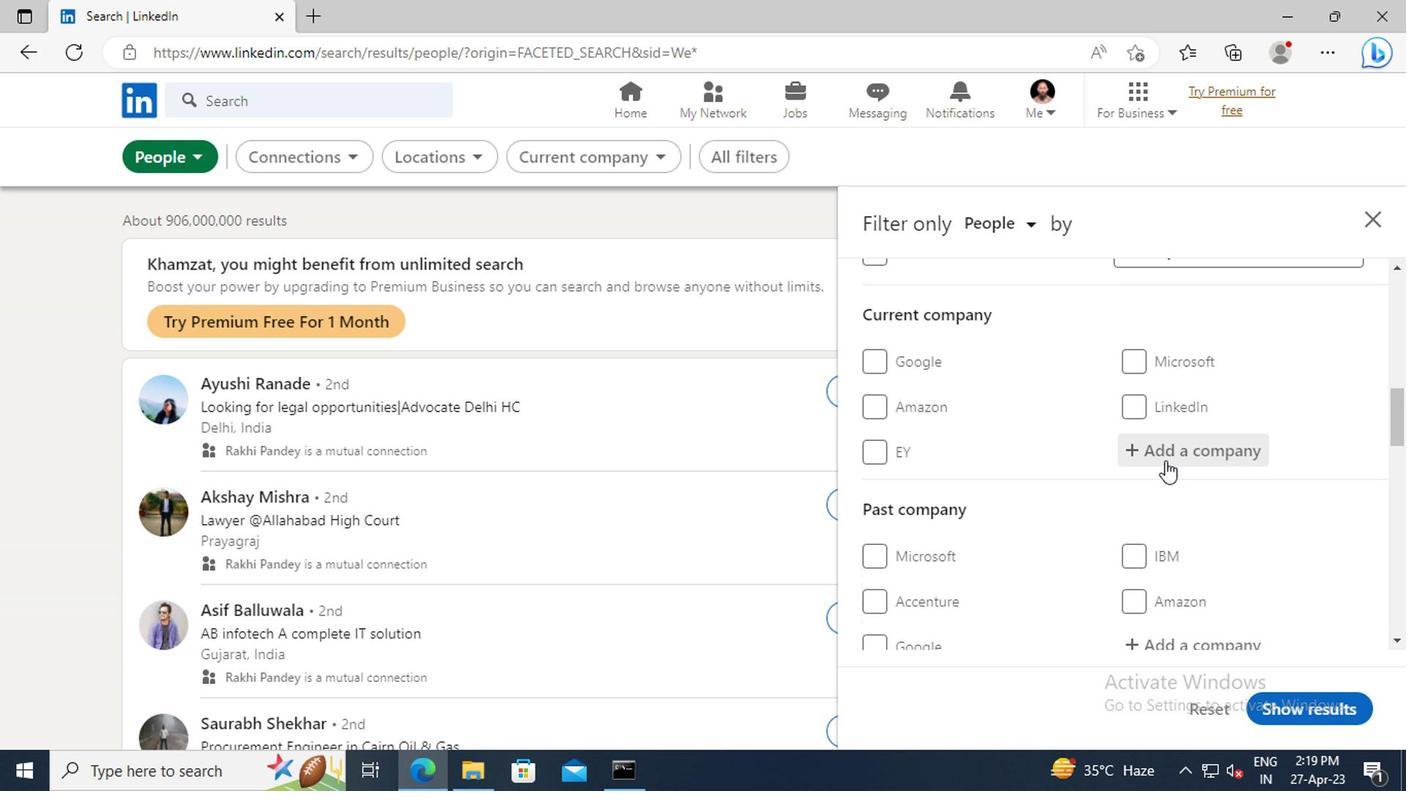 
Action: Mouse pressed left at (1158, 453)
Screenshot: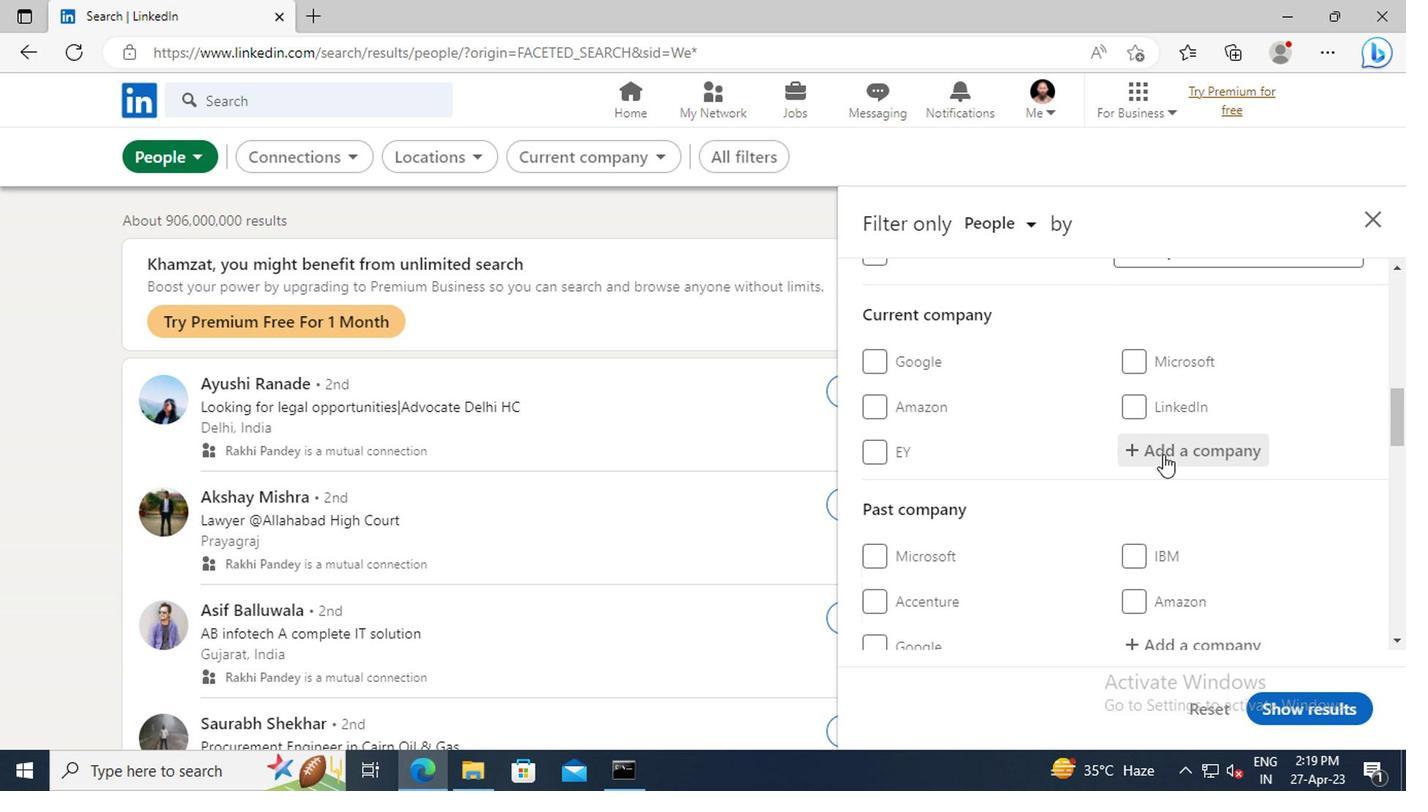 
Action: Key pressed <Key.shift>INTERNATIONAL<Key.space>TRACTORS<Key.space>LIMITED
Screenshot: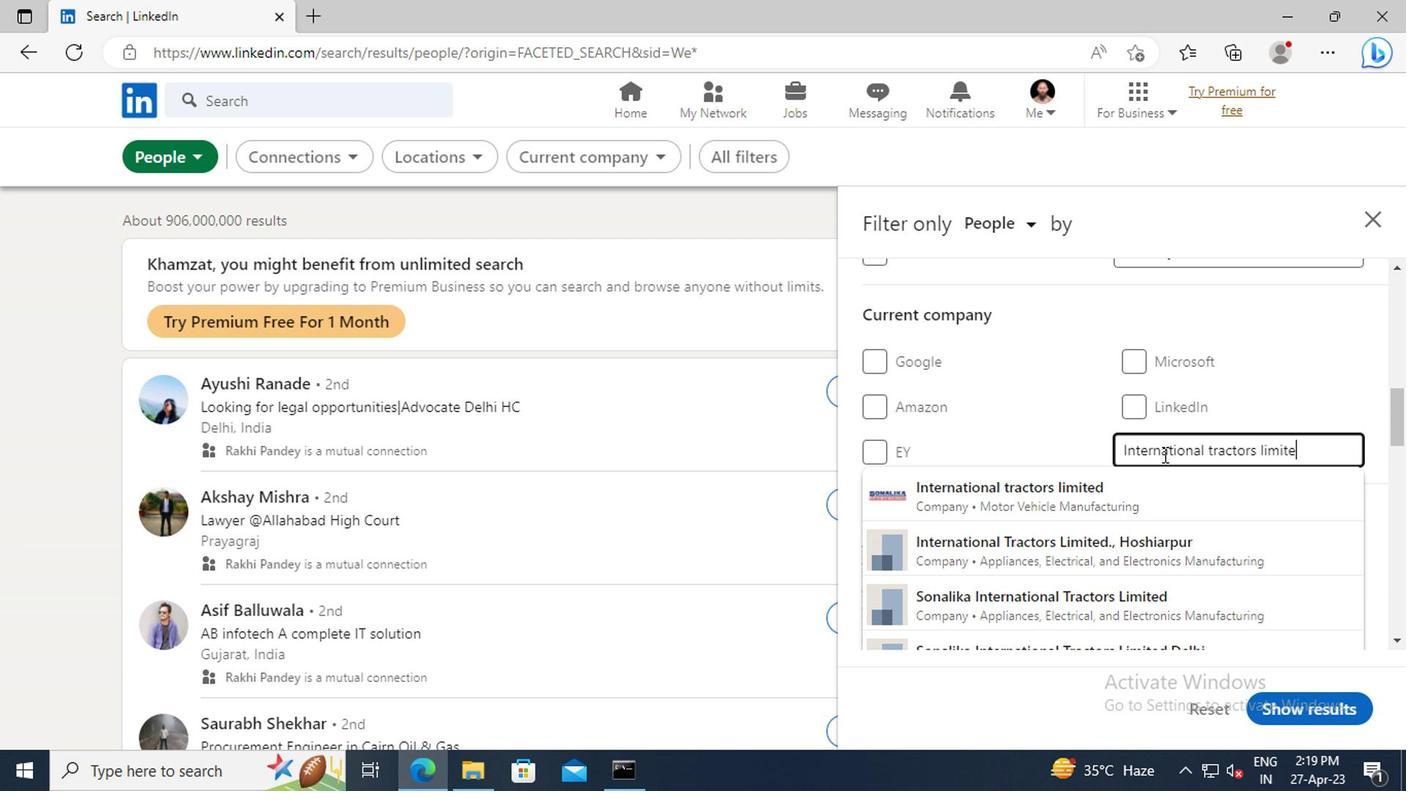 
Action: Mouse moved to (1163, 492)
Screenshot: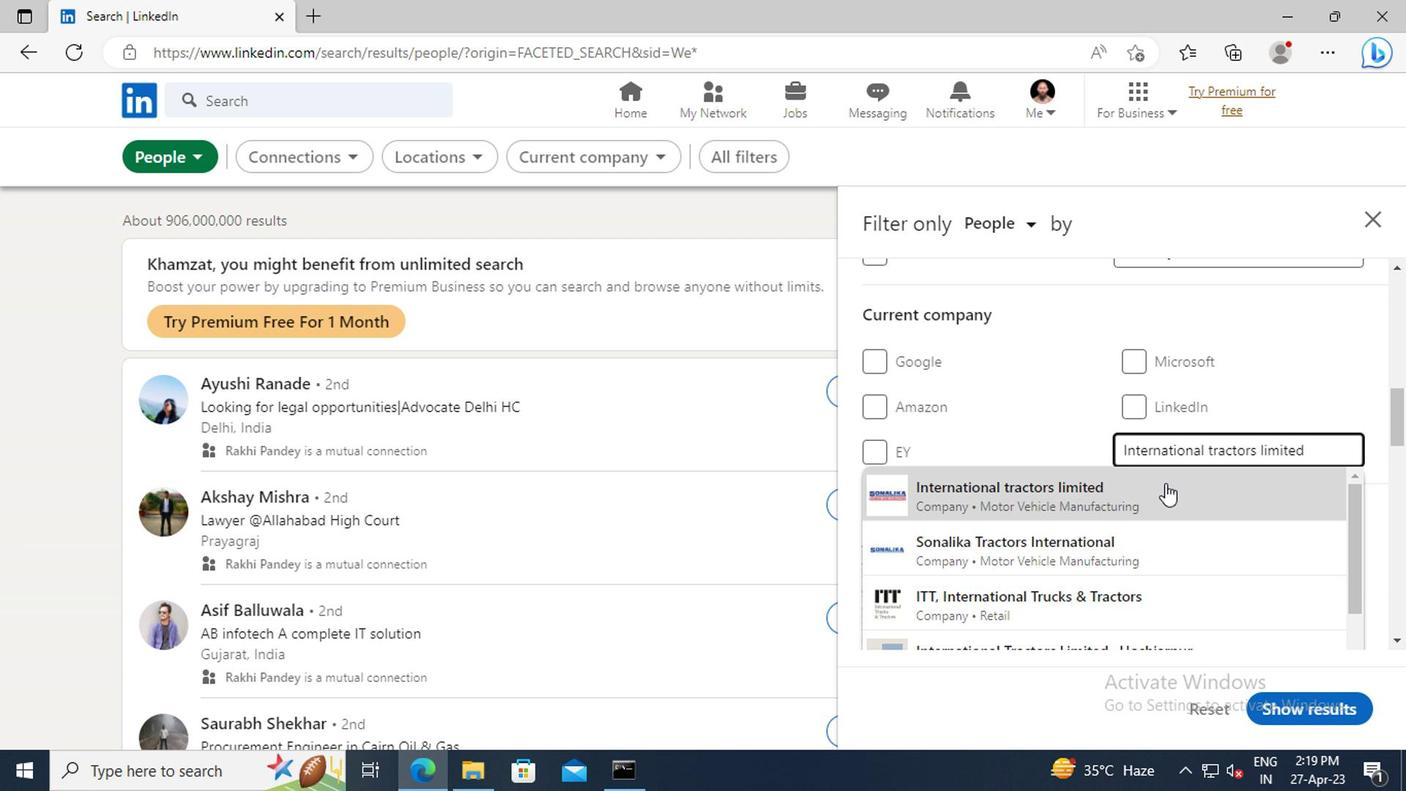 
Action: Mouse pressed left at (1163, 492)
Screenshot: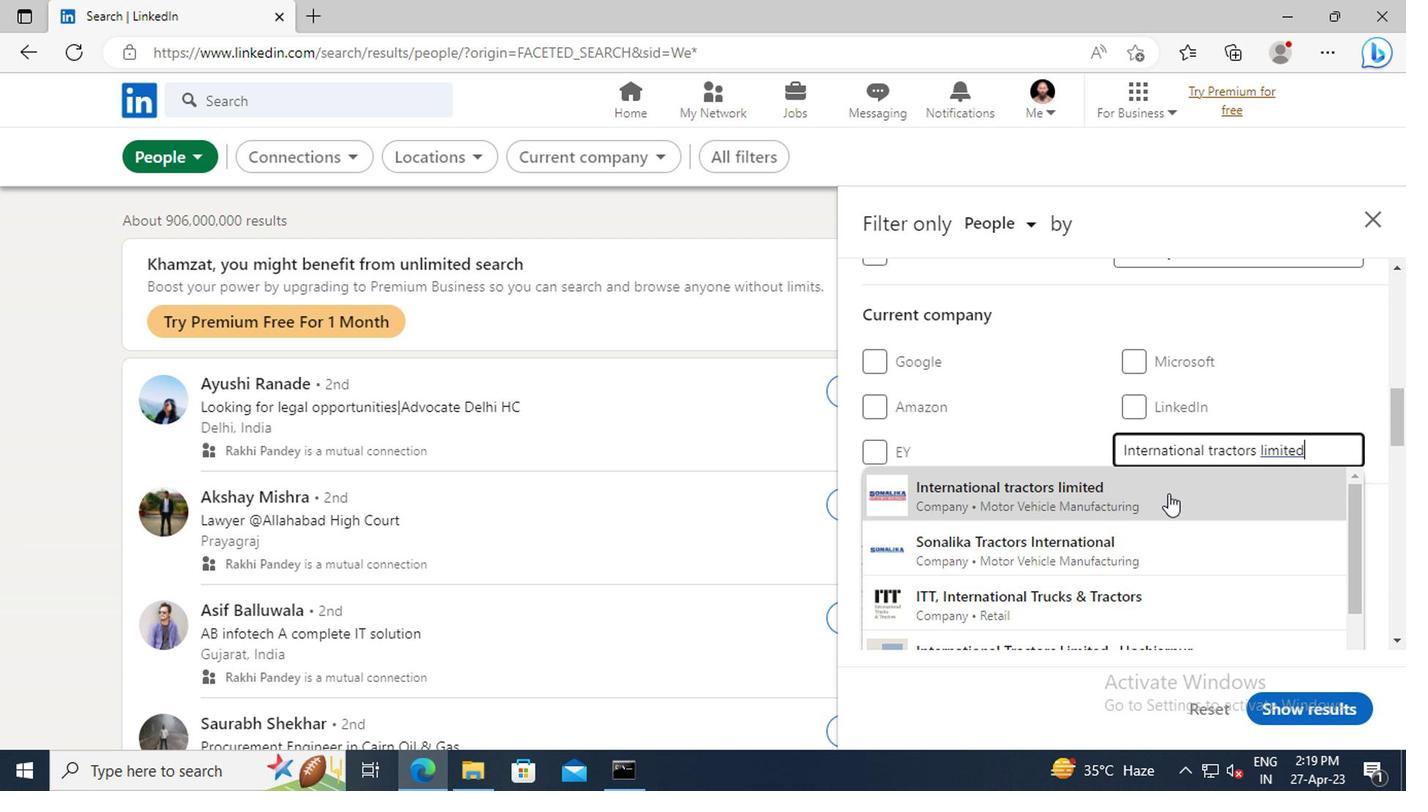 
Action: Mouse moved to (1164, 430)
Screenshot: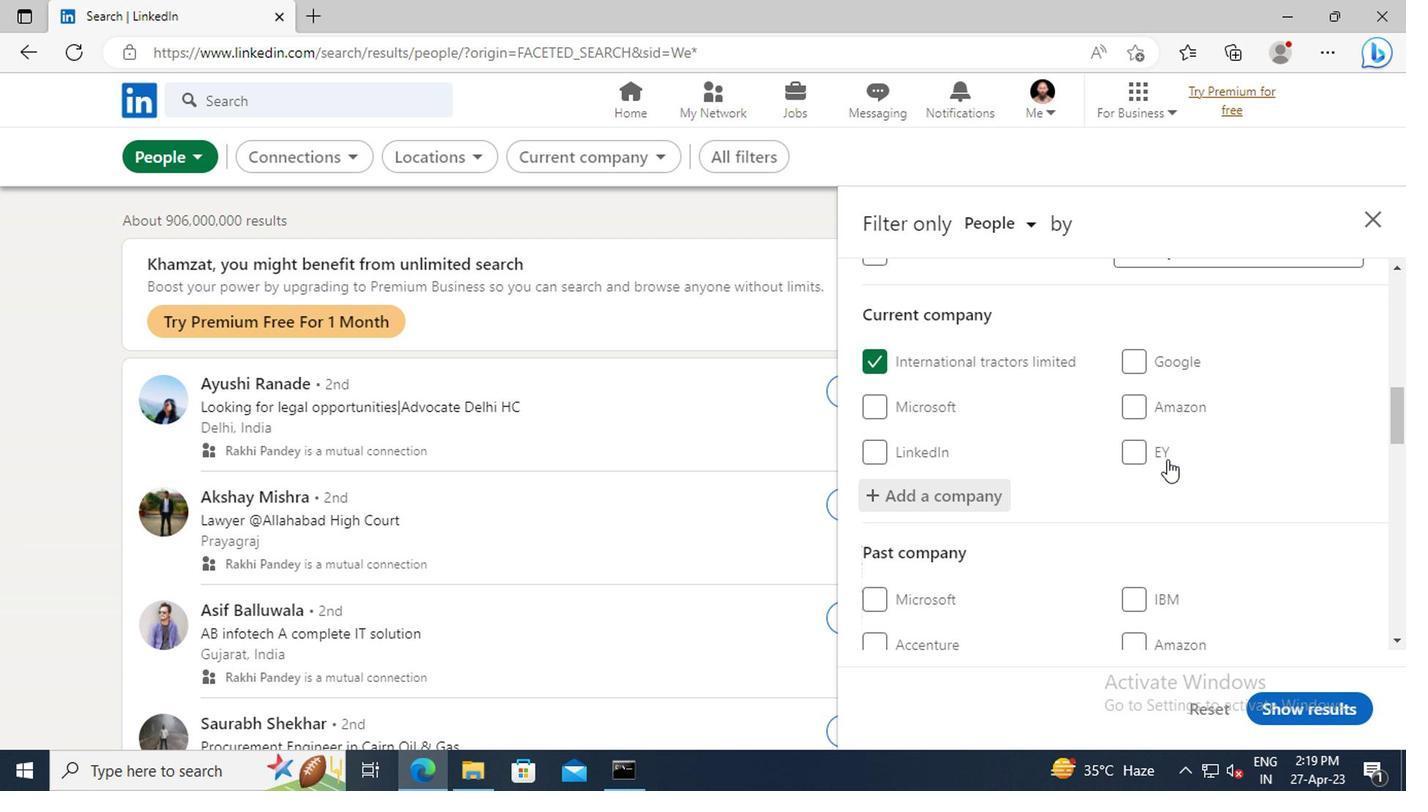 
Action: Mouse scrolled (1164, 429) with delta (0, 0)
Screenshot: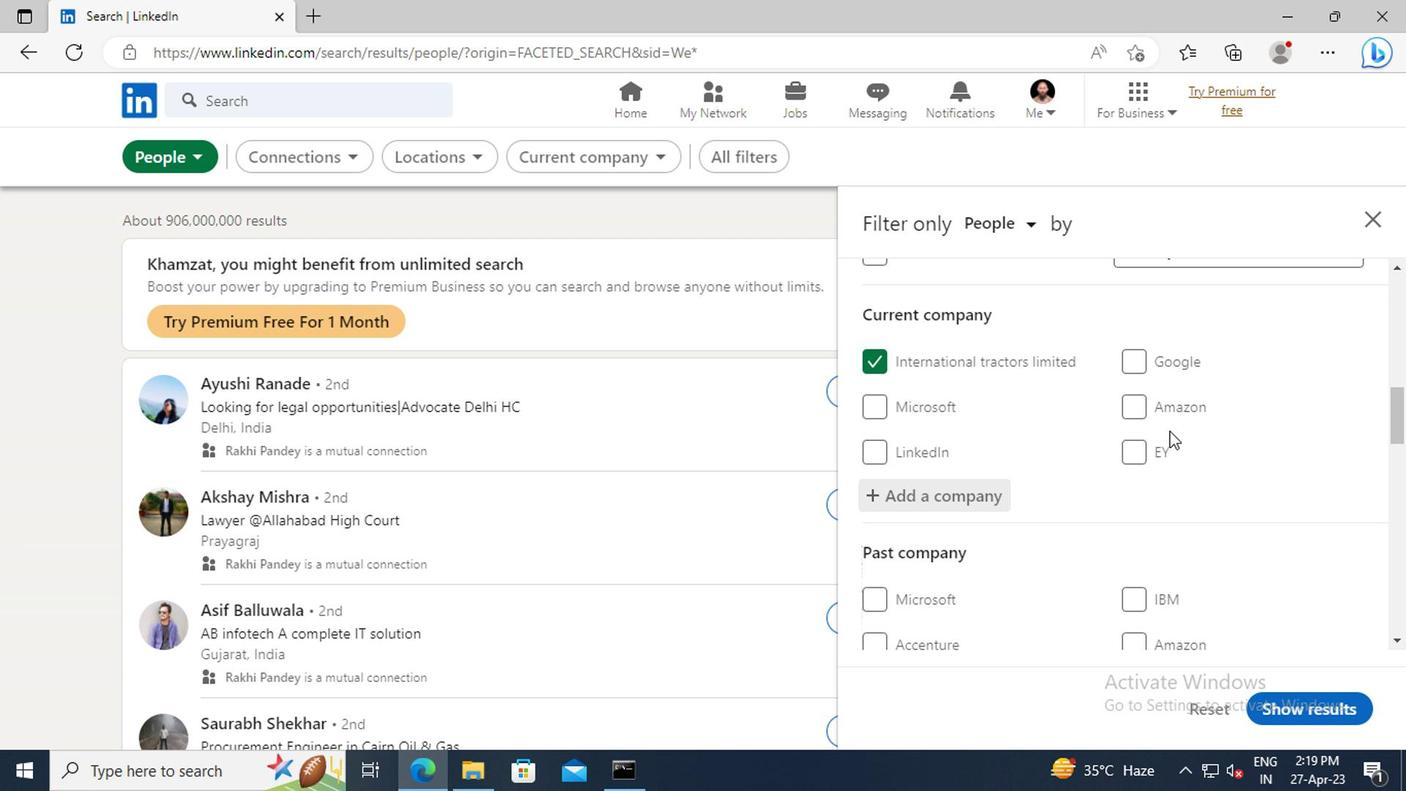 
Action: Mouse scrolled (1164, 429) with delta (0, 0)
Screenshot: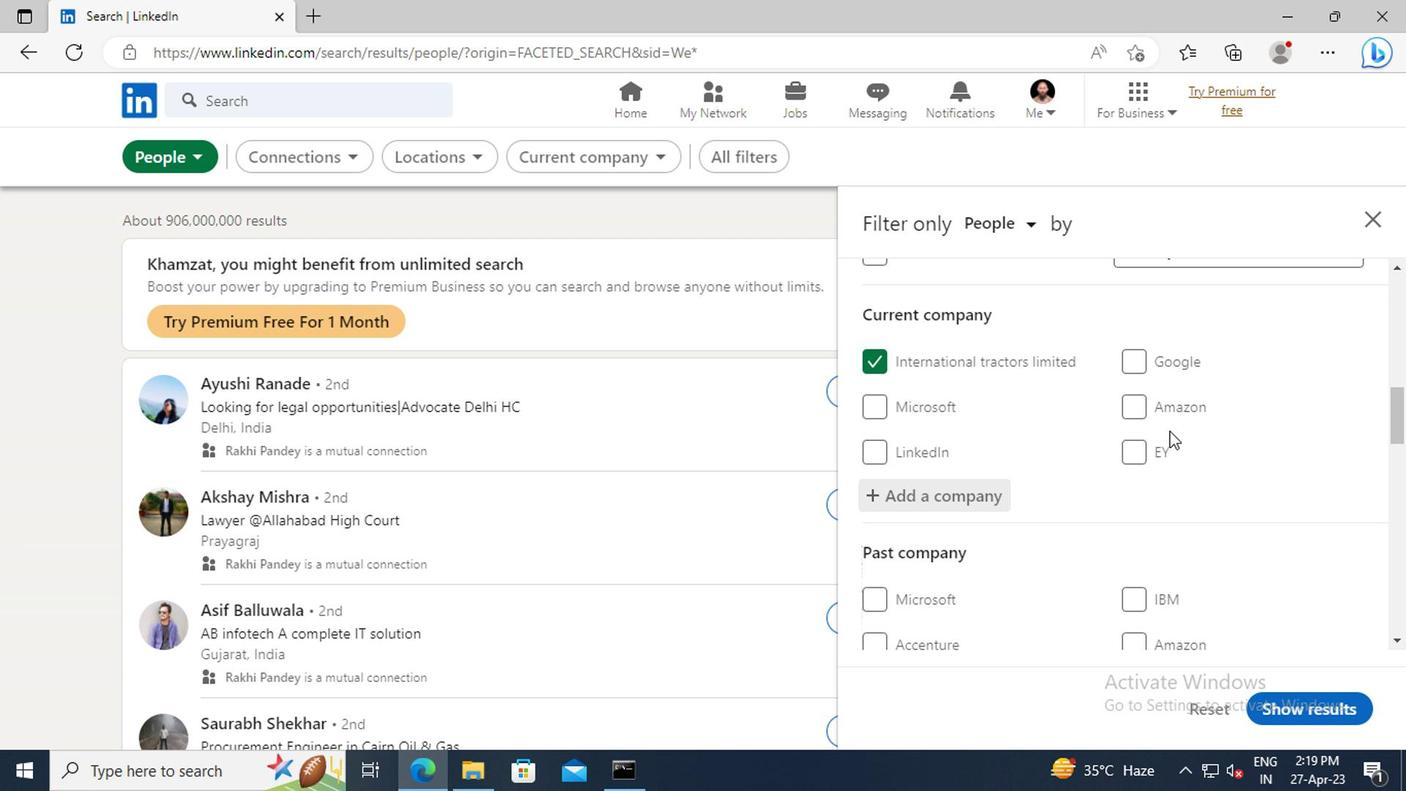 
Action: Mouse scrolled (1164, 429) with delta (0, 0)
Screenshot: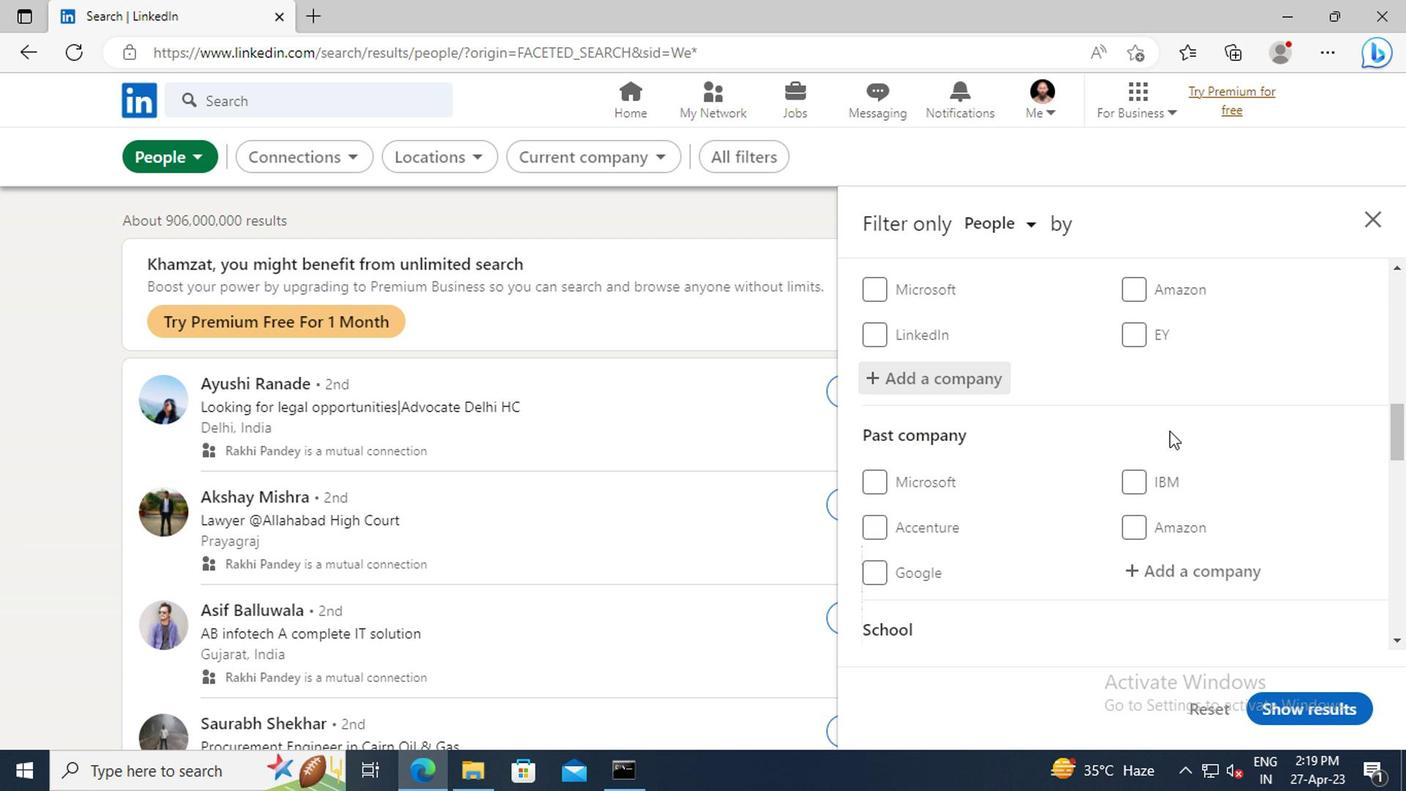 
Action: Mouse scrolled (1164, 429) with delta (0, 0)
Screenshot: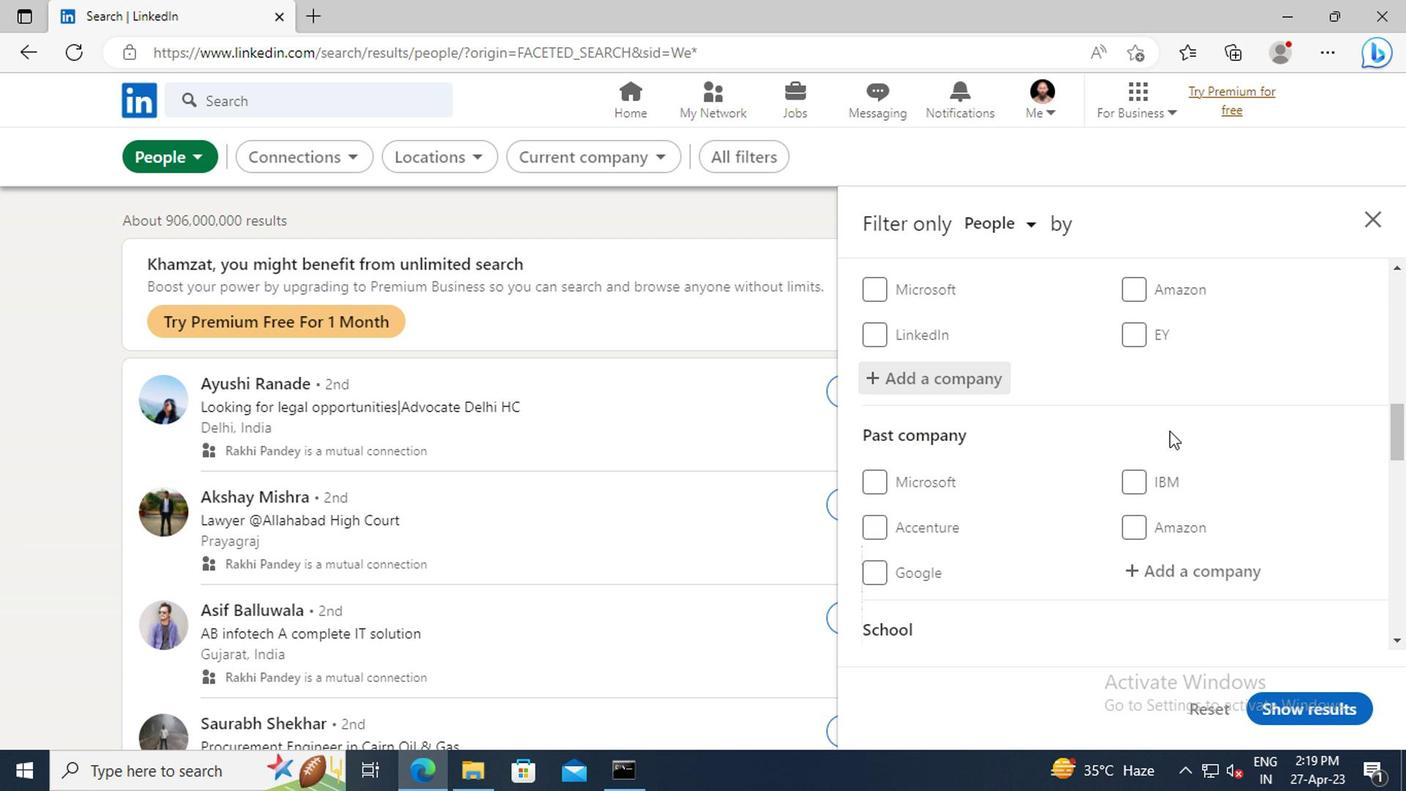 
Action: Mouse scrolled (1164, 429) with delta (0, 0)
Screenshot: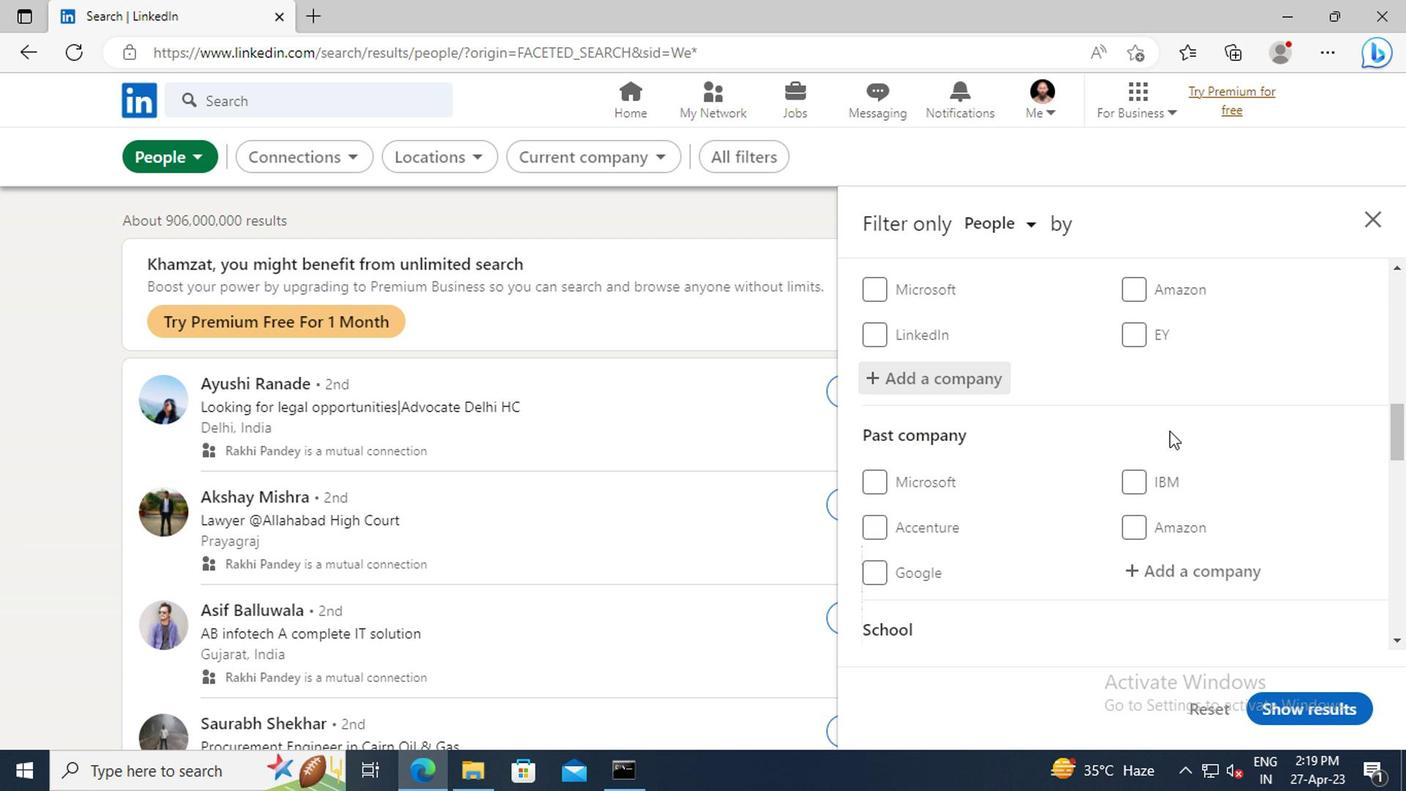 
Action: Mouse scrolled (1164, 429) with delta (0, 0)
Screenshot: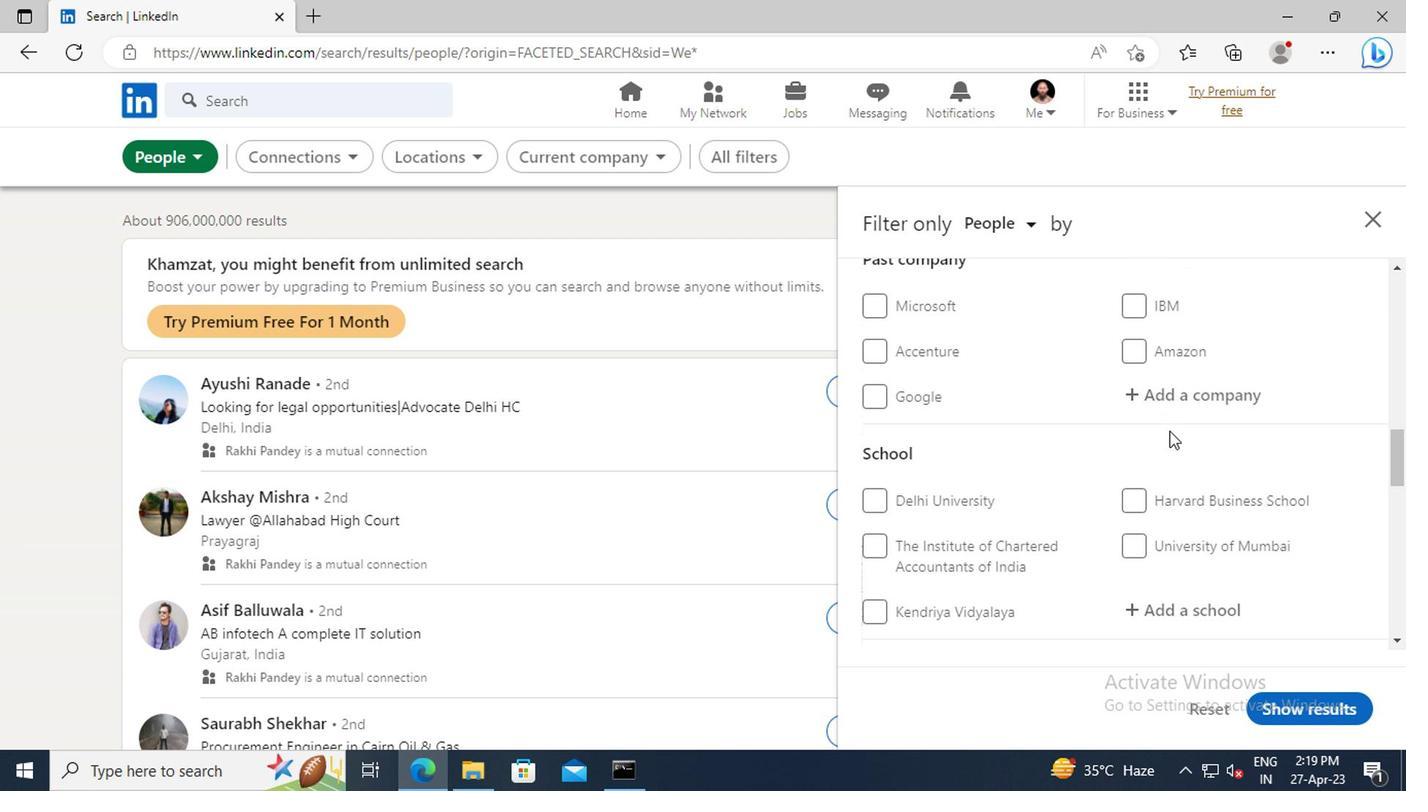 
Action: Mouse scrolled (1164, 429) with delta (0, 0)
Screenshot: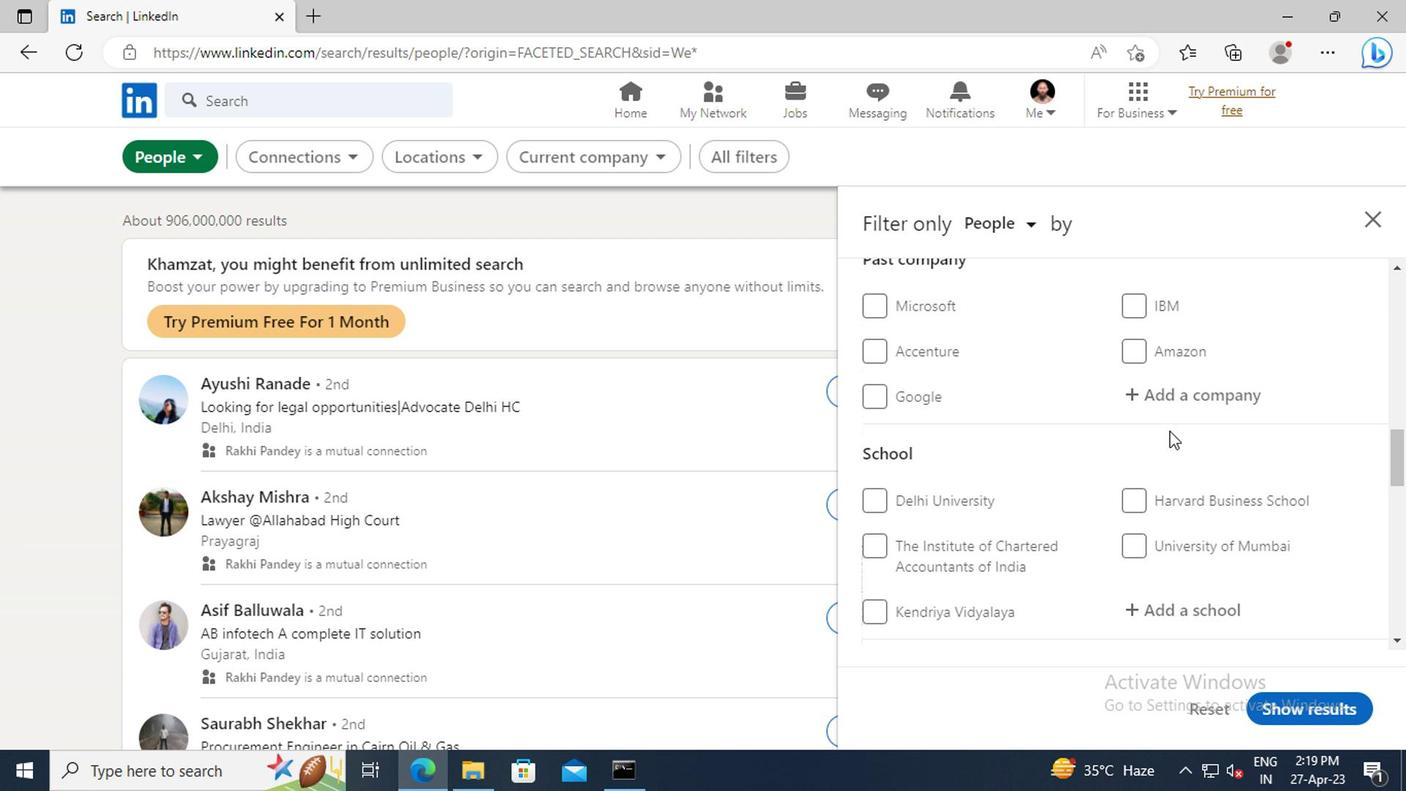 
Action: Mouse scrolled (1164, 429) with delta (0, 0)
Screenshot: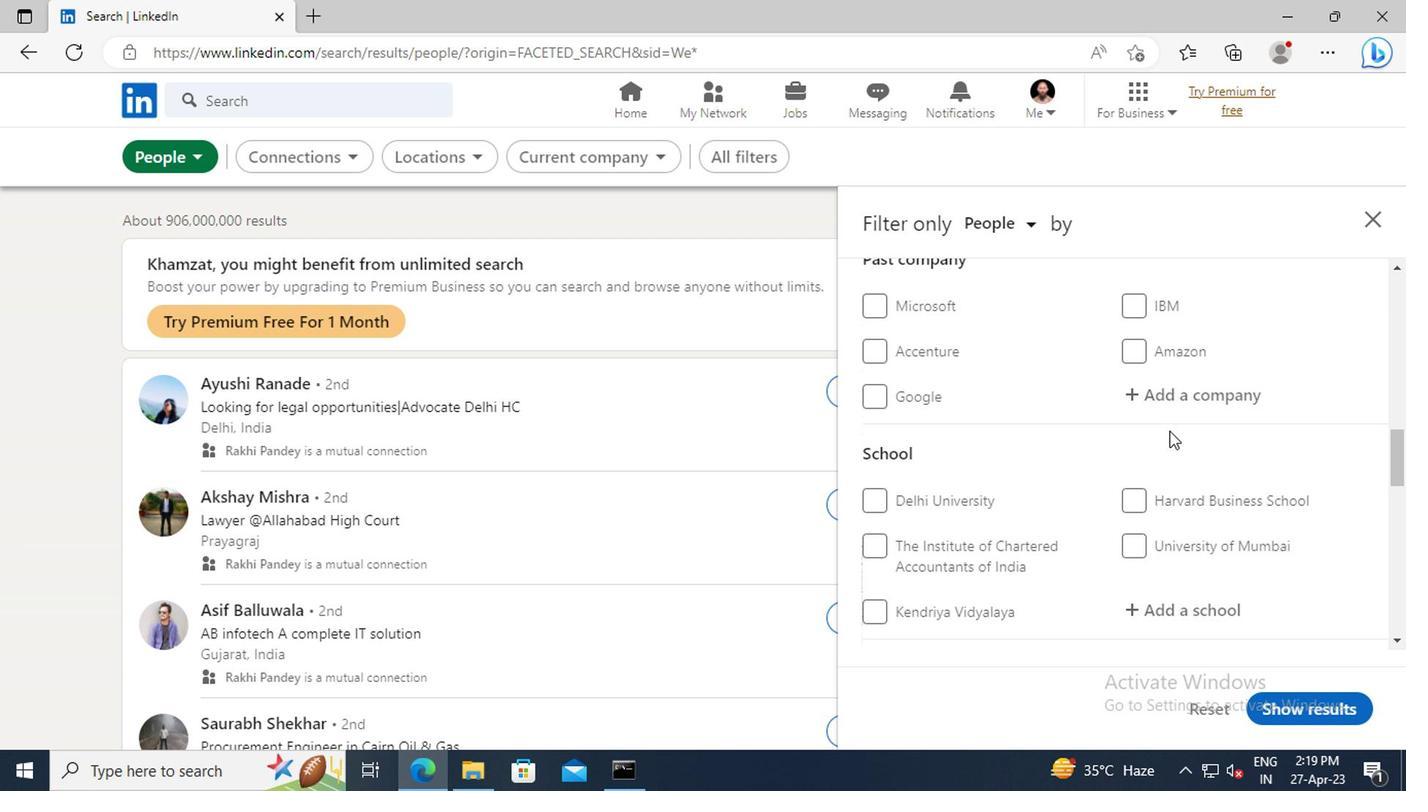 
Action: Mouse moved to (1165, 438)
Screenshot: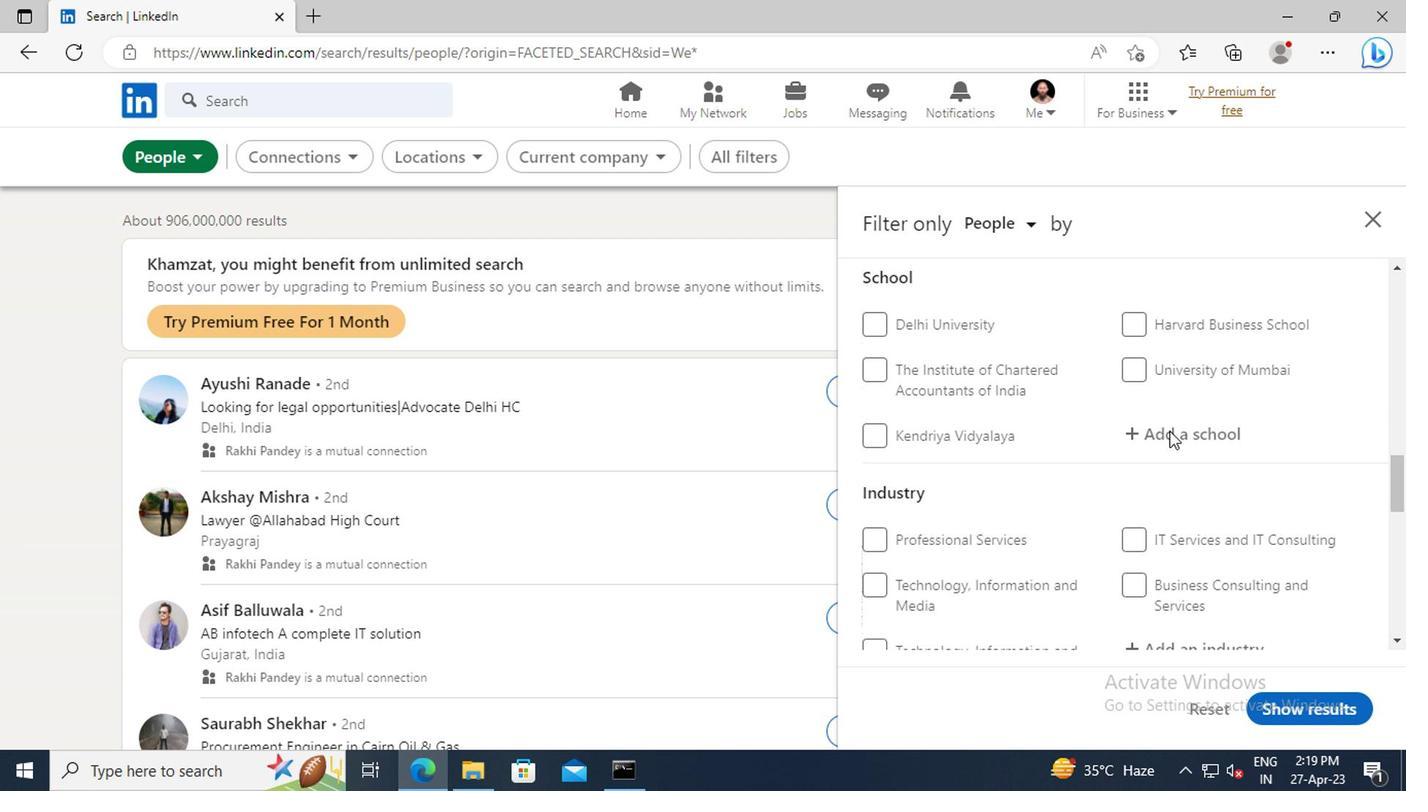 
Action: Mouse pressed left at (1165, 438)
Screenshot: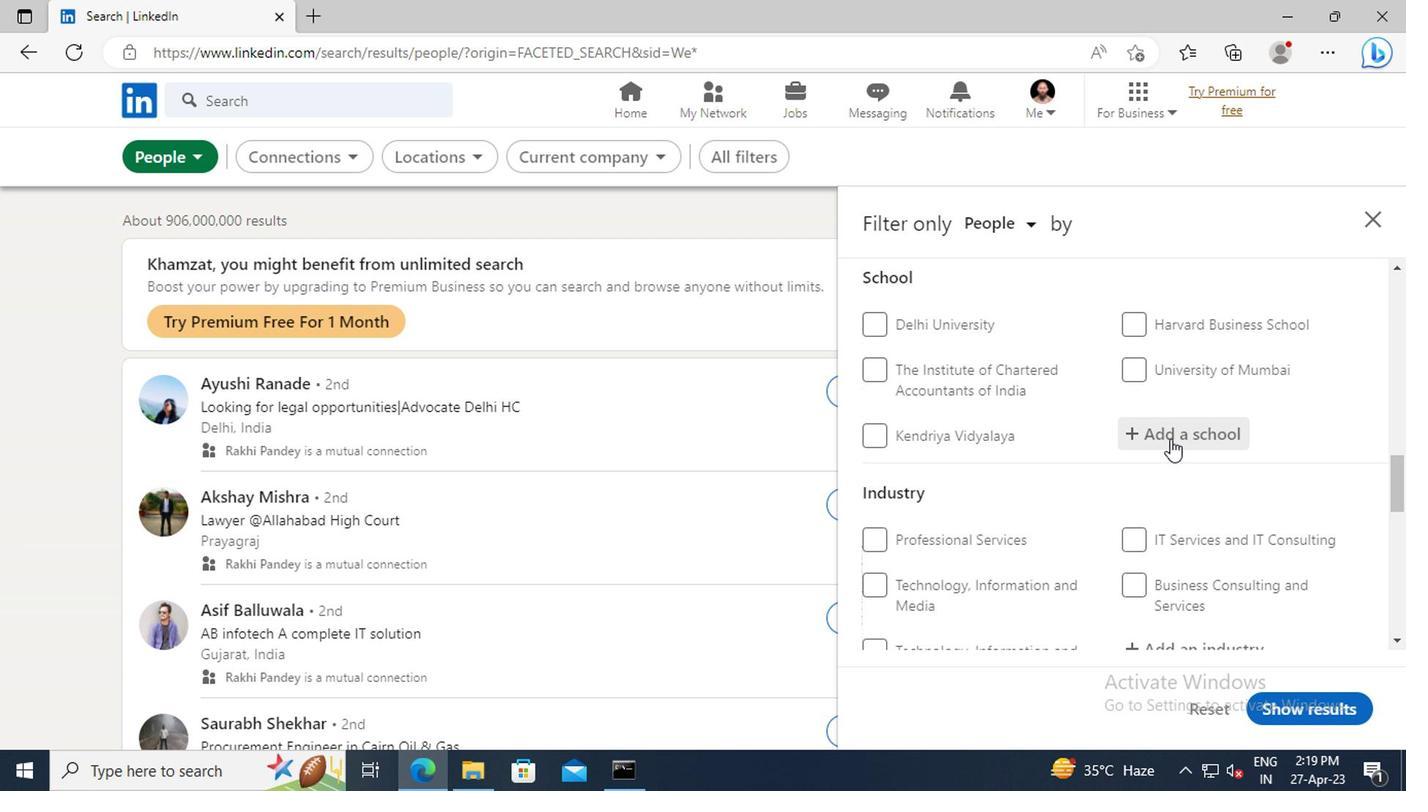 
Action: Key pressed <Key.shift>BHAGALPUR<Key.space>CAREERS
Screenshot: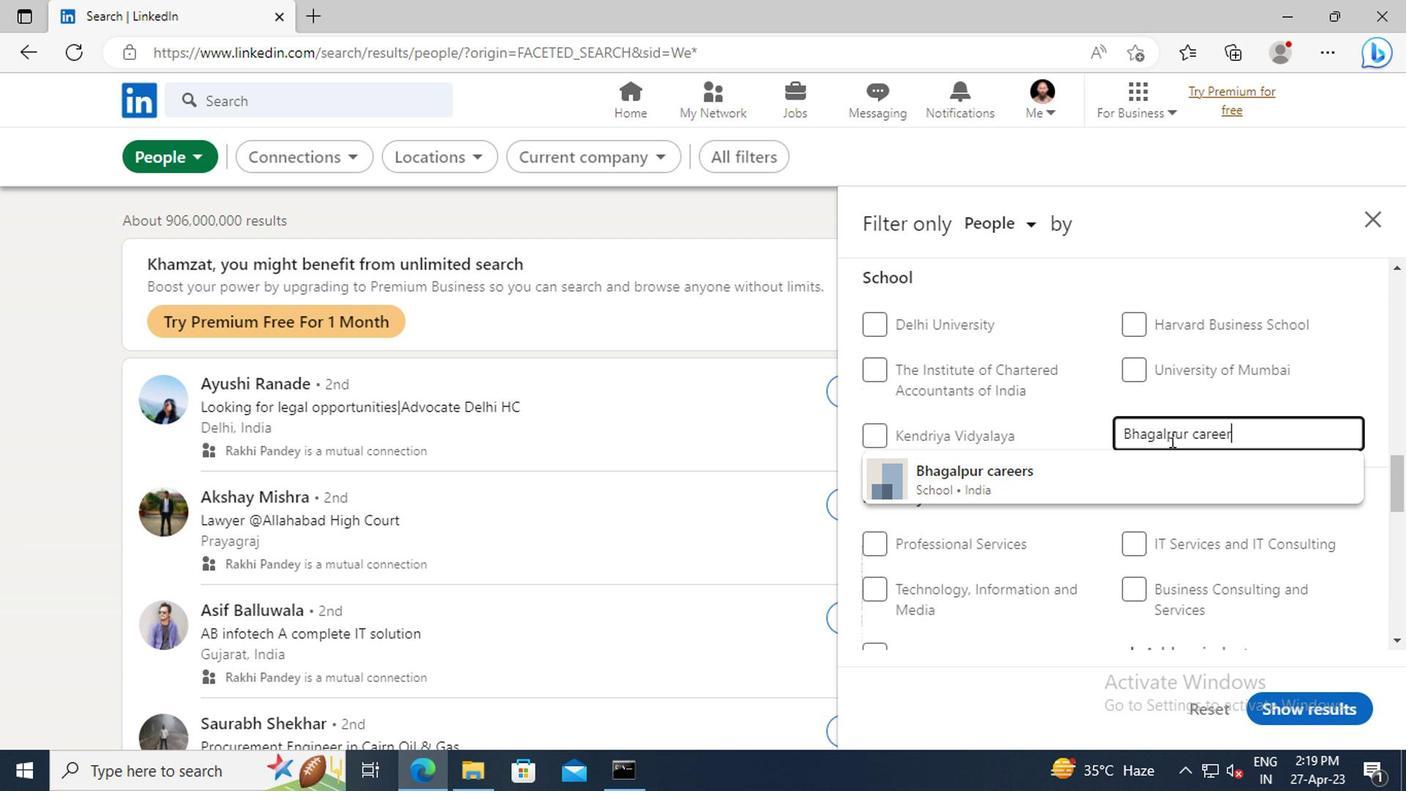 
Action: Mouse moved to (1178, 475)
Screenshot: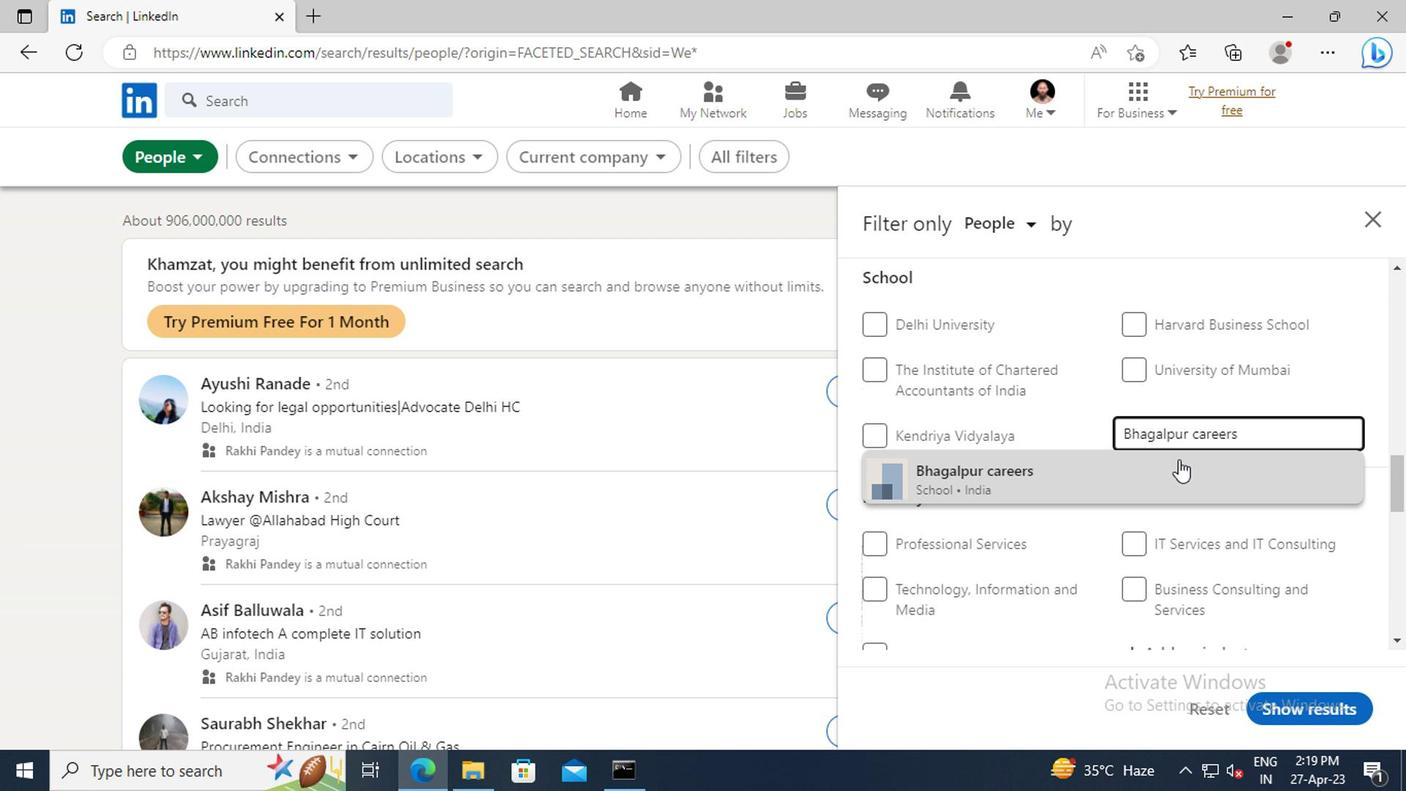 
Action: Mouse pressed left at (1178, 475)
Screenshot: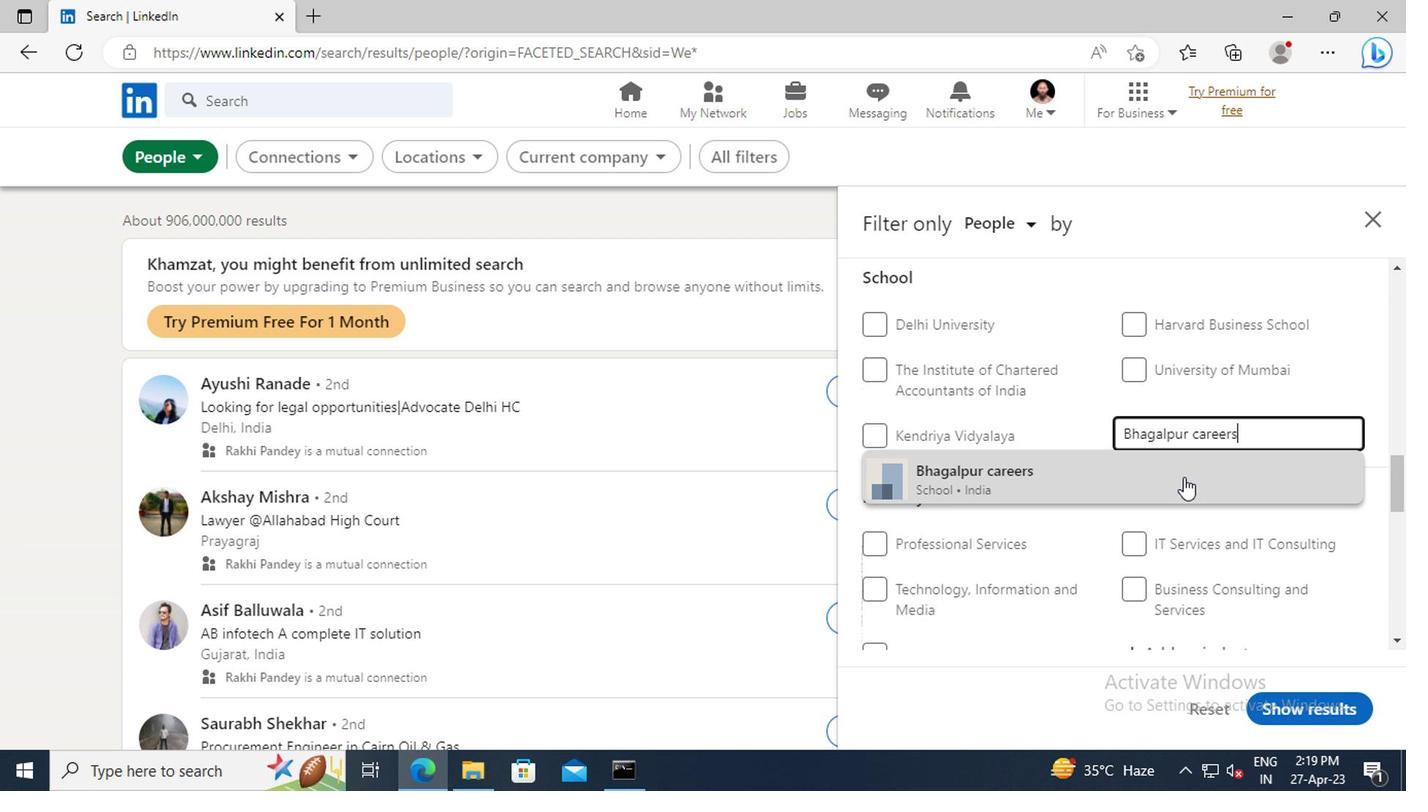 
Action: Mouse moved to (1156, 434)
Screenshot: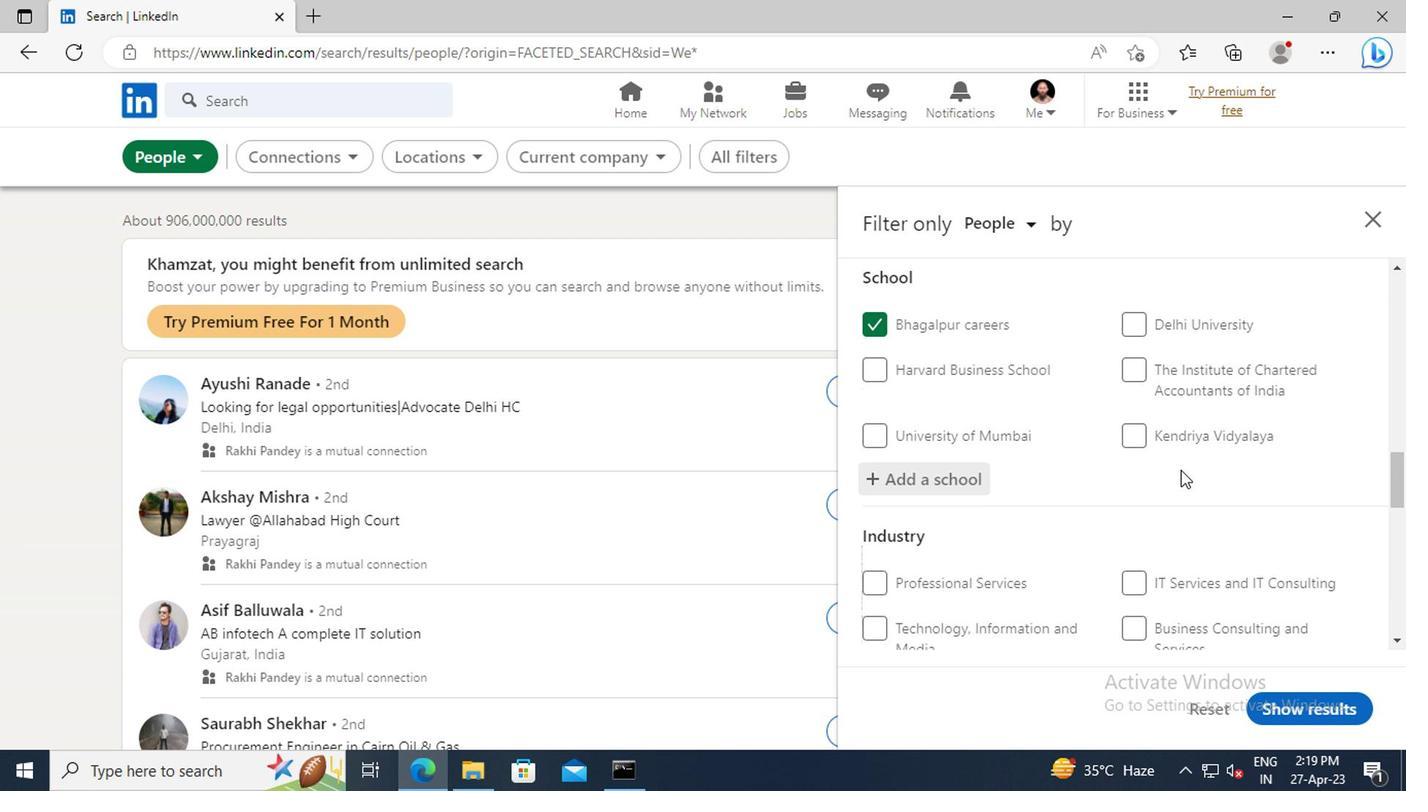 
Action: Mouse scrolled (1156, 432) with delta (0, -1)
Screenshot: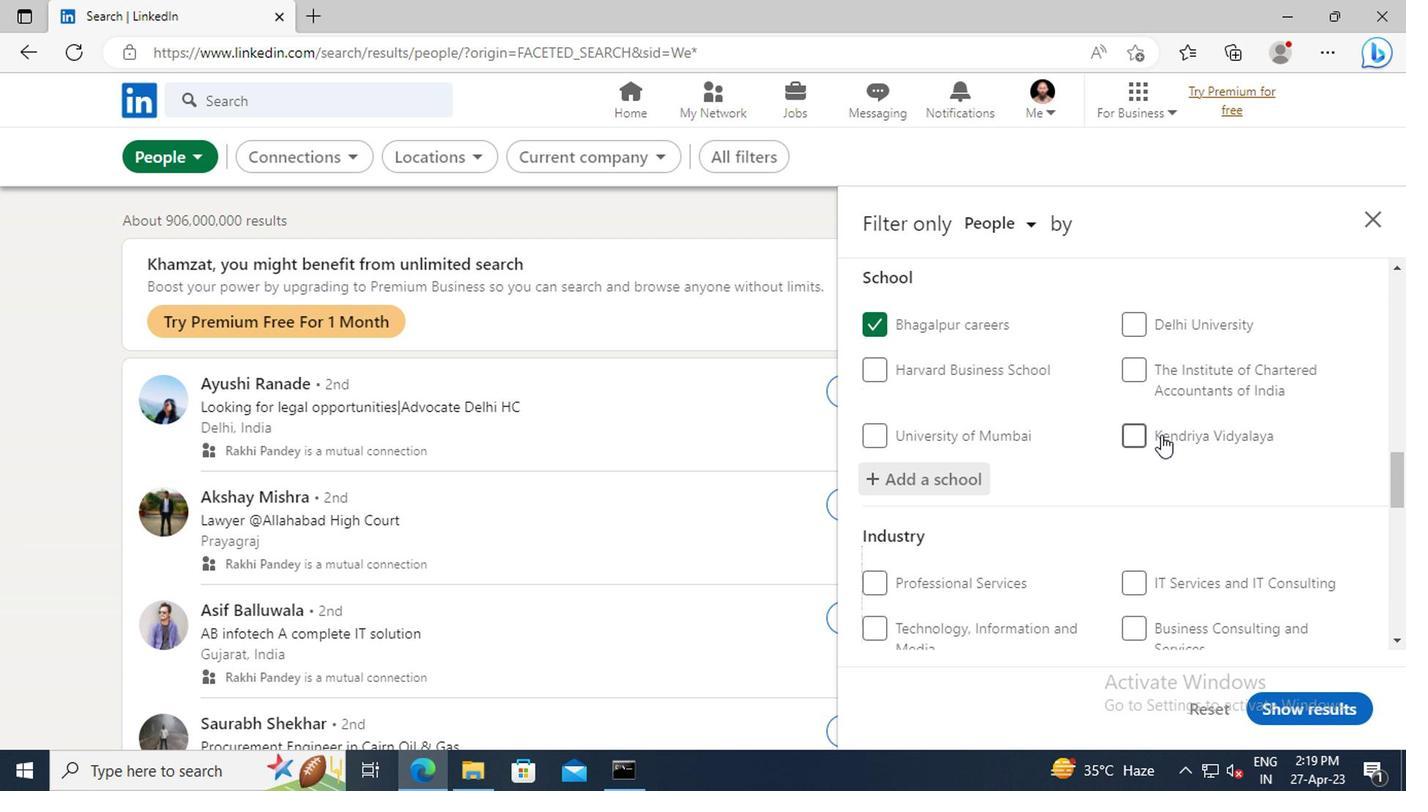 
Action: Mouse scrolled (1156, 432) with delta (0, -1)
Screenshot: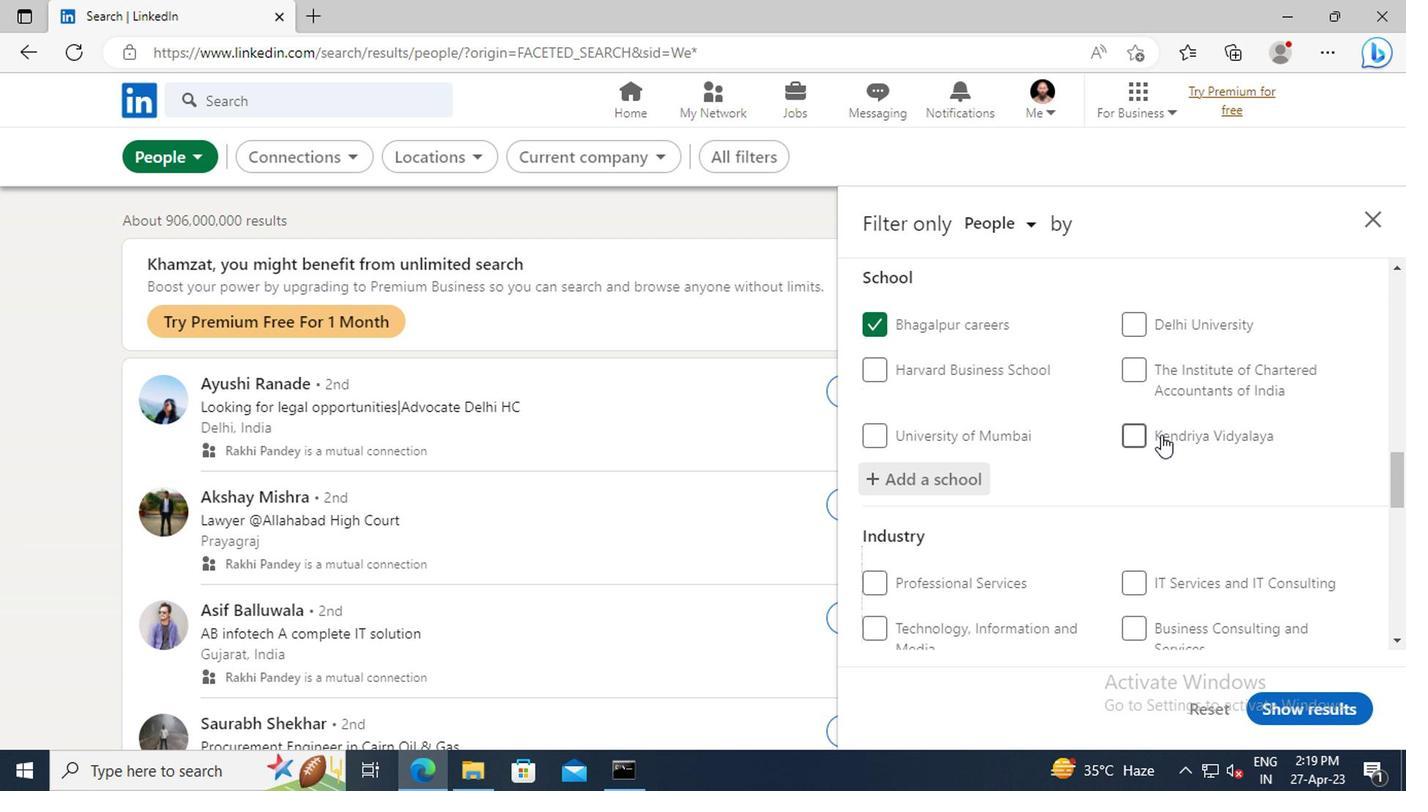 
Action: Mouse scrolled (1156, 432) with delta (0, -1)
Screenshot: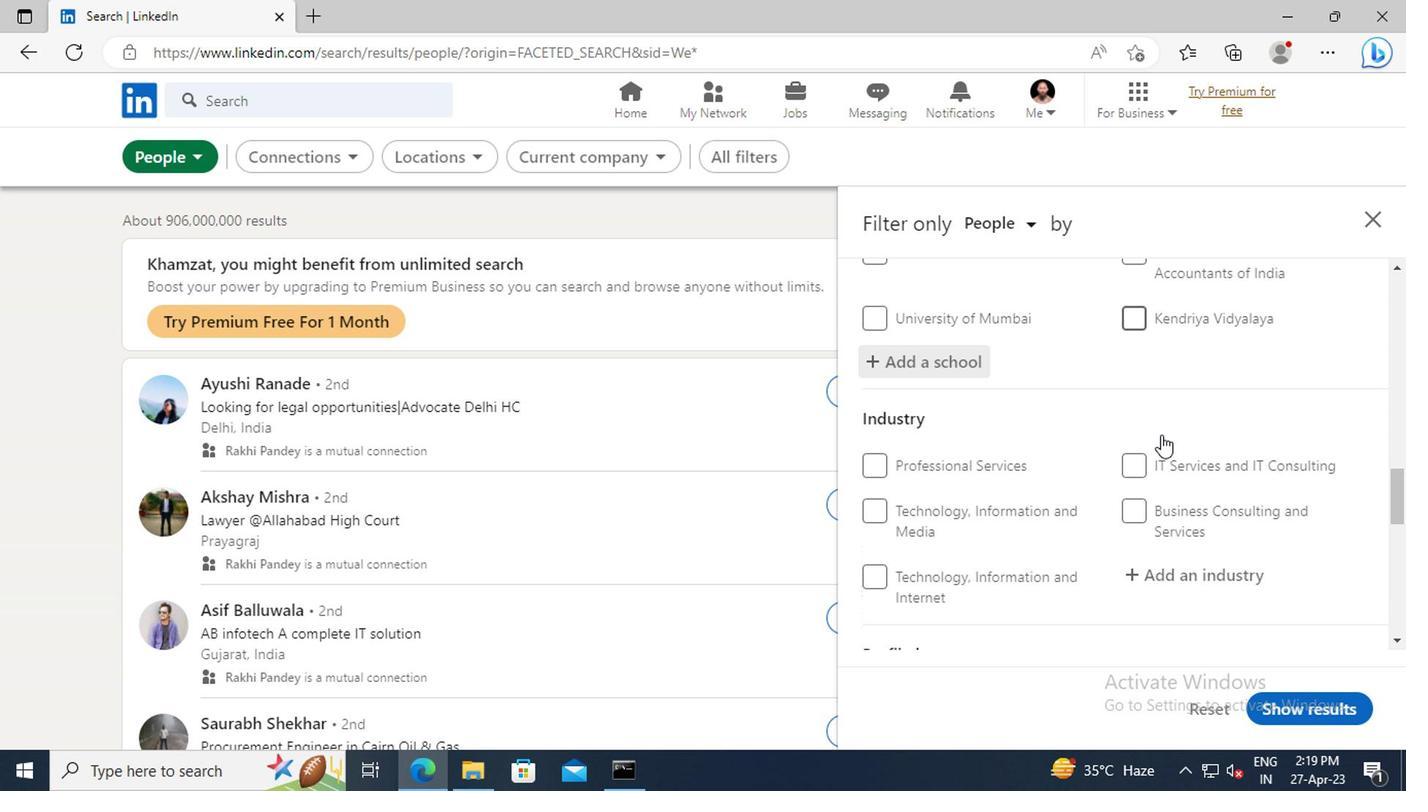 
Action: Mouse scrolled (1156, 432) with delta (0, -1)
Screenshot: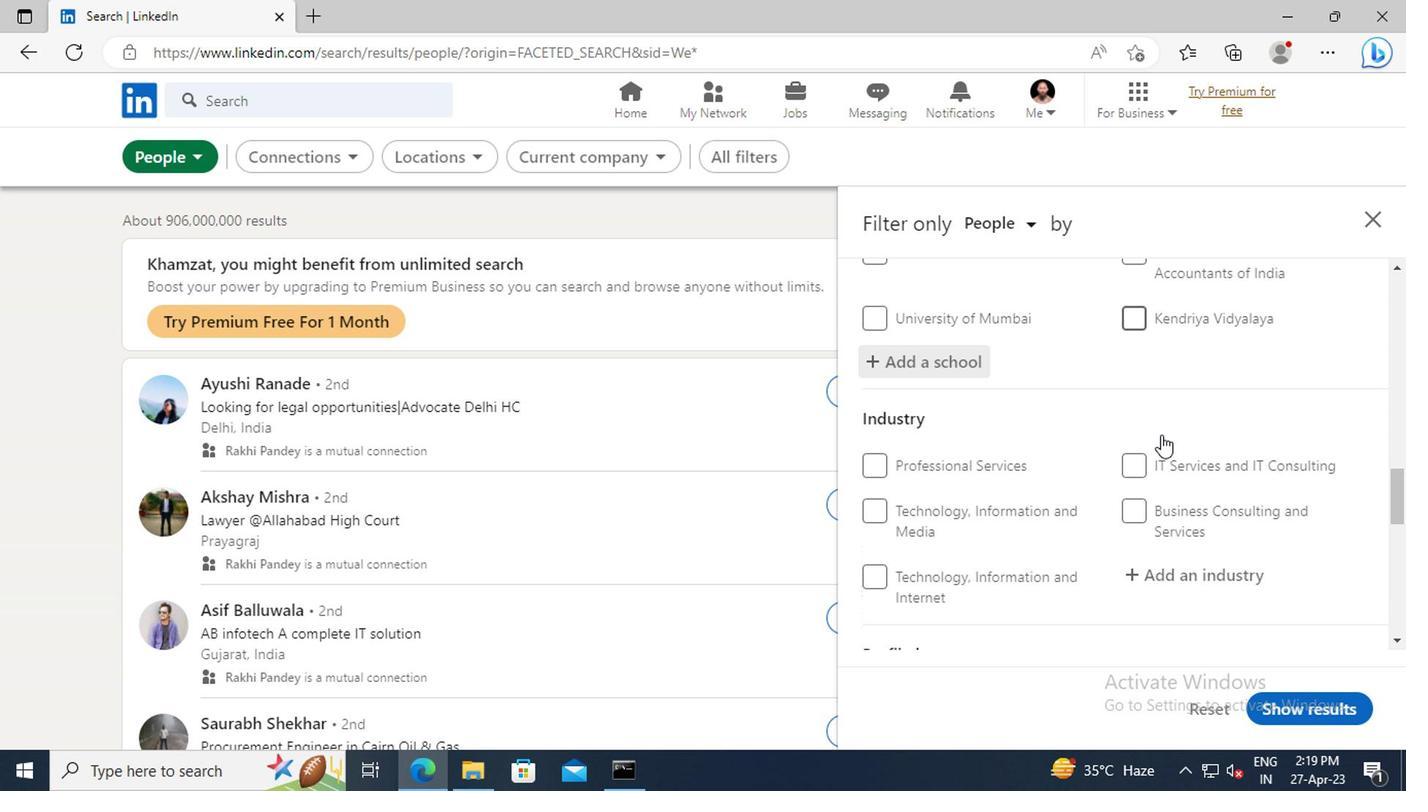 
Action: Mouse moved to (1154, 450)
Screenshot: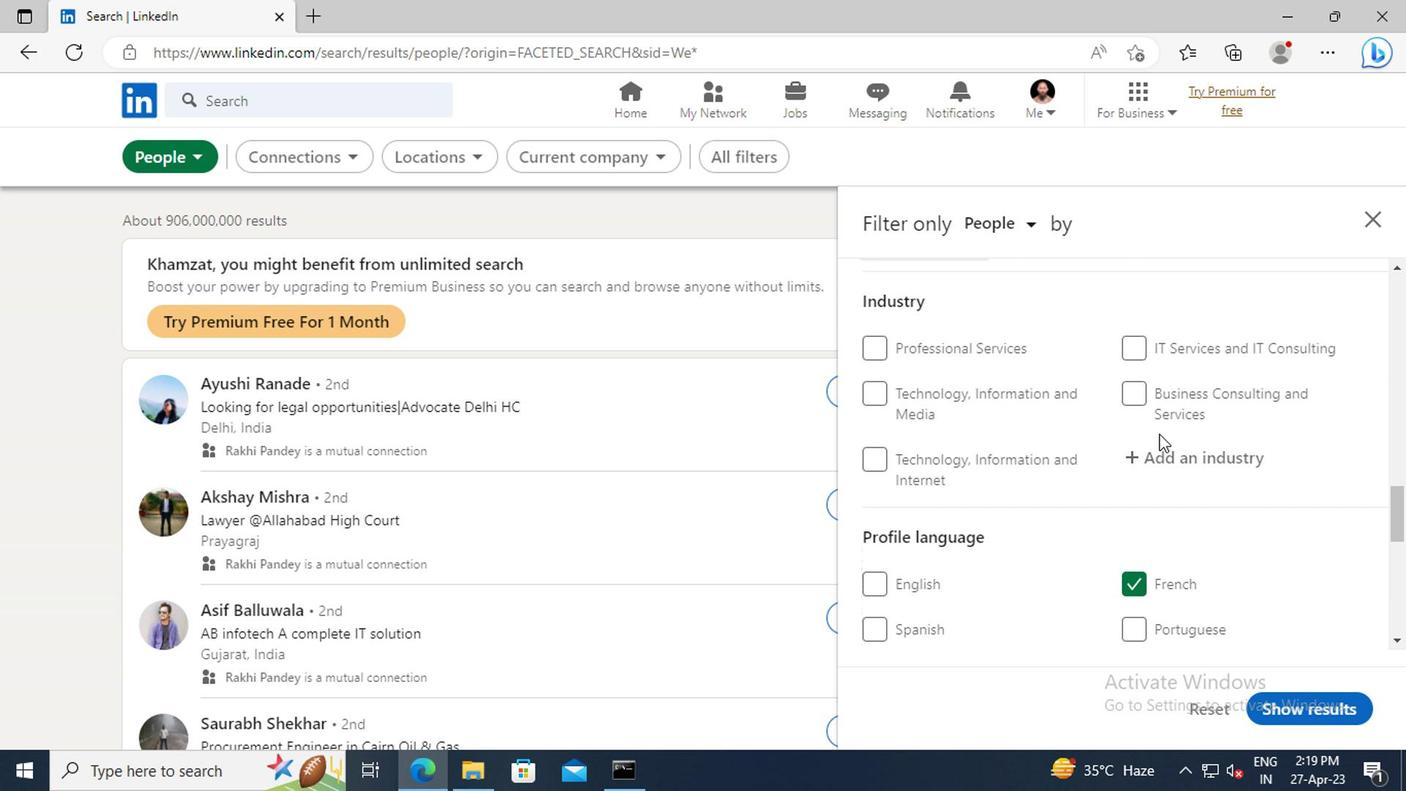 
Action: Mouse pressed left at (1154, 450)
Screenshot: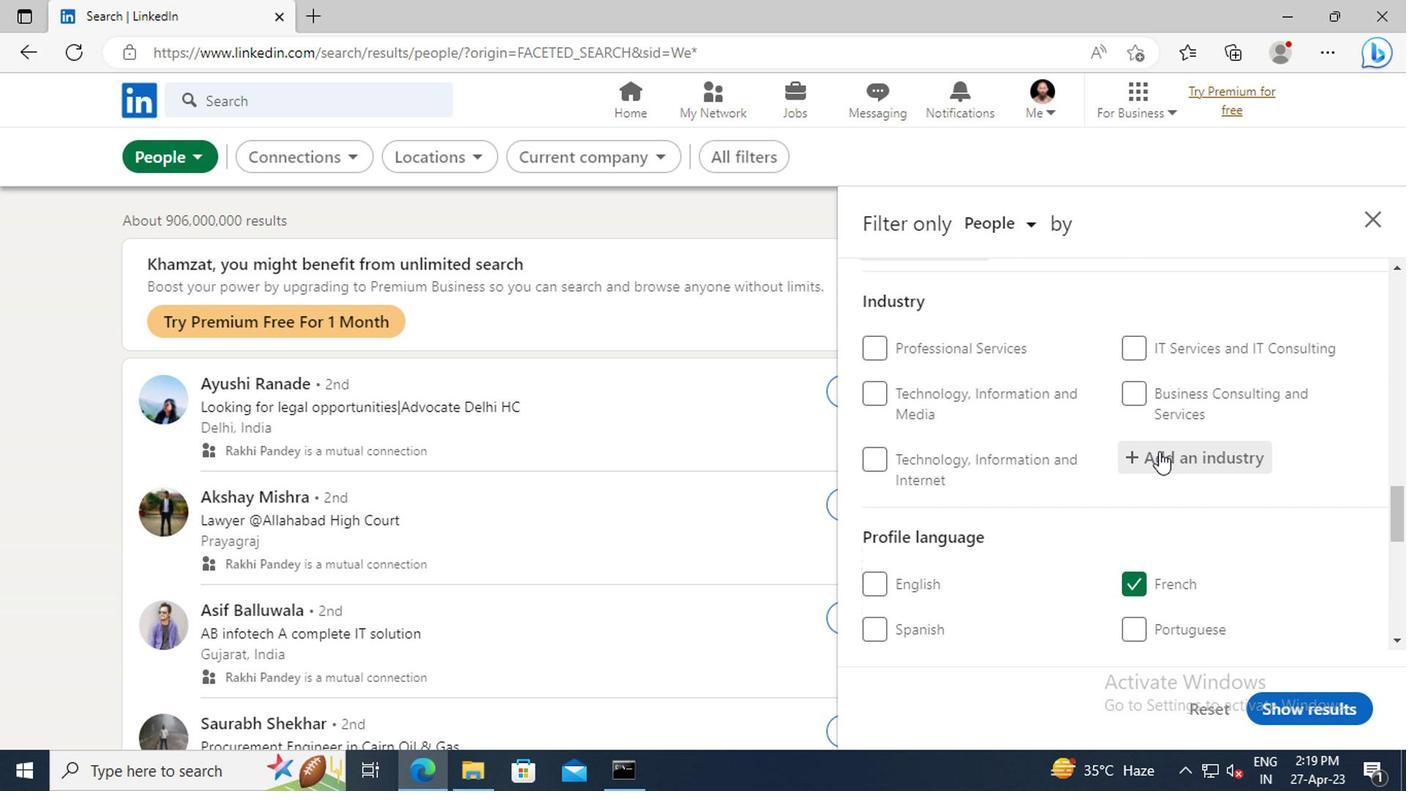 
Action: Key pressed <Key.shift>BOOK<Key.space>AND<Key.space>
Screenshot: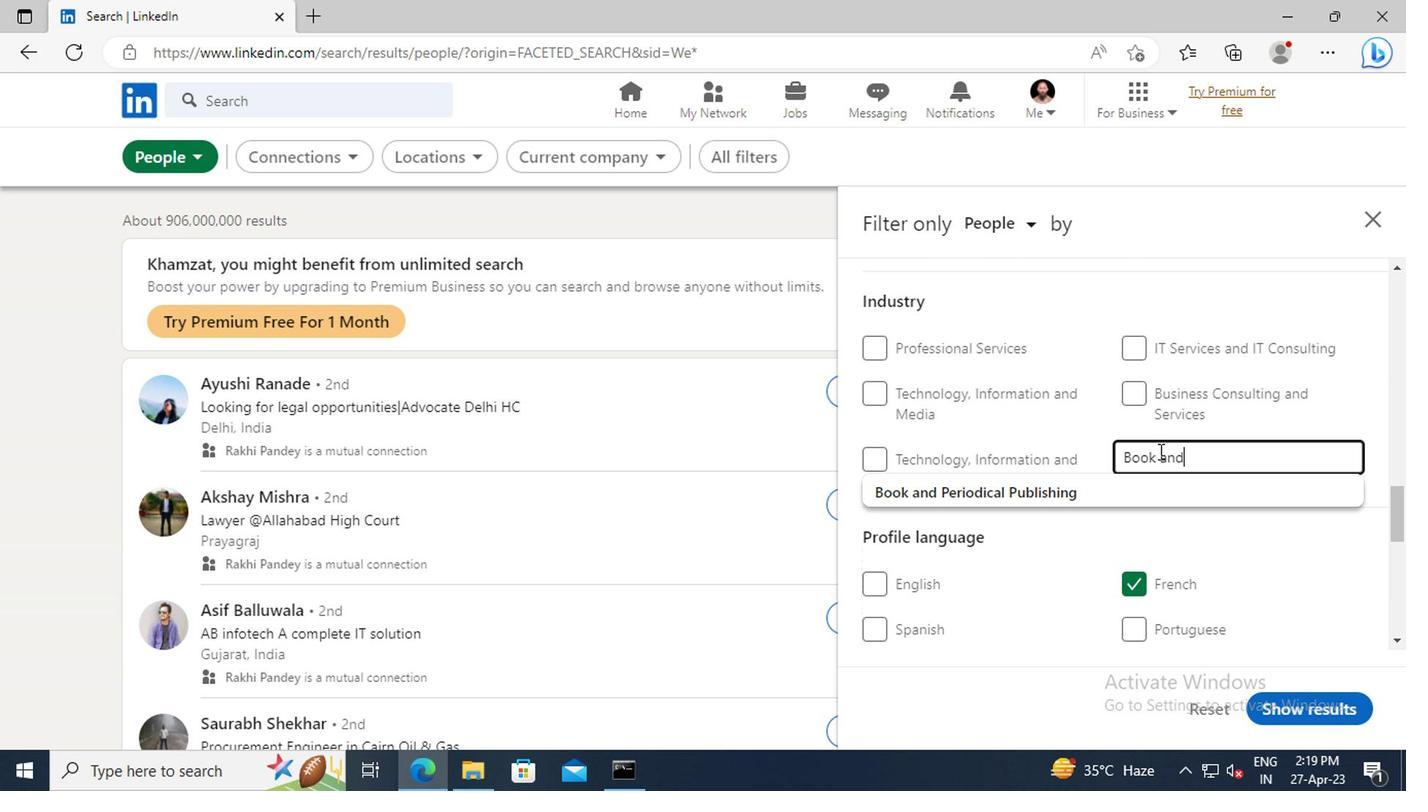 
Action: Mouse moved to (1161, 487)
Screenshot: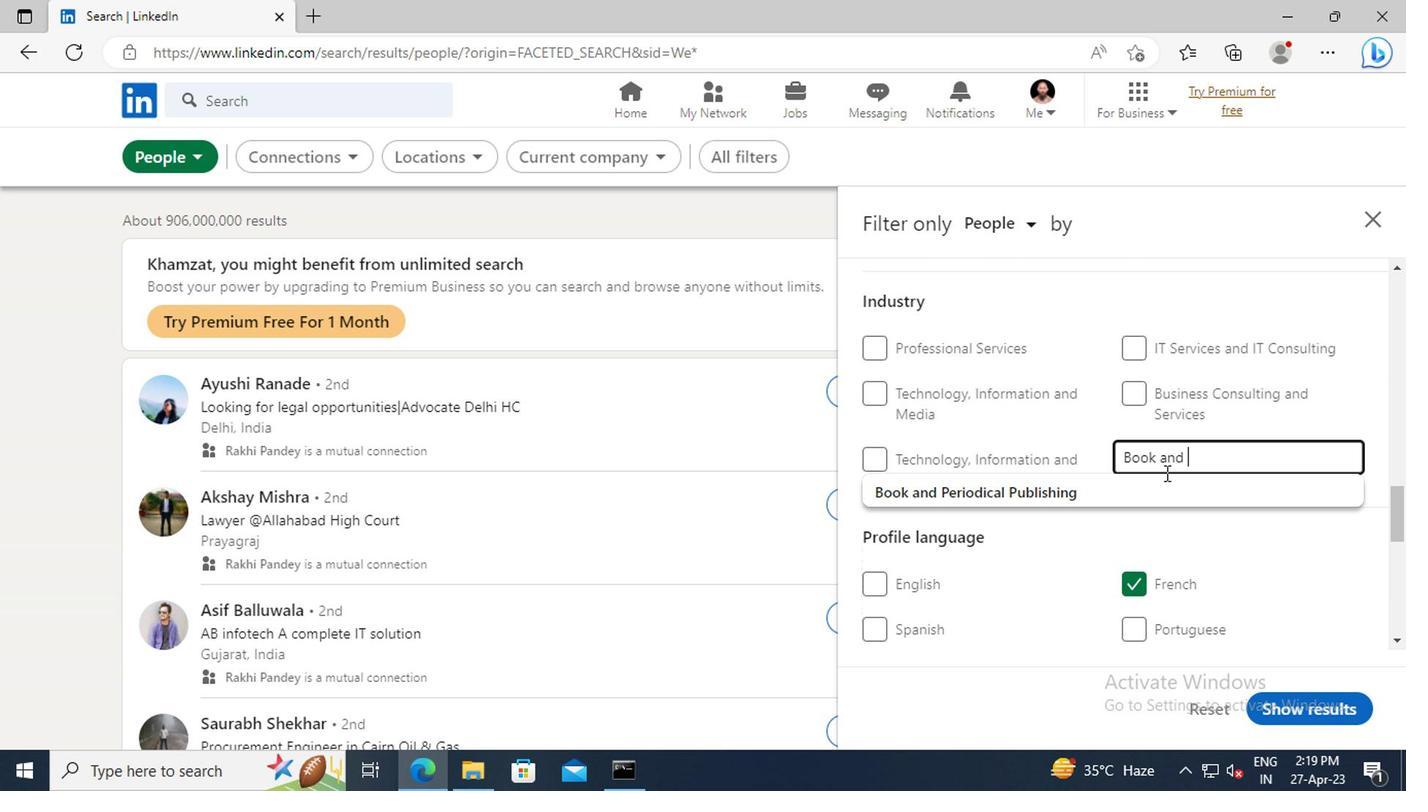
Action: Mouse pressed left at (1161, 487)
Screenshot: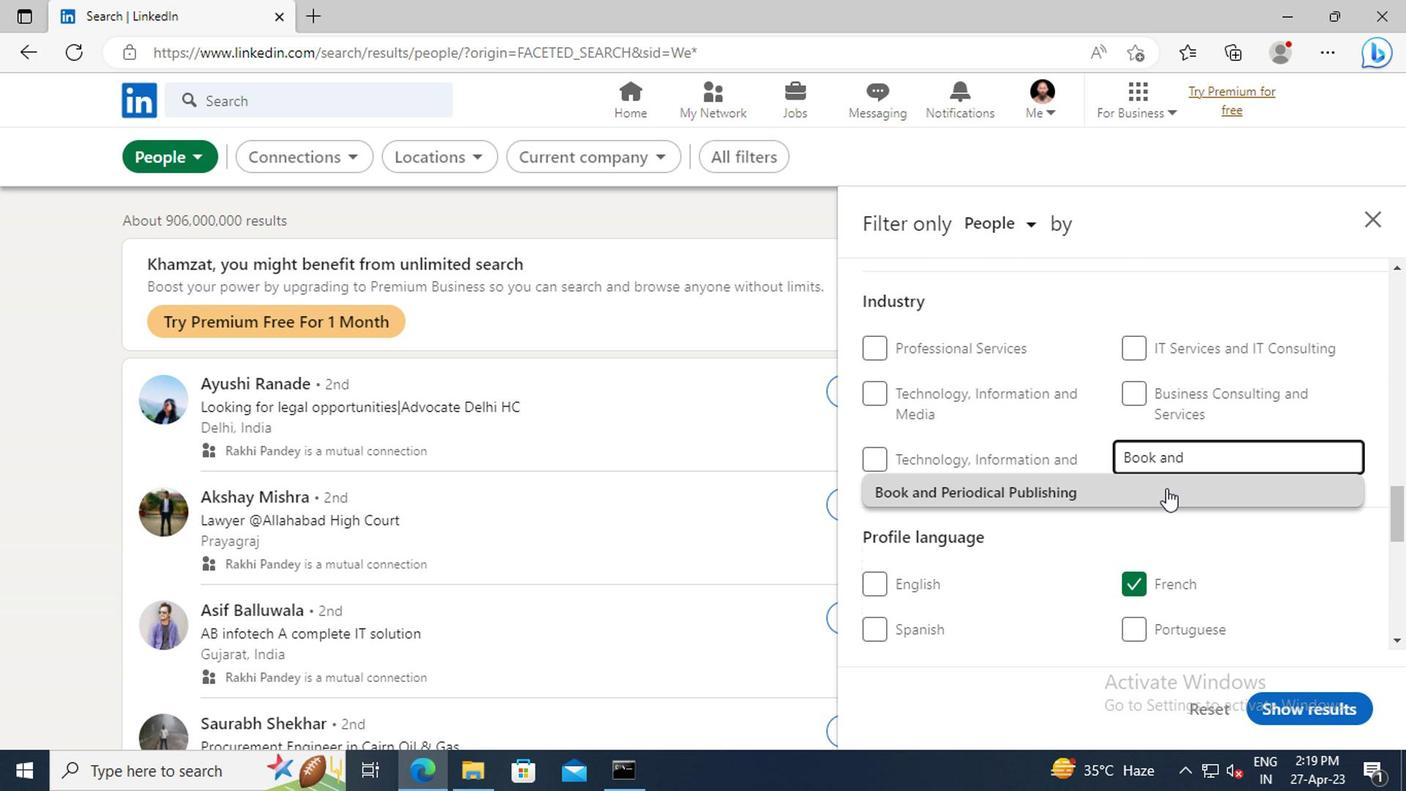 
Action: Mouse moved to (1142, 453)
Screenshot: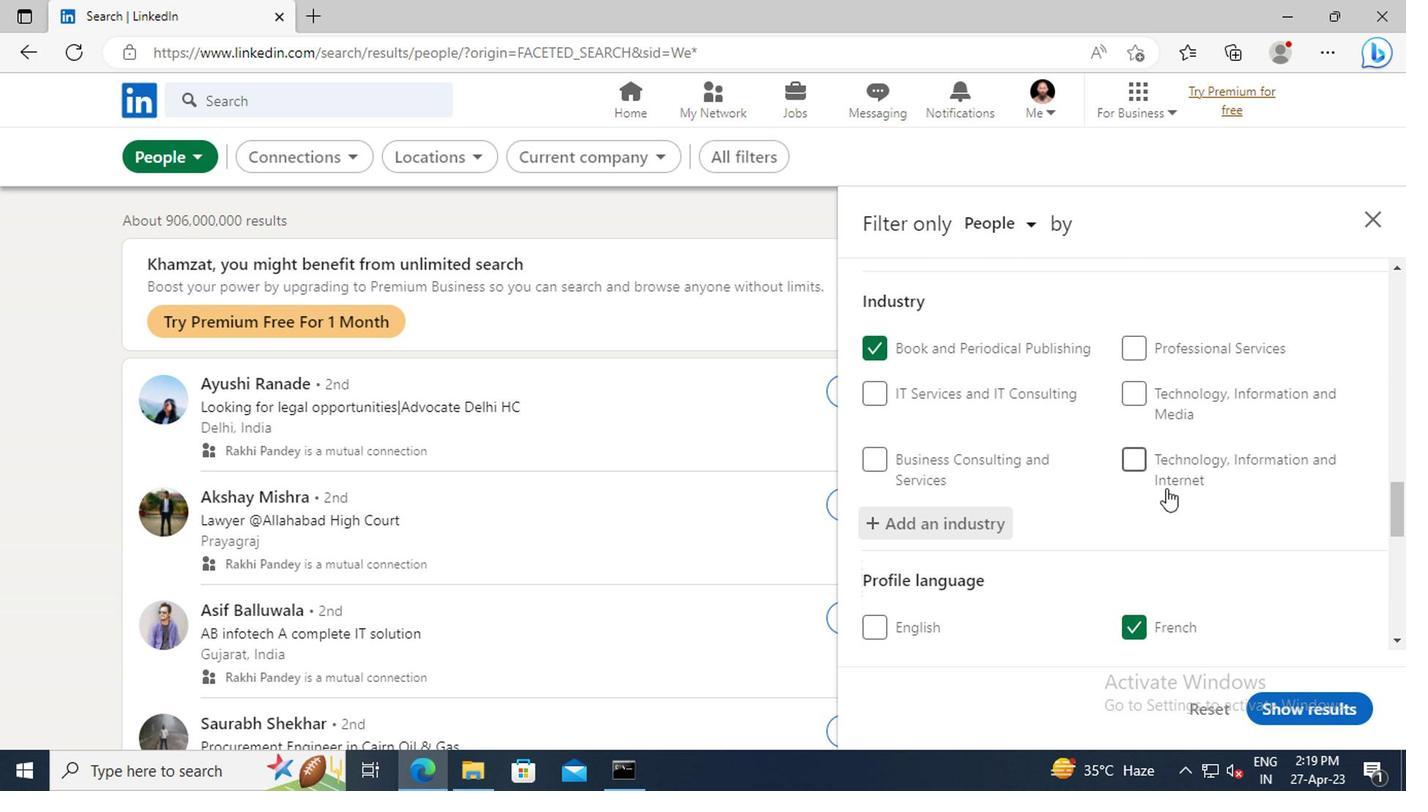 
Action: Mouse scrolled (1142, 452) with delta (0, 0)
Screenshot: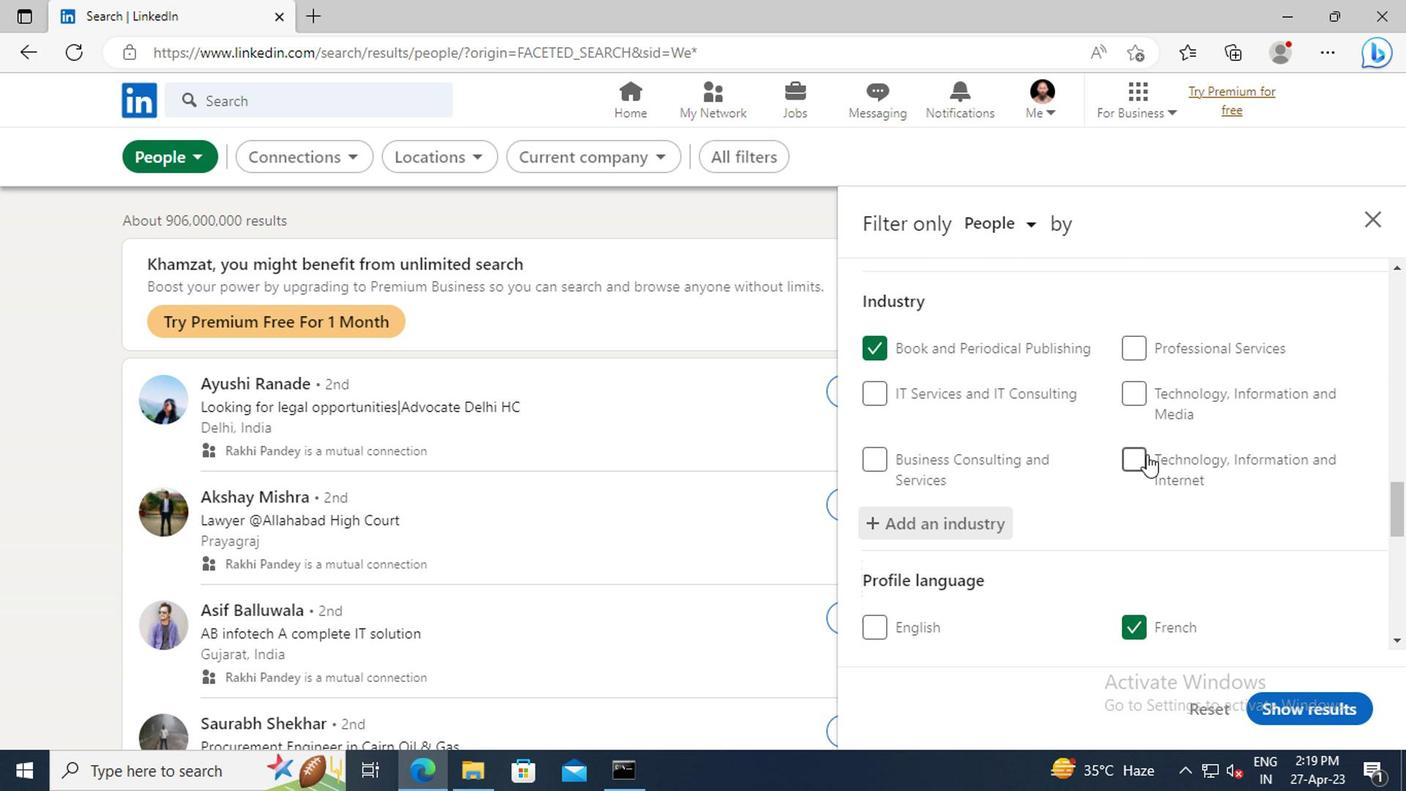 
Action: Mouse scrolled (1142, 452) with delta (0, 0)
Screenshot: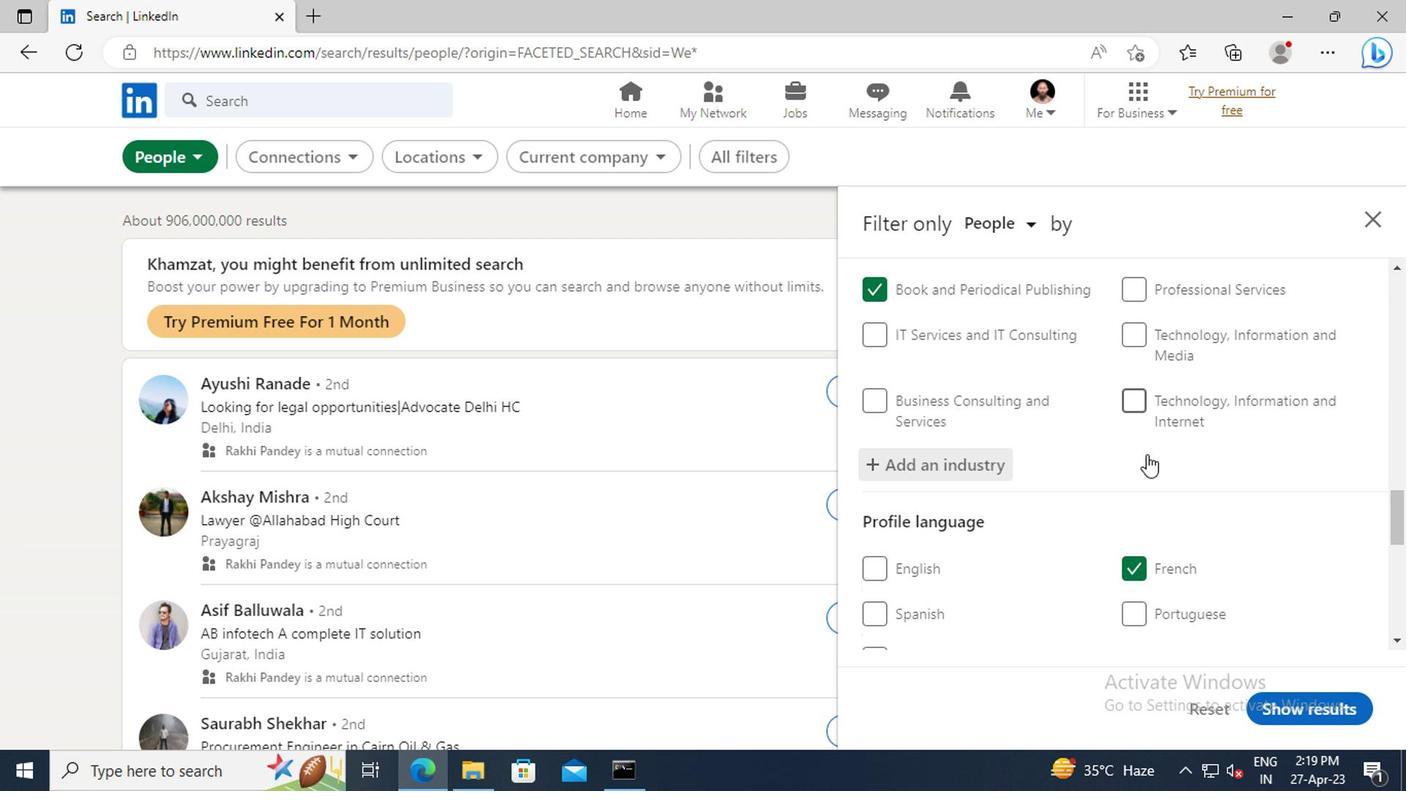 
Action: Mouse scrolled (1142, 452) with delta (0, 0)
Screenshot: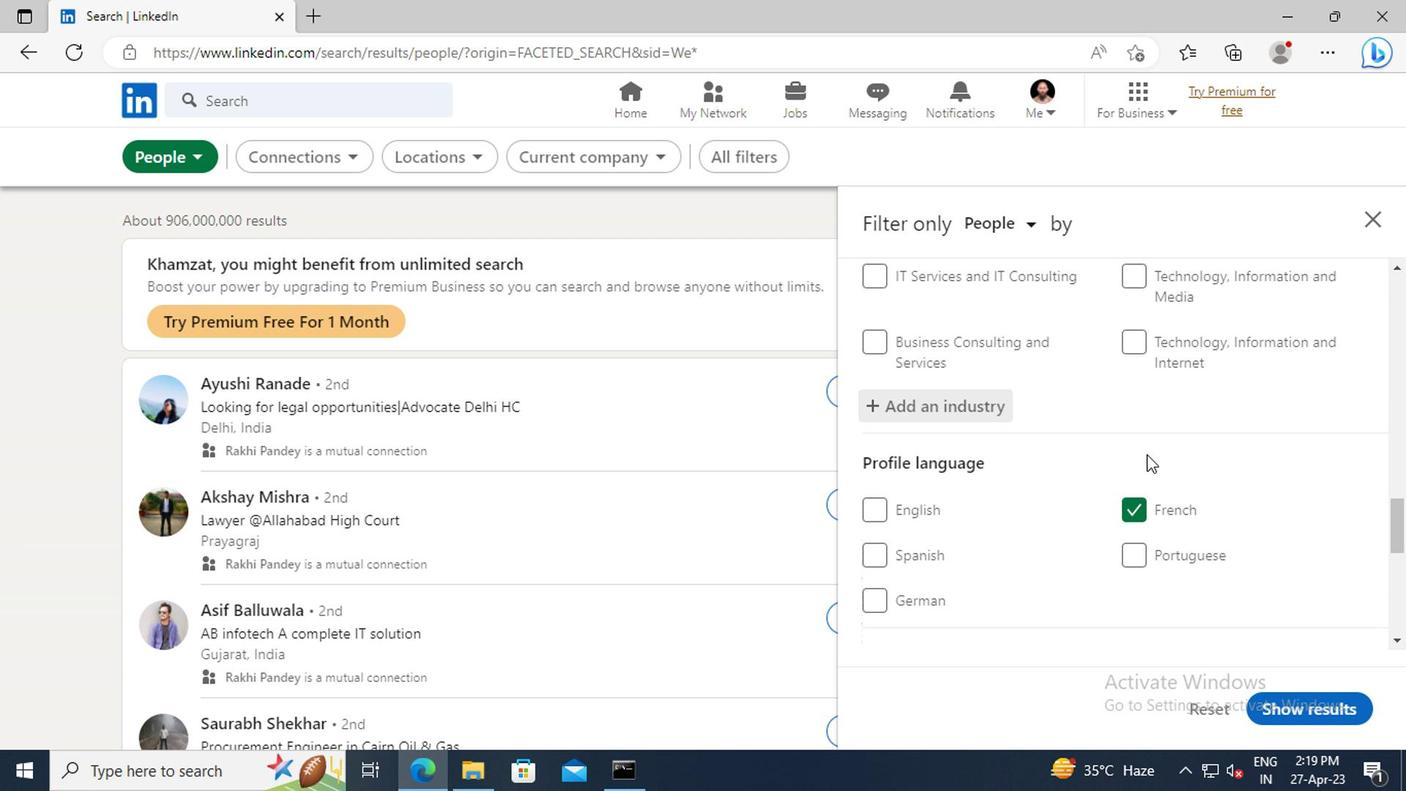 
Action: Mouse scrolled (1142, 452) with delta (0, 0)
Screenshot: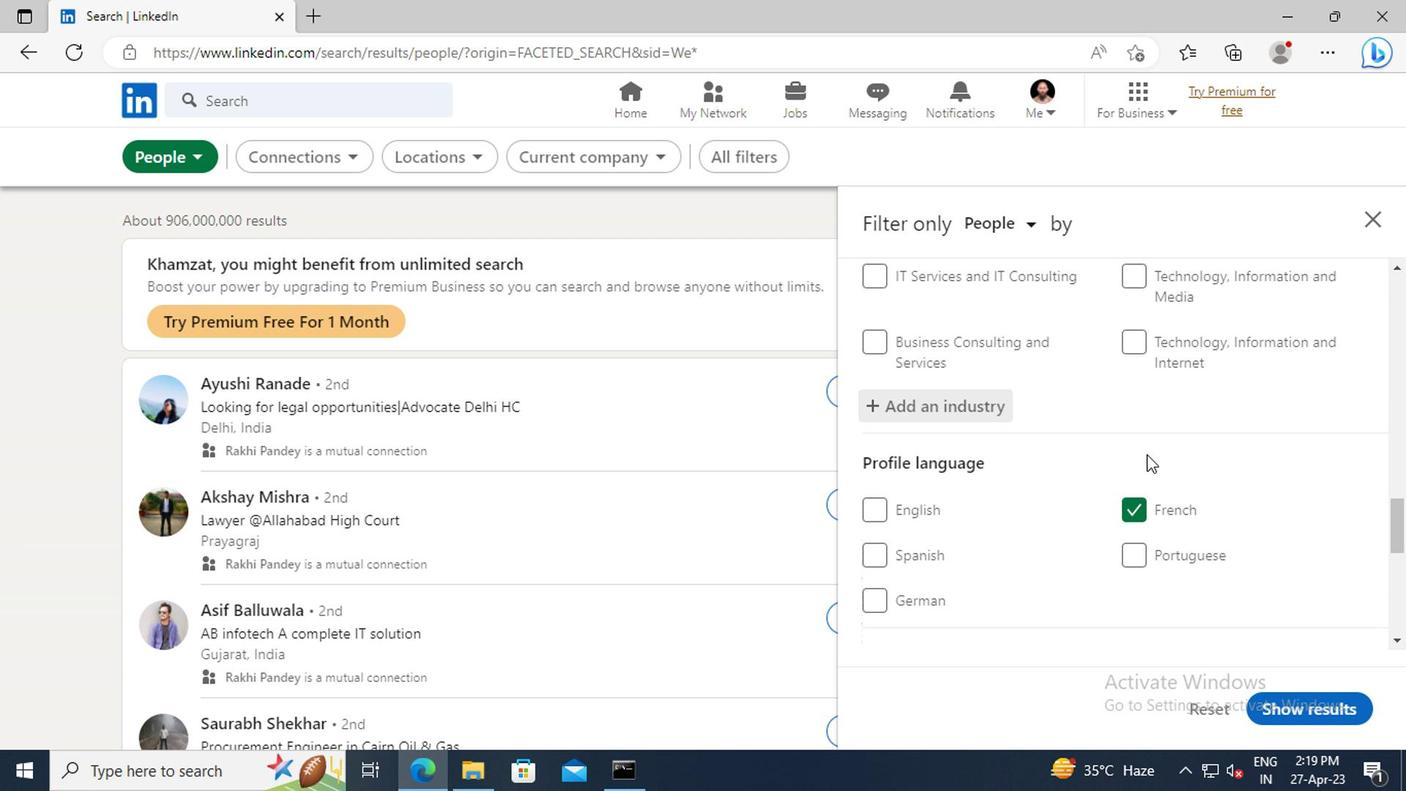 
Action: Mouse scrolled (1142, 452) with delta (0, 0)
Screenshot: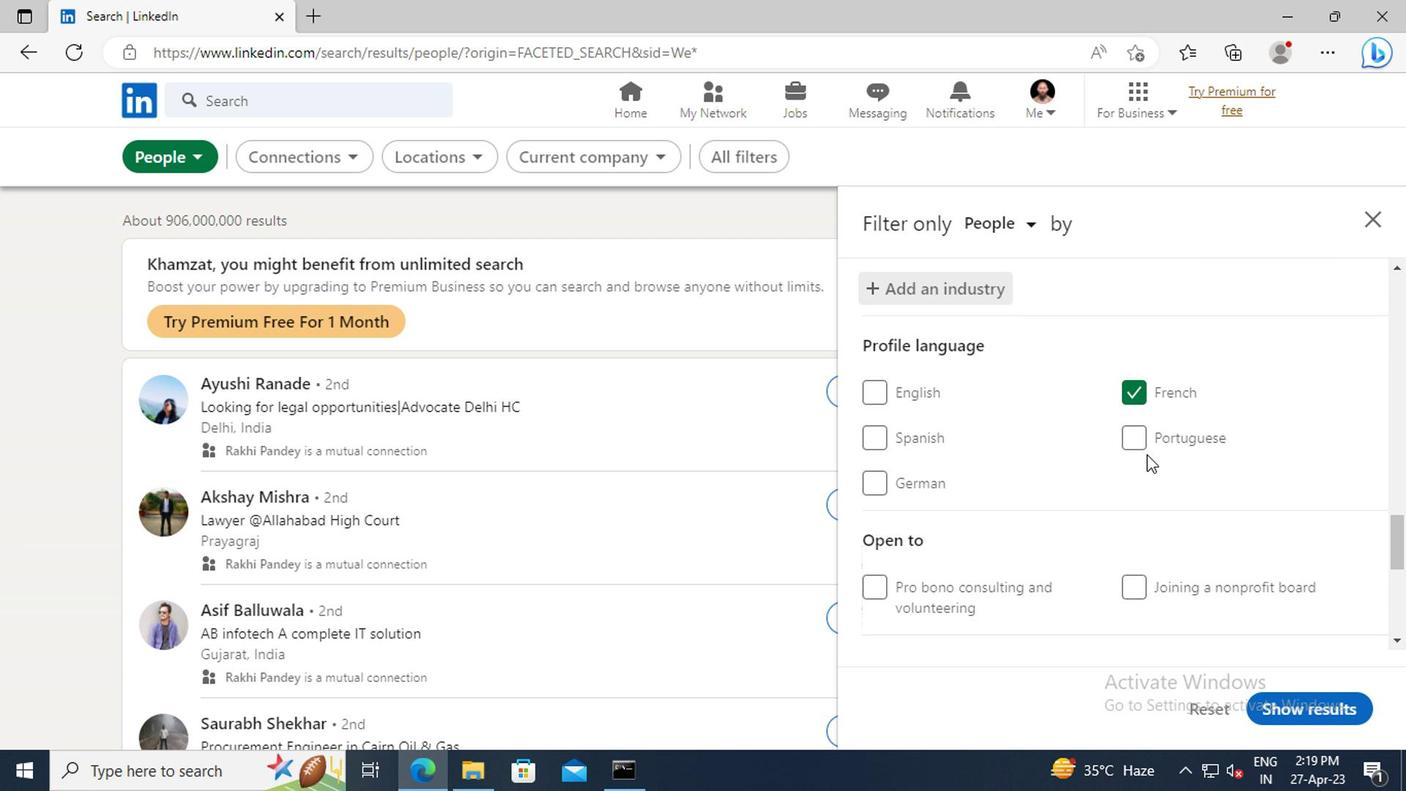 
Action: Mouse scrolled (1142, 452) with delta (0, 0)
Screenshot: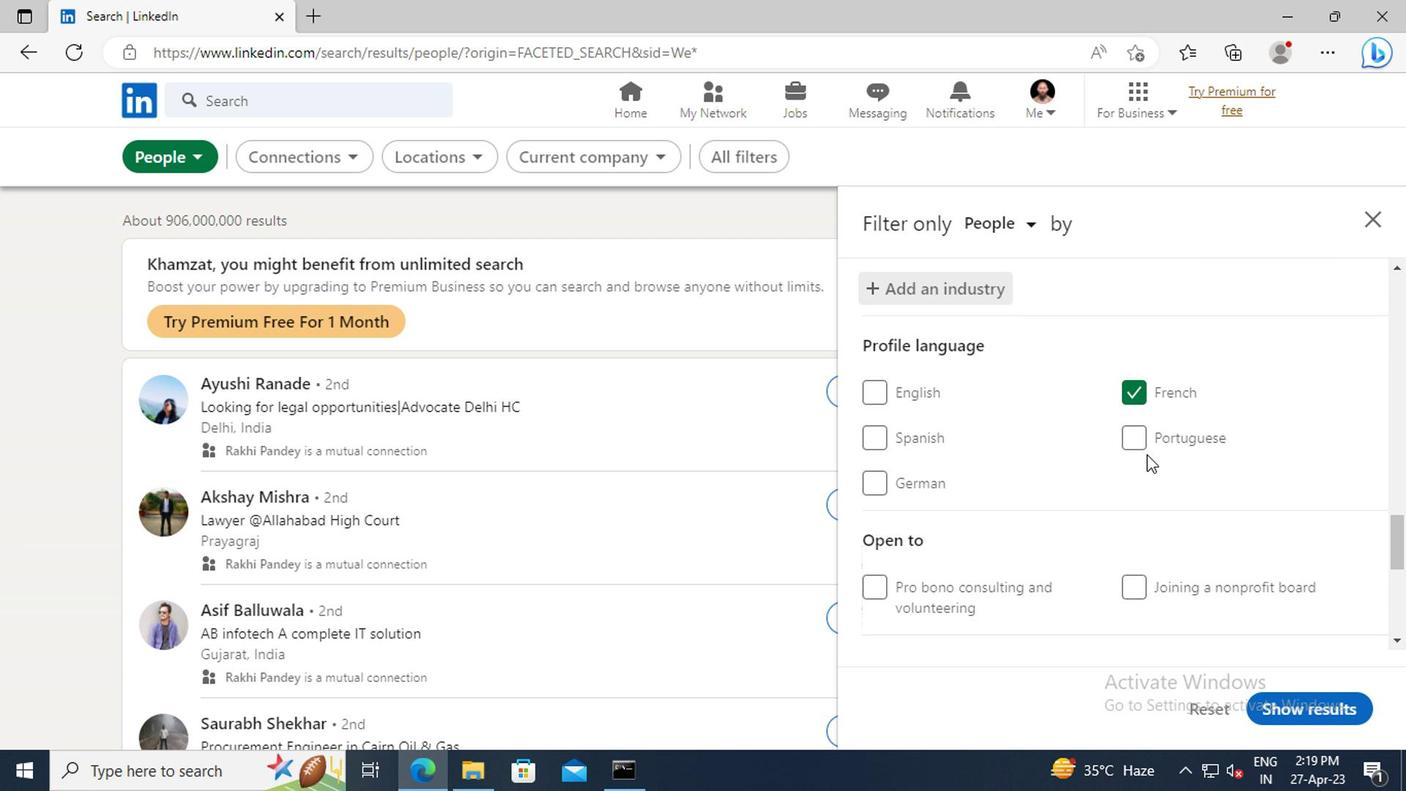 
Action: Mouse scrolled (1142, 452) with delta (0, 0)
Screenshot: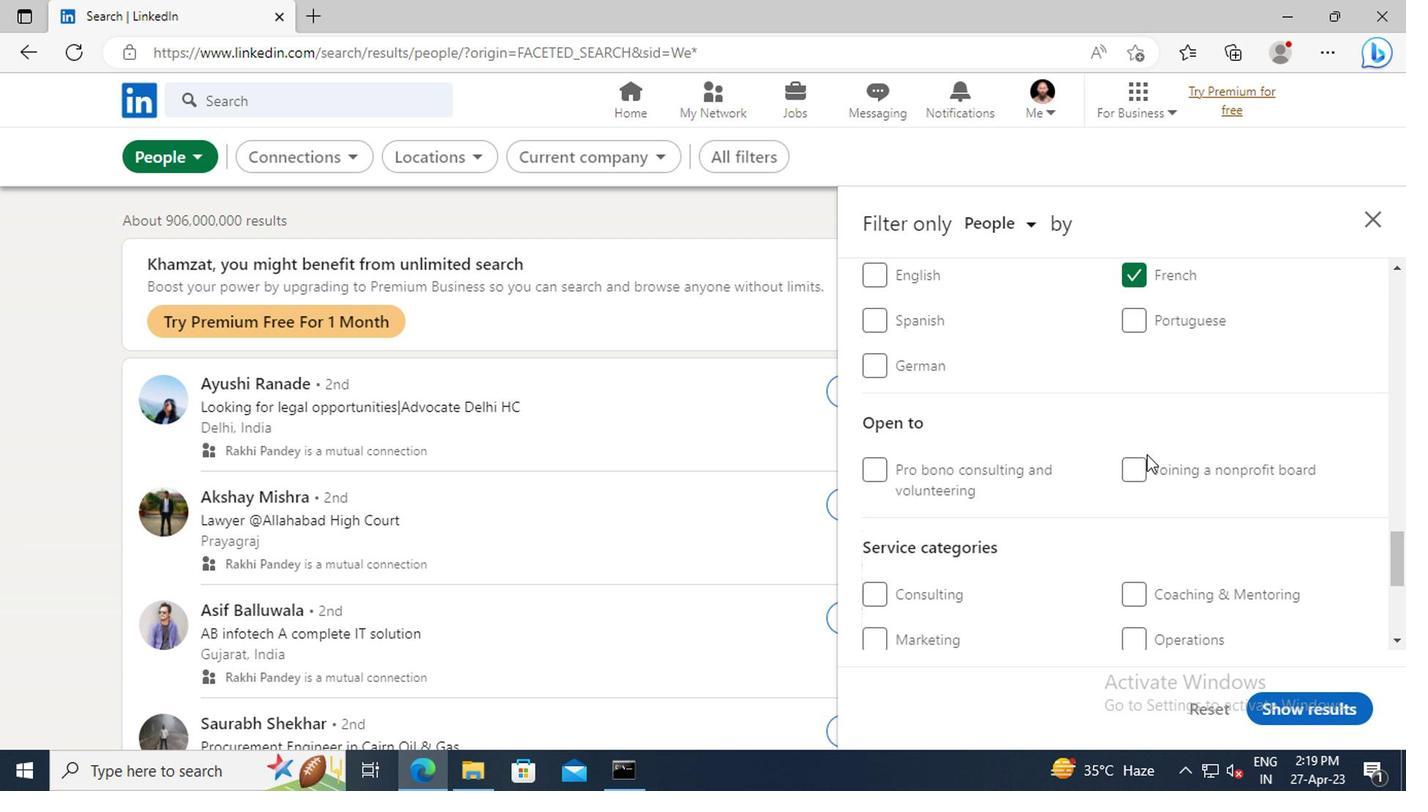 
Action: Mouse scrolled (1142, 452) with delta (0, 0)
Screenshot: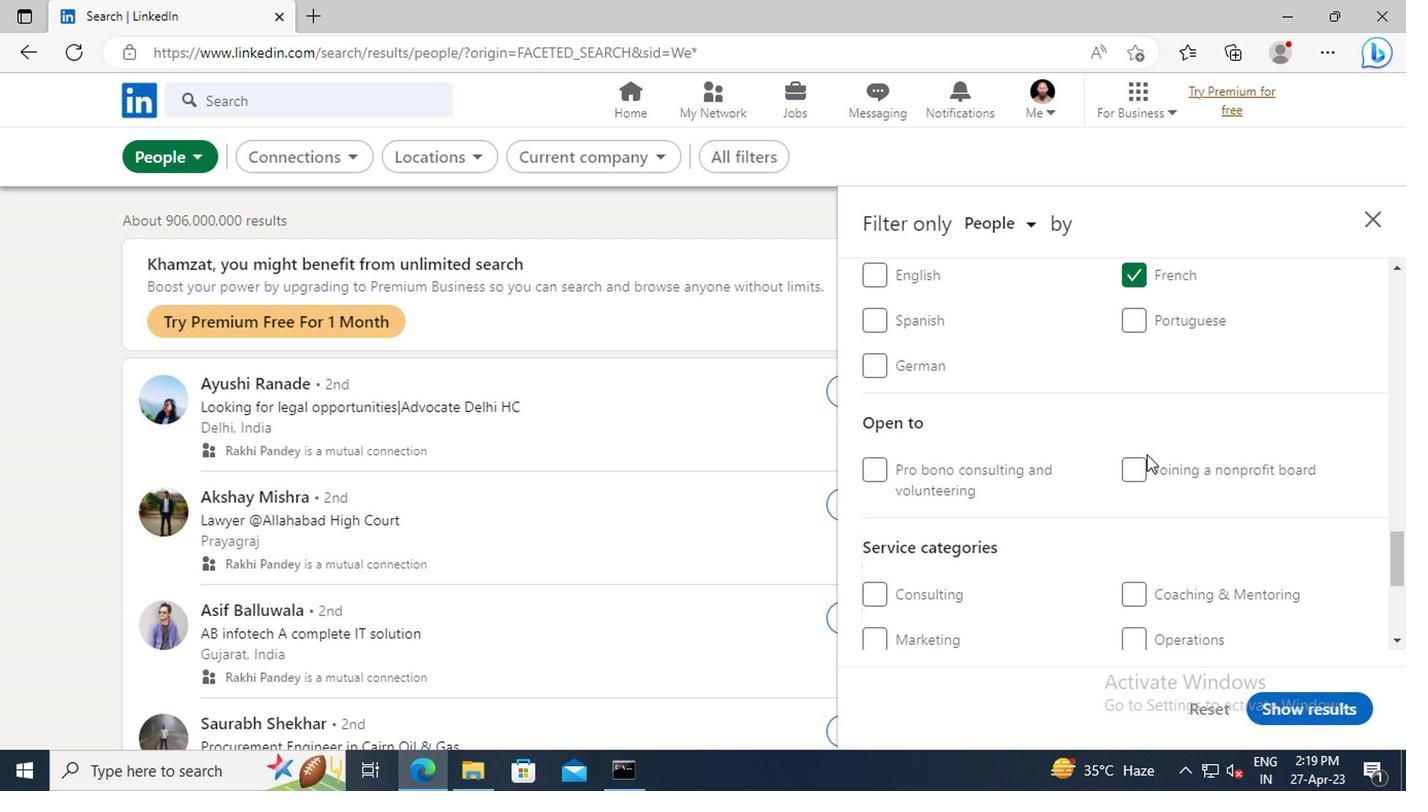 
Action: Mouse scrolled (1142, 452) with delta (0, 0)
Screenshot: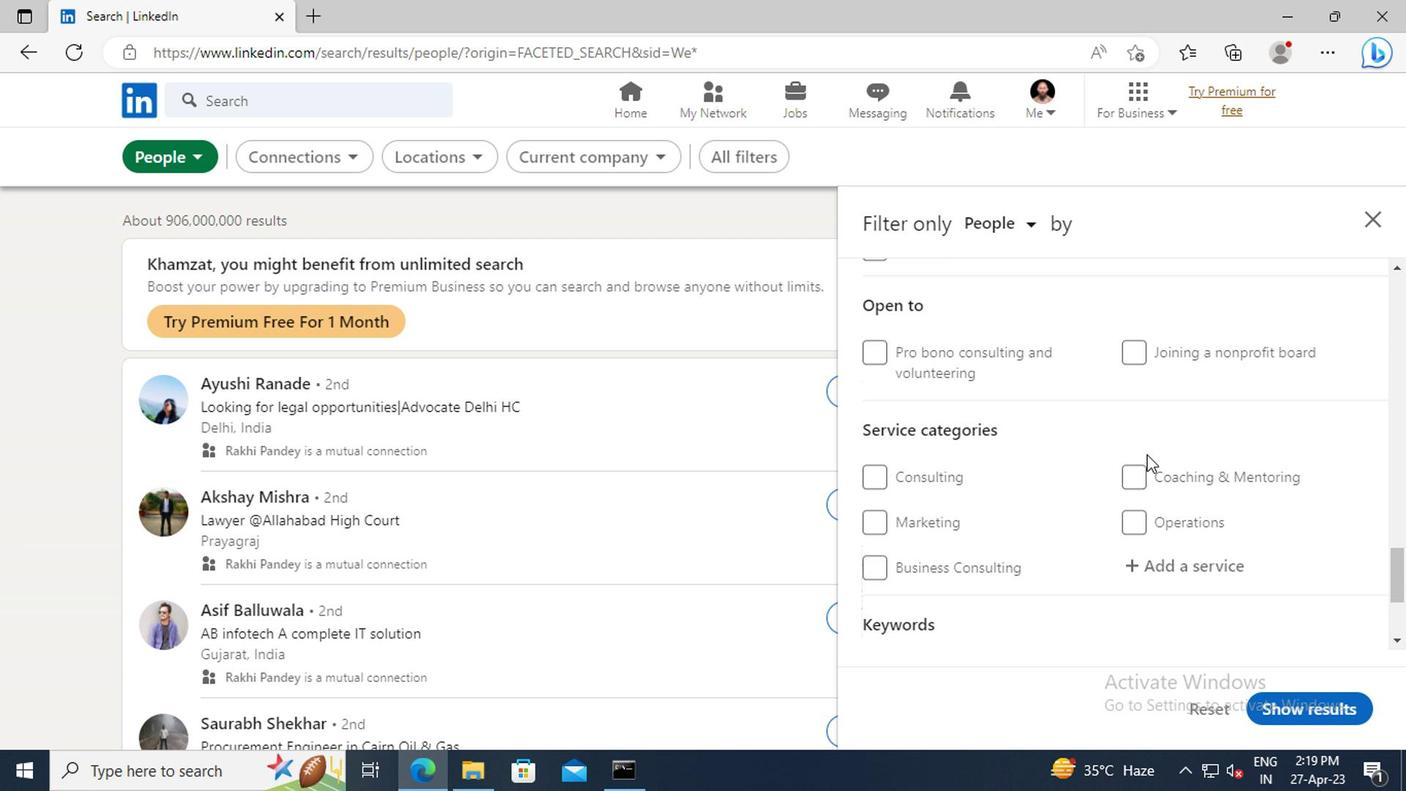 
Action: Mouse scrolled (1142, 452) with delta (0, 0)
Screenshot: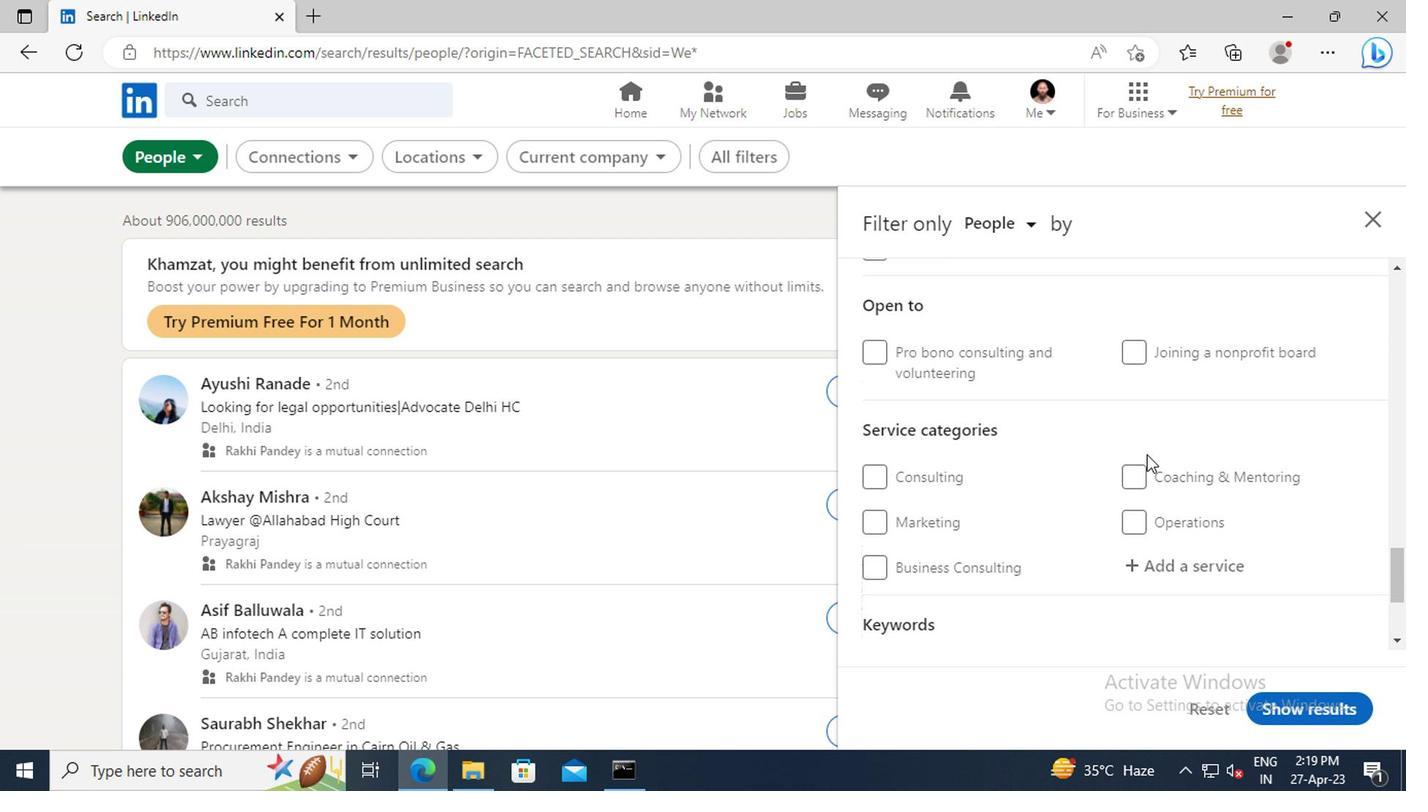 
Action: Mouse moved to (1156, 451)
Screenshot: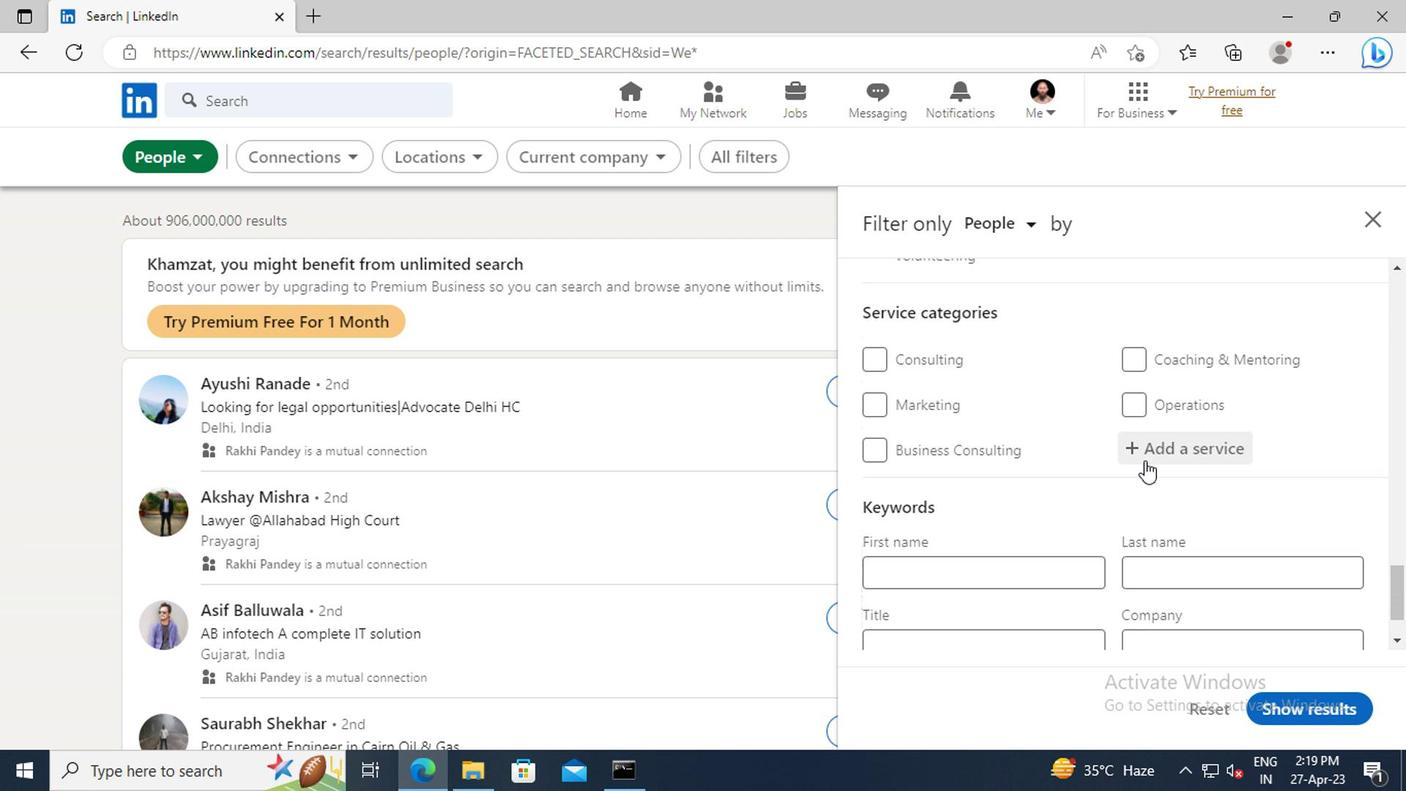 
Action: Mouse pressed left at (1156, 451)
Screenshot: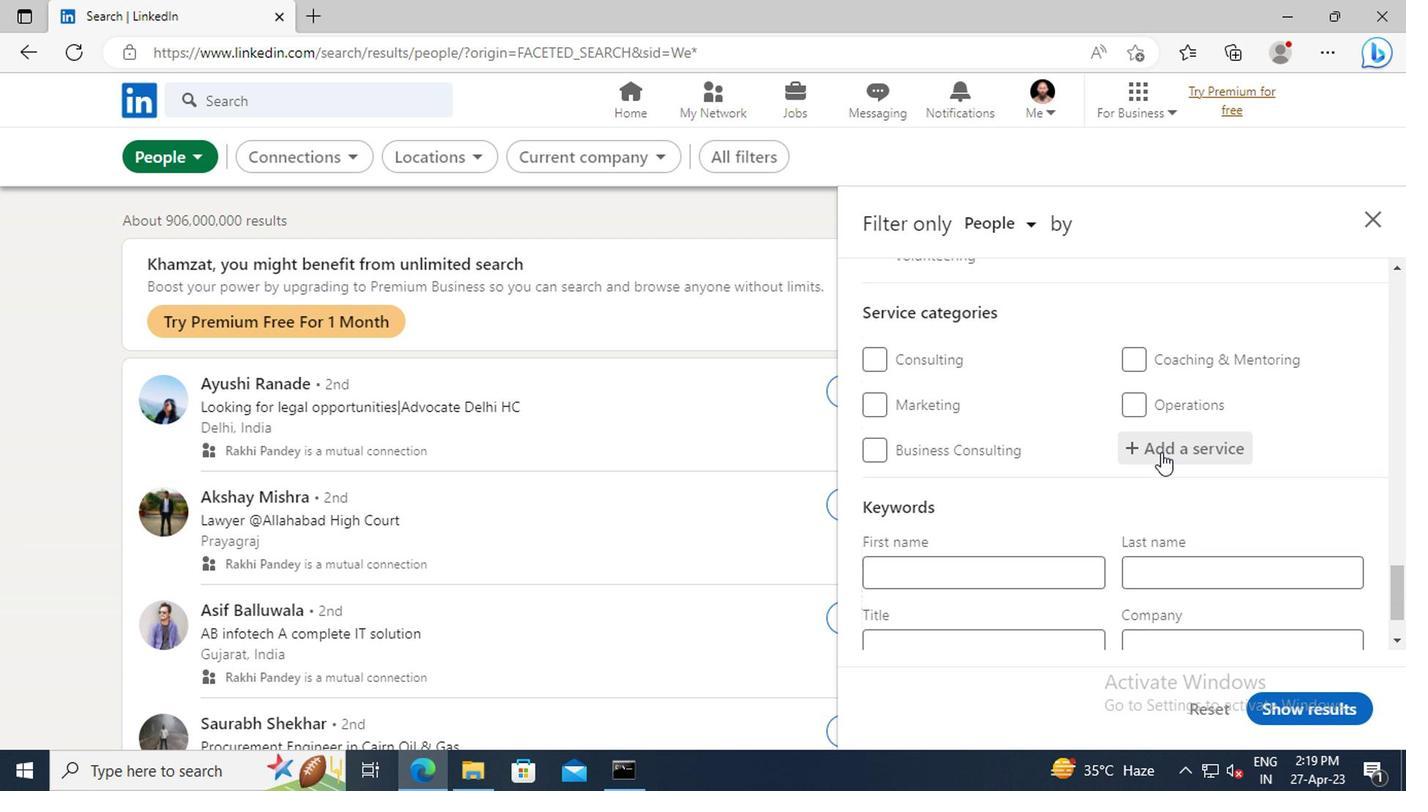 
Action: Key pressed <Key.shift>DEMAND<Key.space><Key.shift>GE
Screenshot: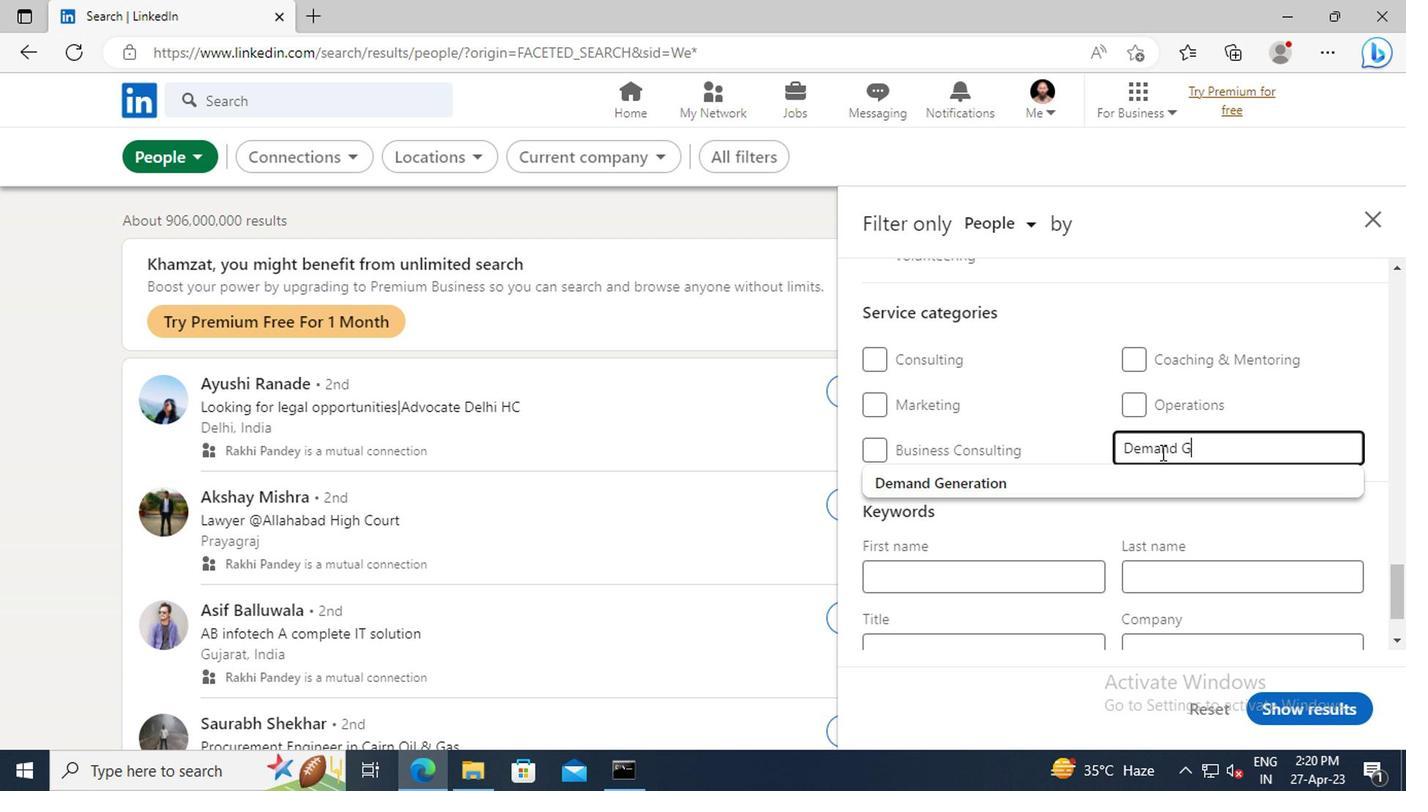
Action: Mouse moved to (1151, 479)
Screenshot: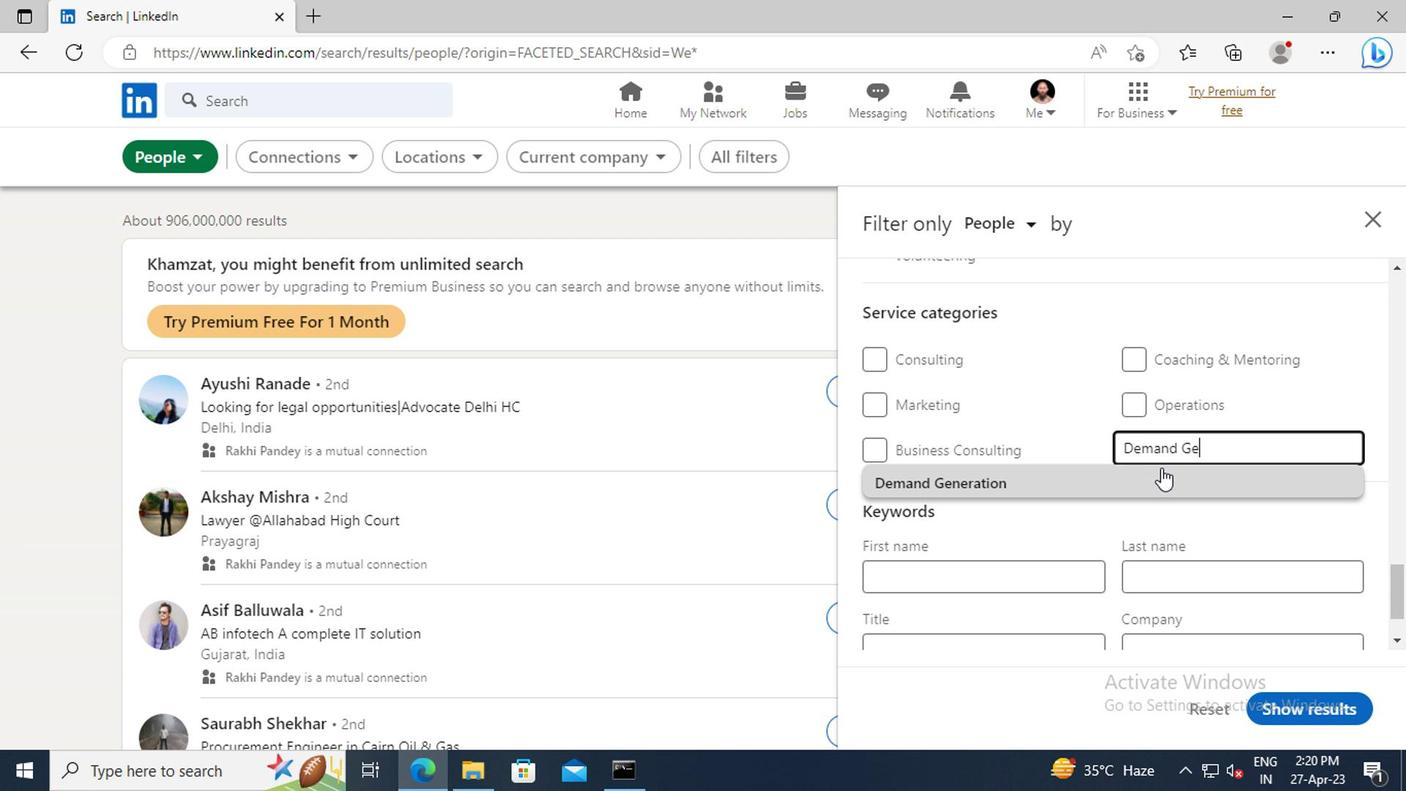
Action: Mouse pressed left at (1151, 479)
Screenshot: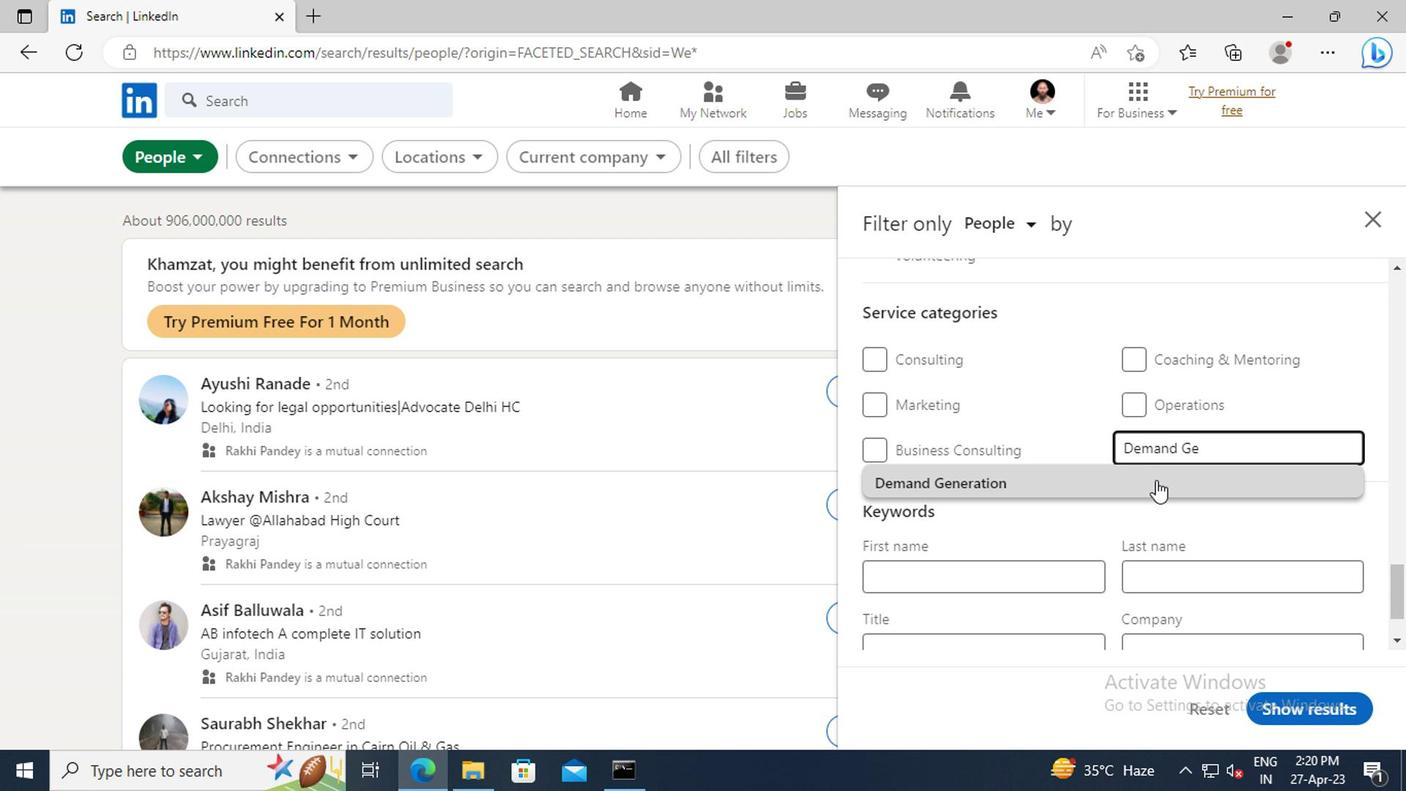 
Action: Mouse moved to (1139, 440)
Screenshot: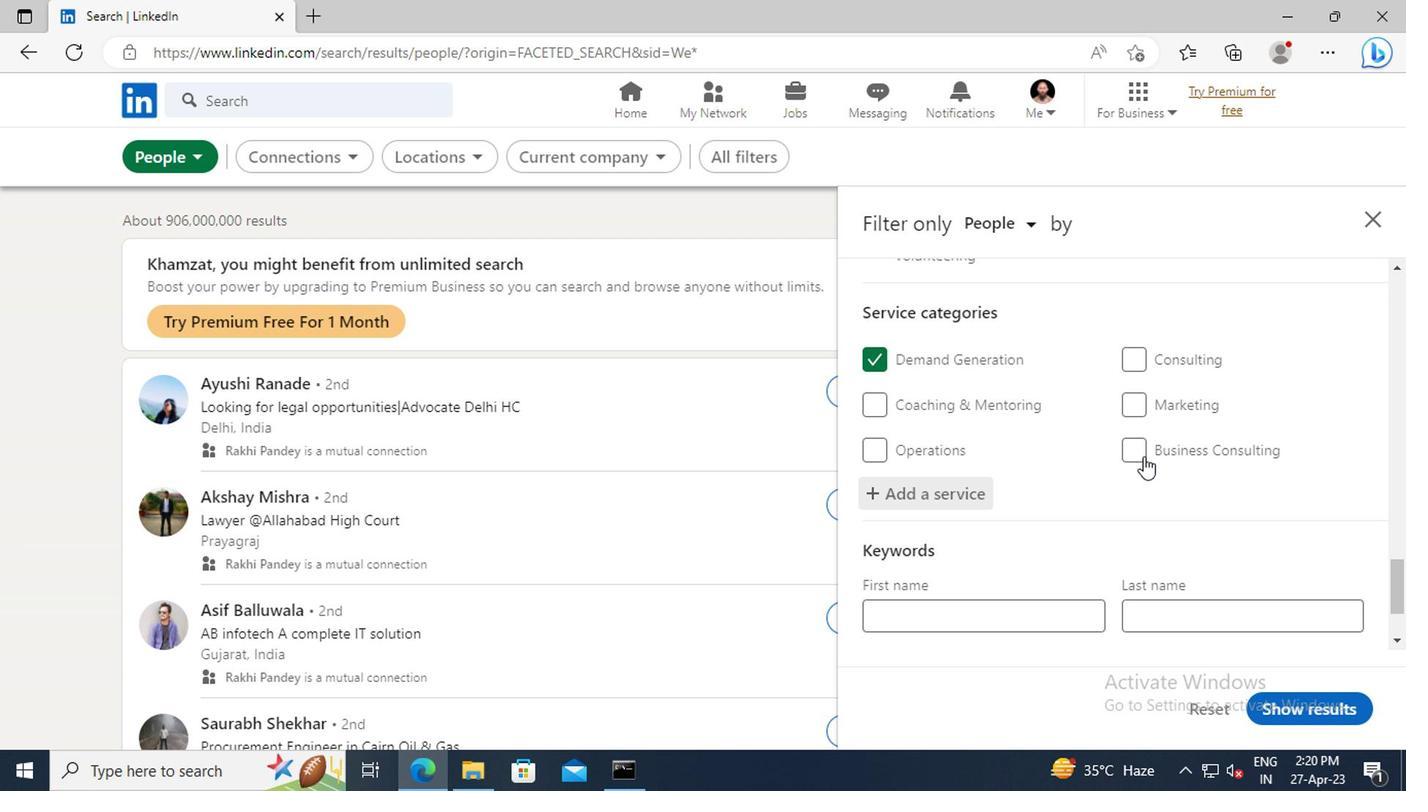 
Action: Mouse scrolled (1139, 440) with delta (0, 0)
Screenshot: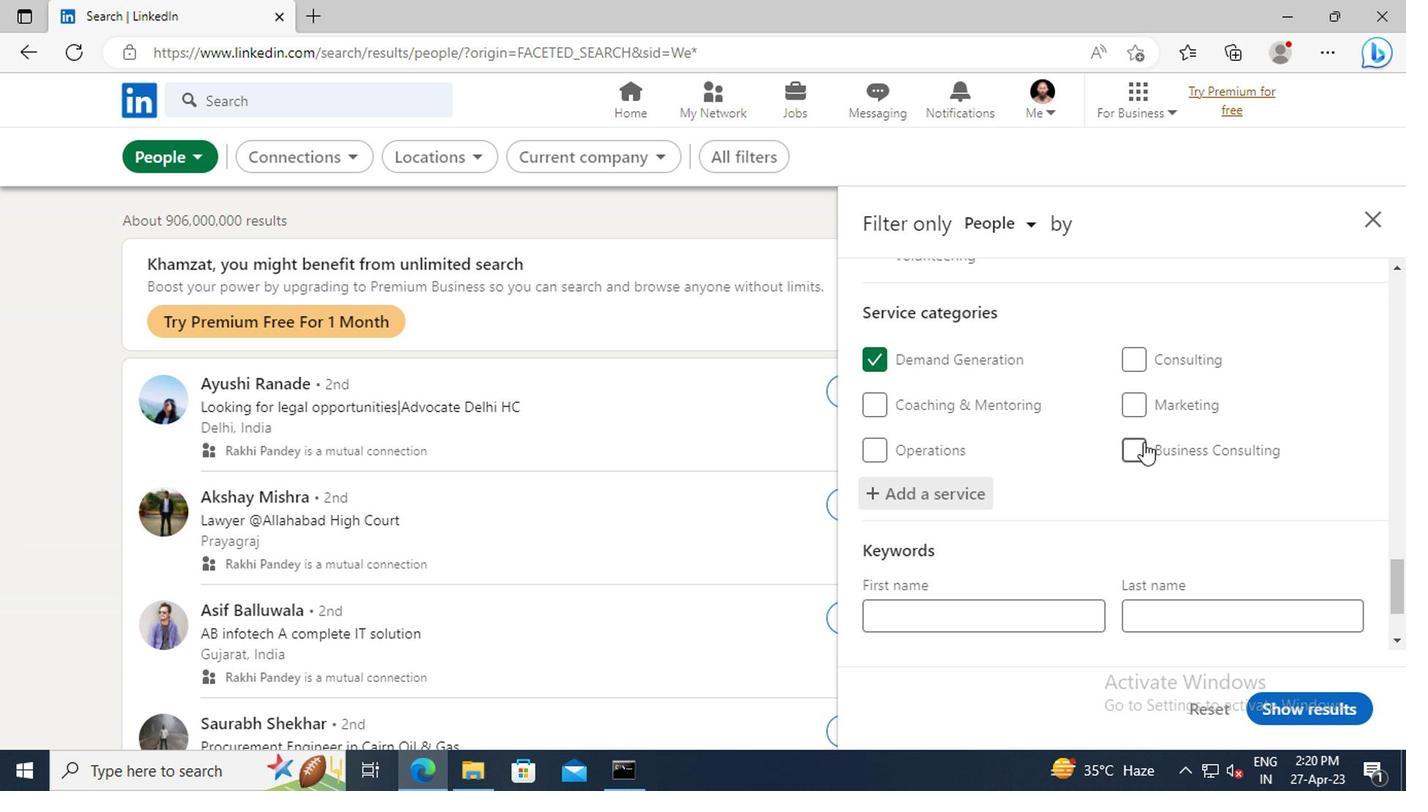 
Action: Mouse scrolled (1139, 440) with delta (0, 0)
Screenshot: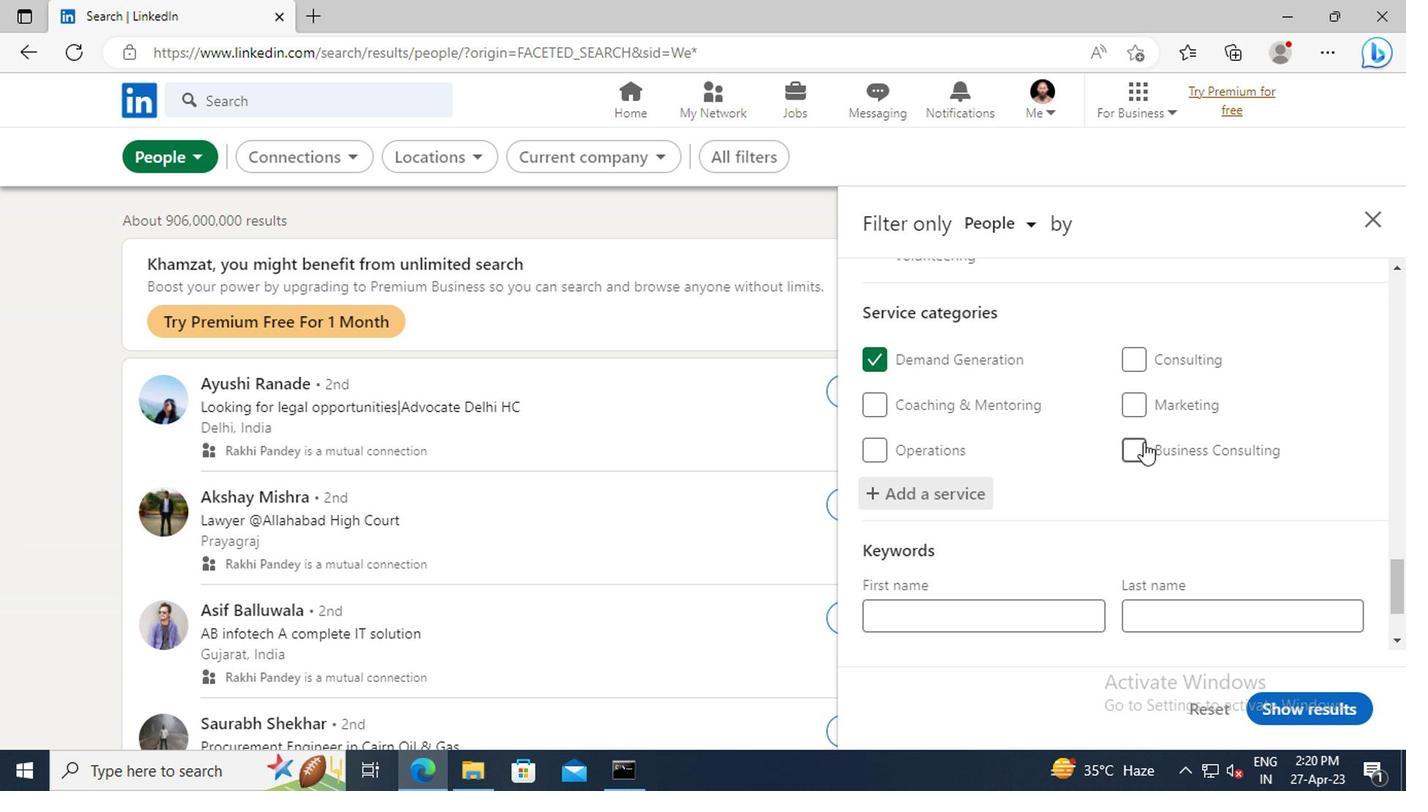 
Action: Mouse scrolled (1139, 440) with delta (0, 0)
Screenshot: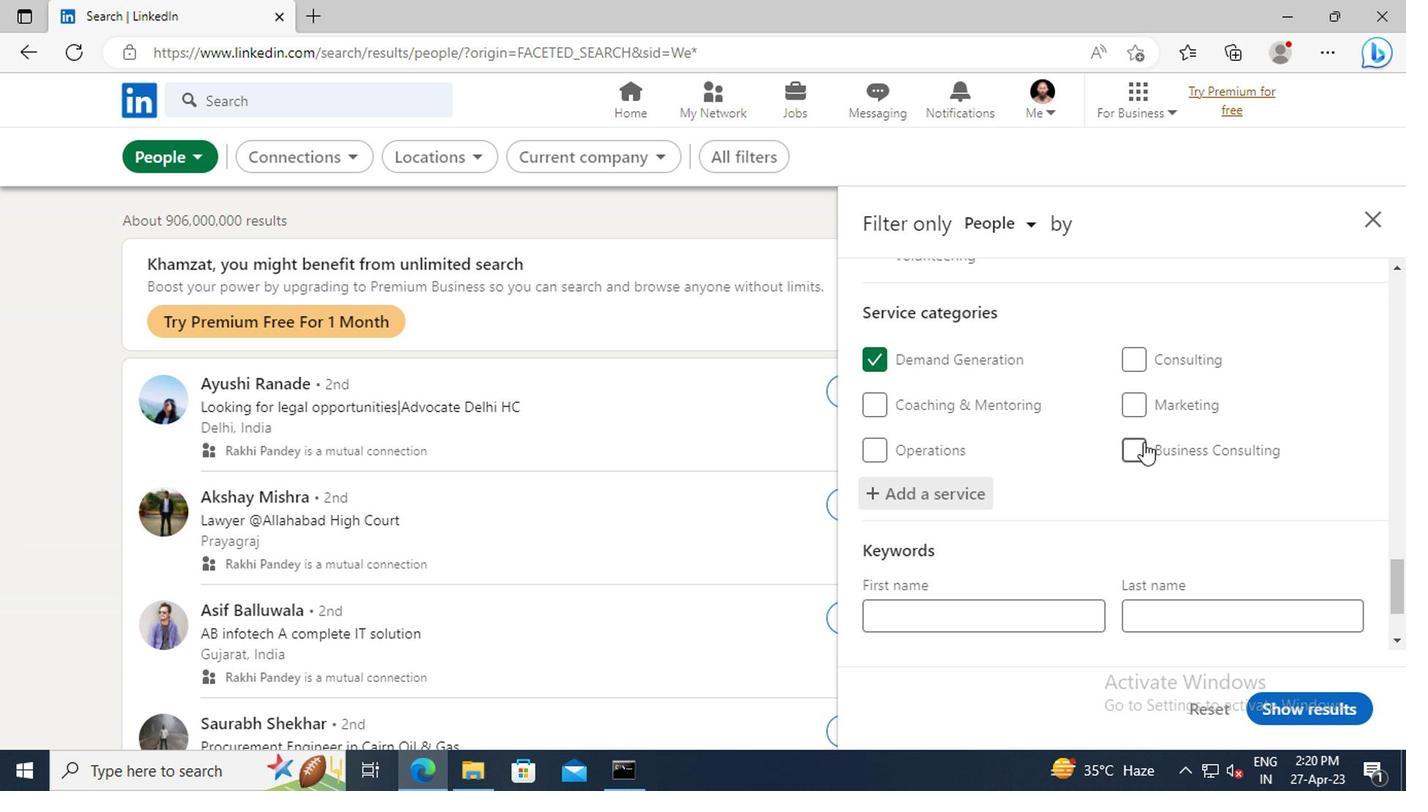 
Action: Mouse moved to (991, 547)
Screenshot: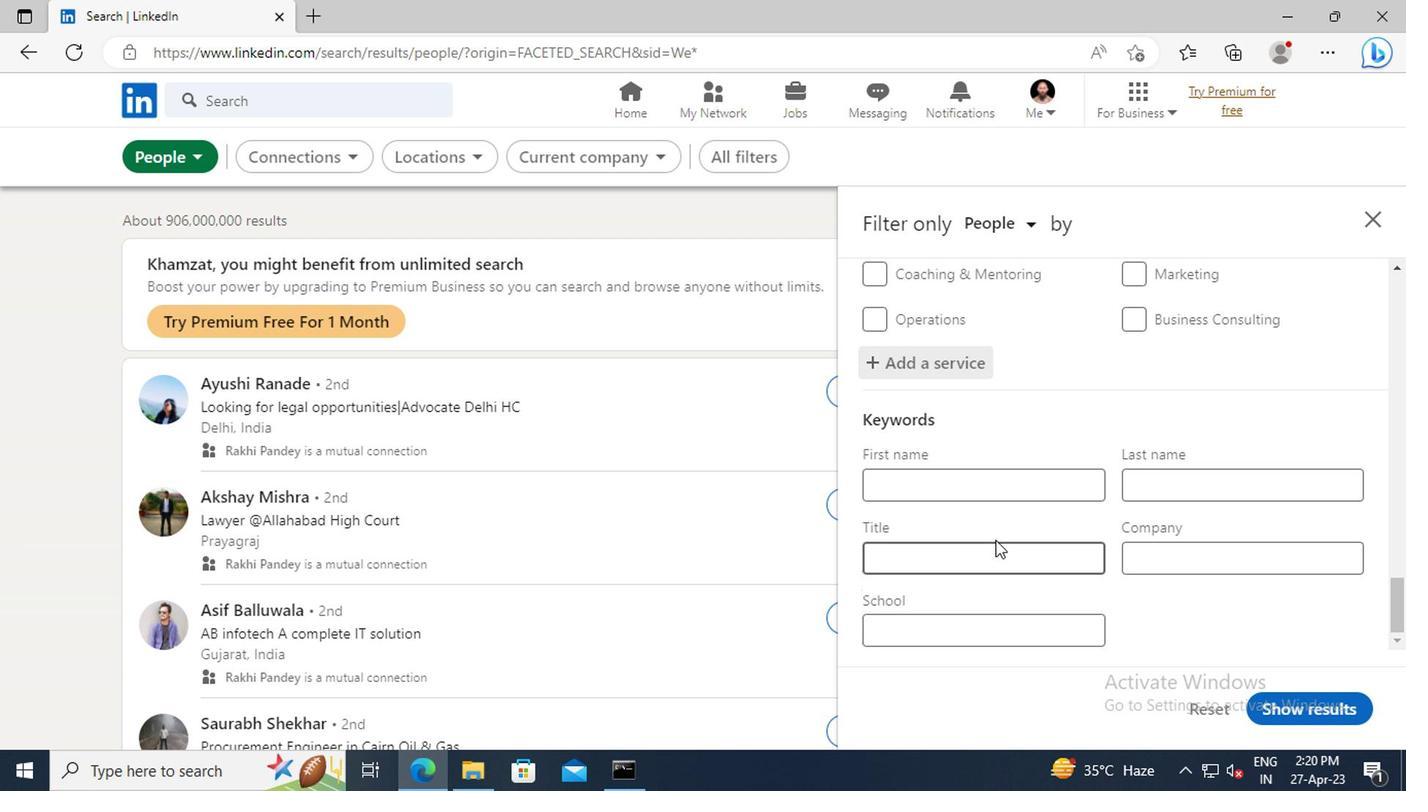 
Action: Mouse pressed left at (991, 547)
Screenshot: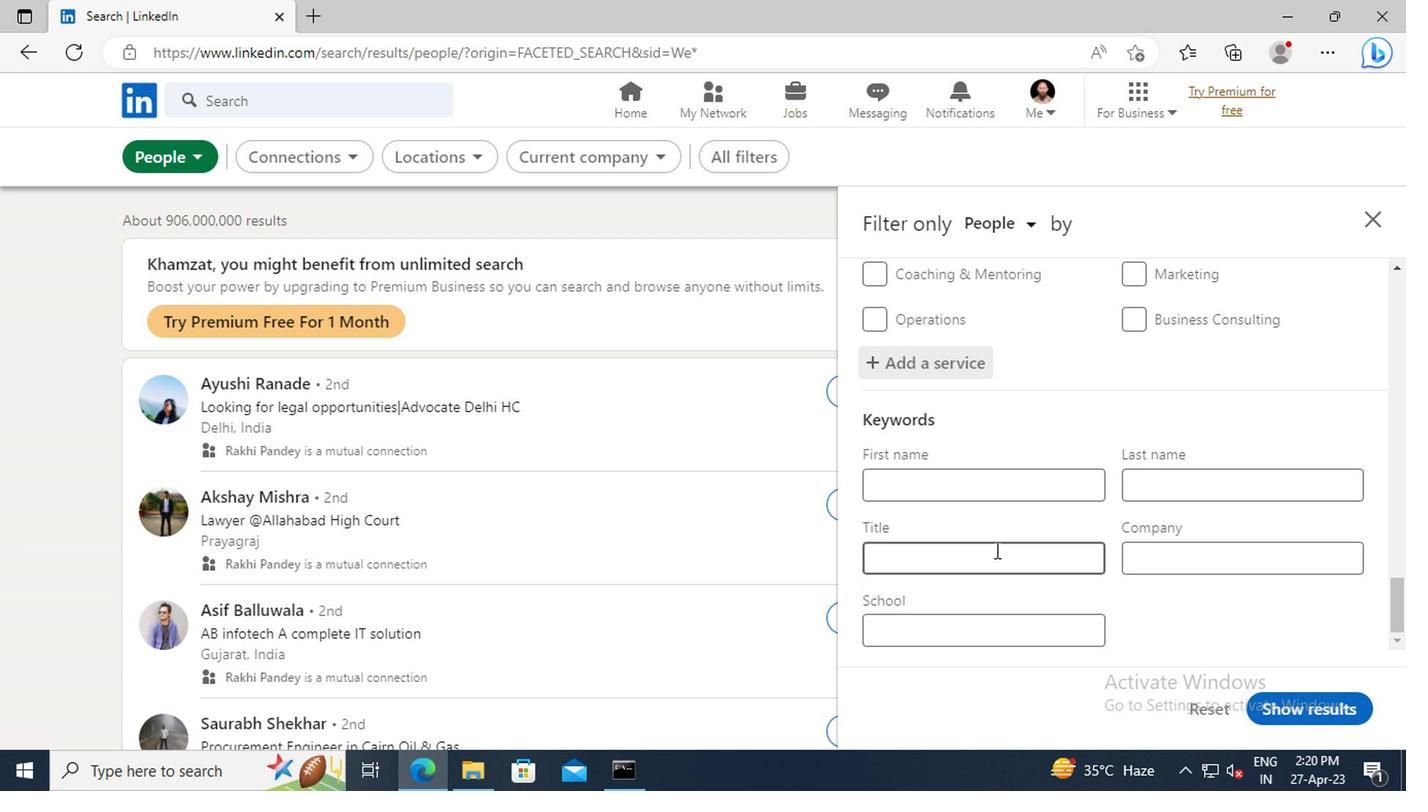 
Action: Key pressed <Key.shift>MASSAGE<Key.space><Key.shift>THERAPY<Key.enter>
Screenshot: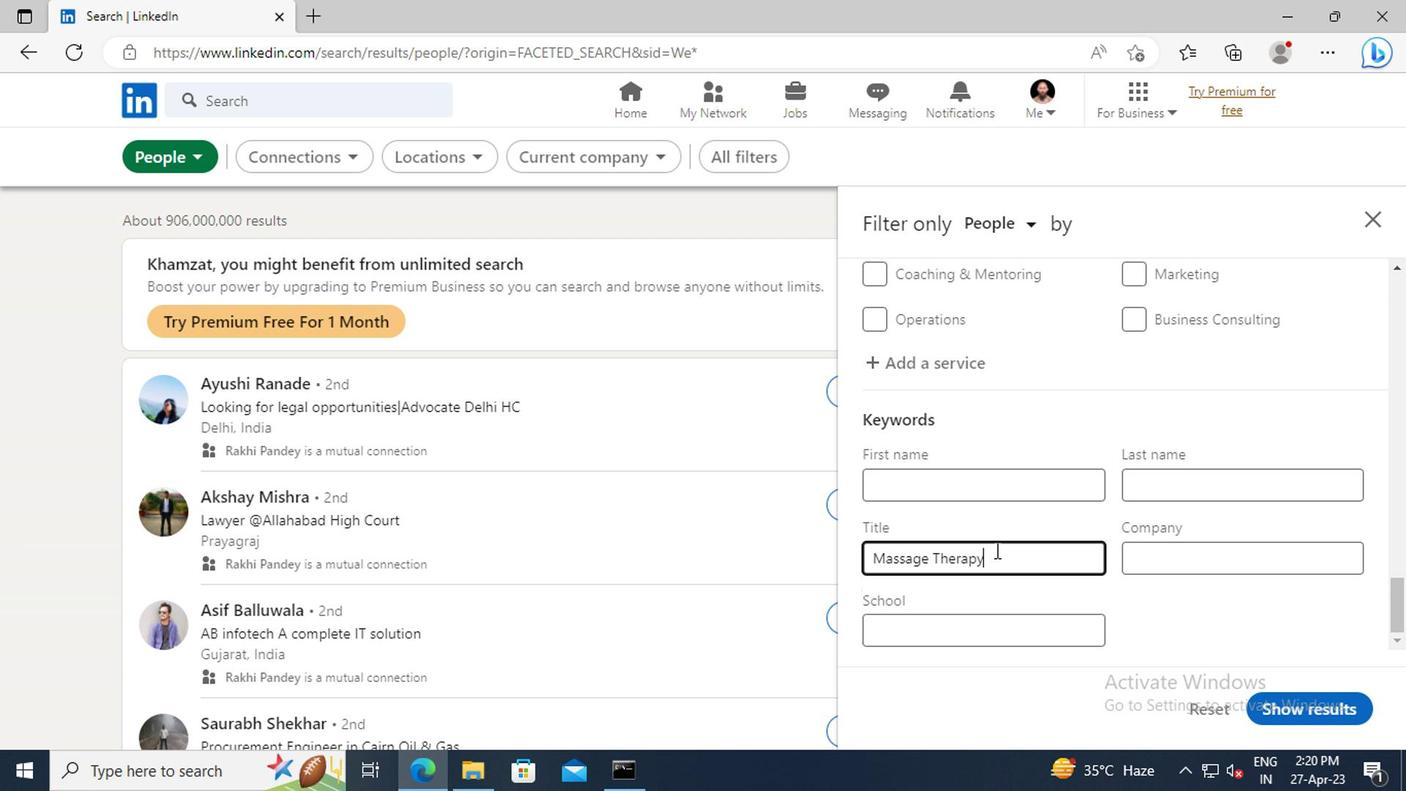 
Action: Mouse moved to (1281, 706)
Screenshot: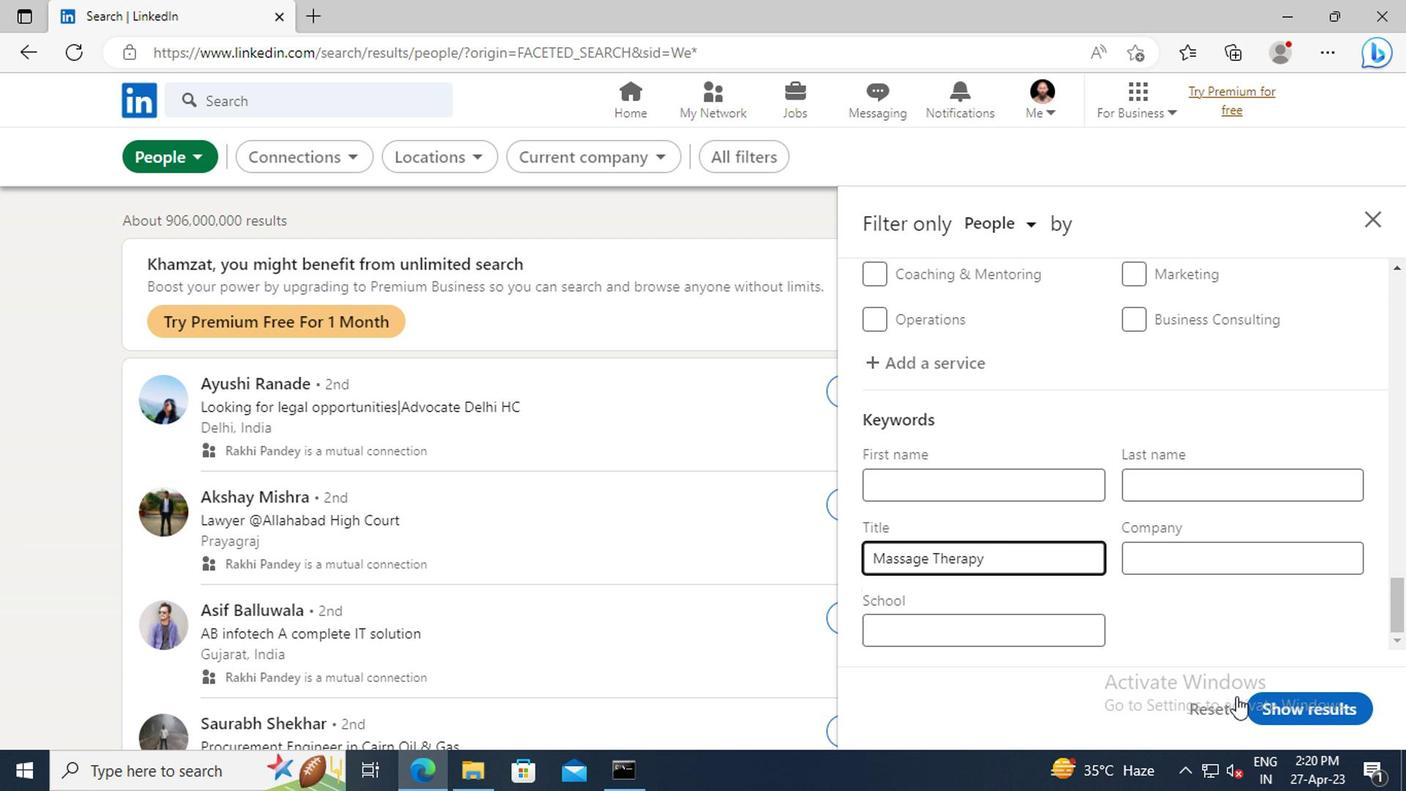 
Action: Mouse pressed left at (1281, 706)
Screenshot: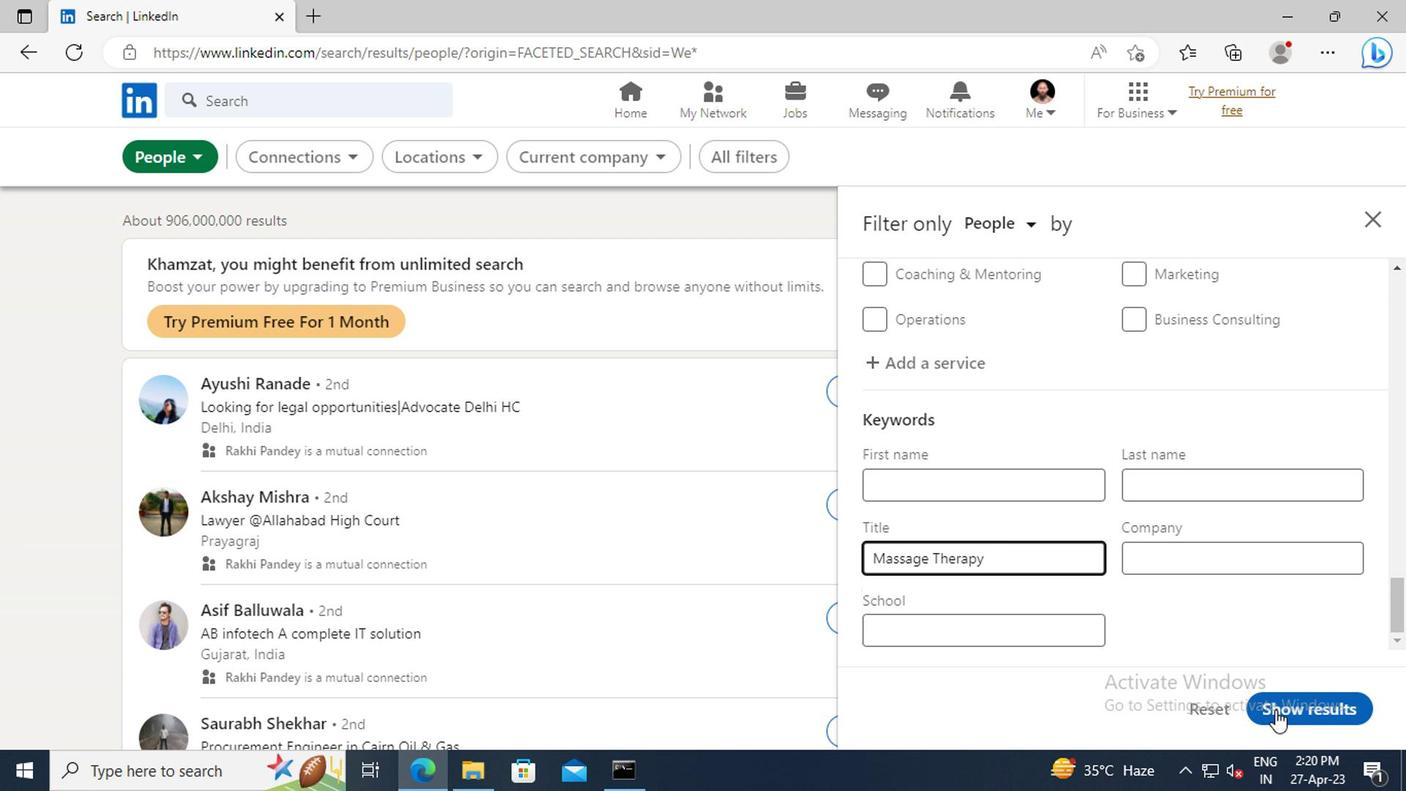 
Action: Mouse moved to (840, 521)
Screenshot: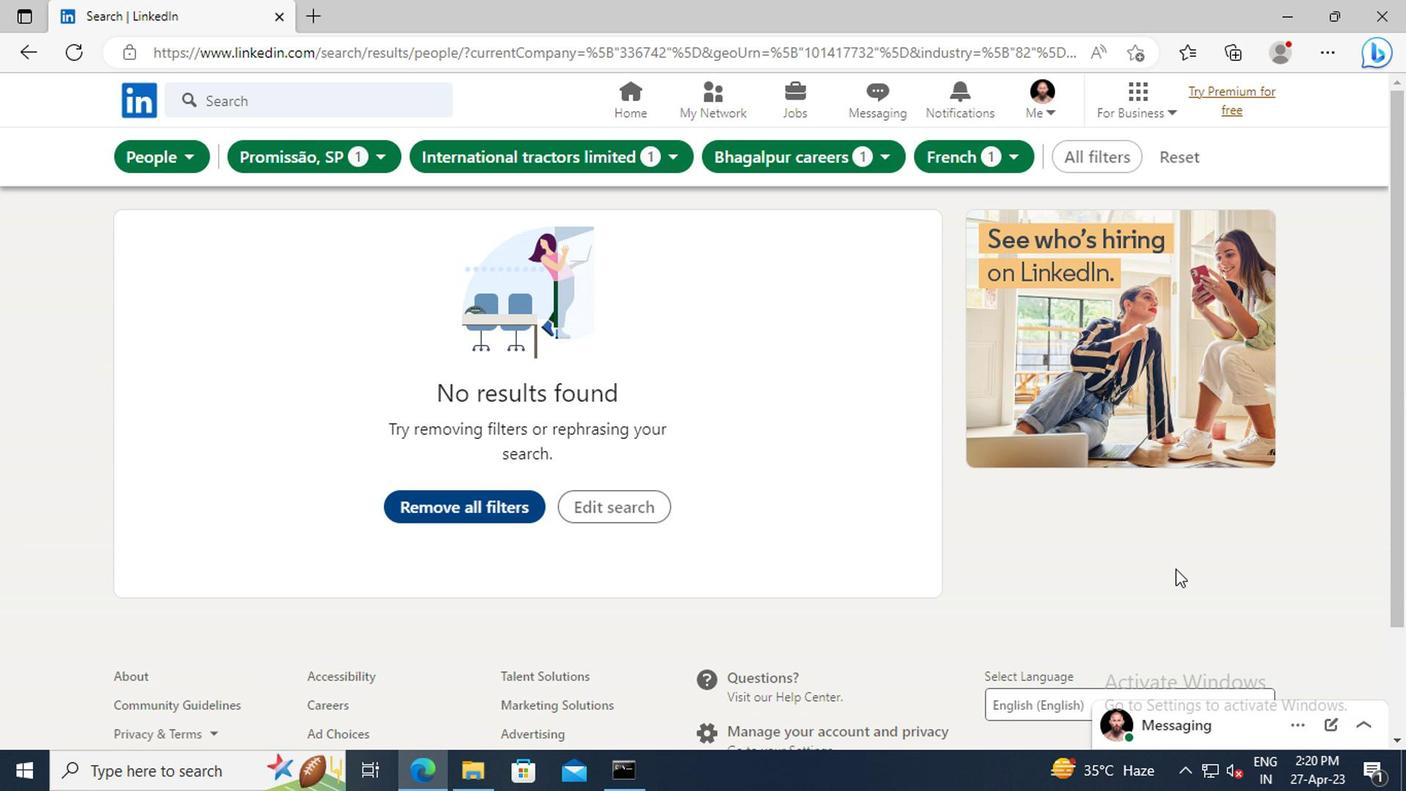 
